 Task: Research Airbnb options in Nova Zagora, Bulgaria from 10th December, 2023 to 15th December, 2023 for 7 adults. Place can be entire room or shared room with 4 bedrooms having 7 beds and 4 bathrooms. Property type can be house. Amenities needed are: wifi, TV, free parkinig on premises, gym, breakfast.
Action: Mouse moved to (429, 98)
Screenshot: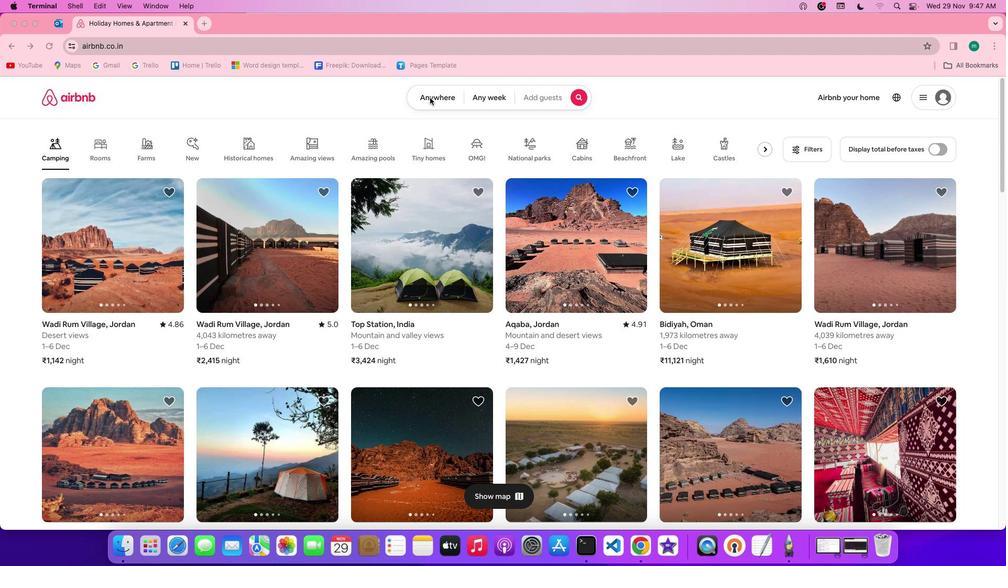 
Action: Mouse pressed left at (429, 98)
Screenshot: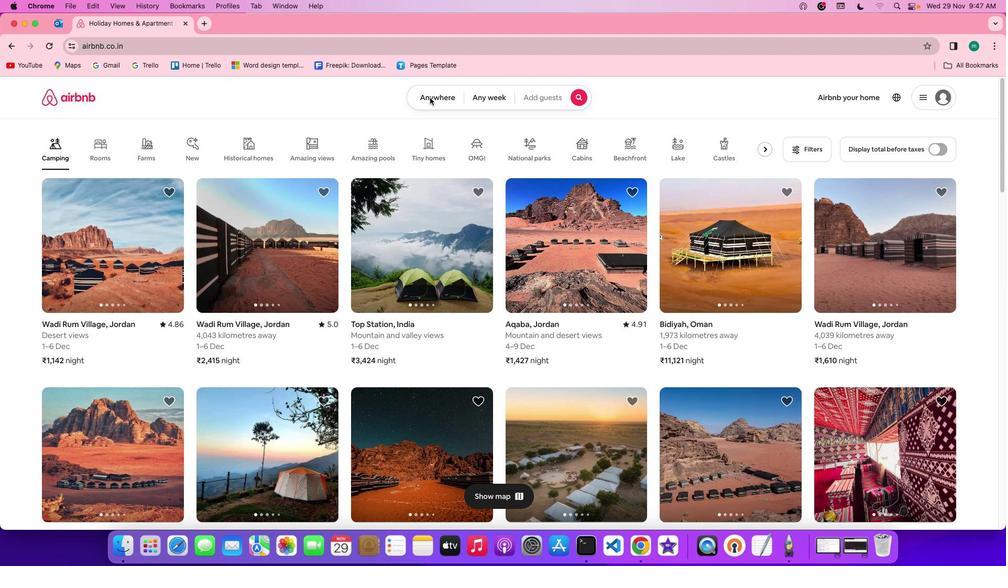 
Action: Mouse pressed left at (429, 98)
Screenshot: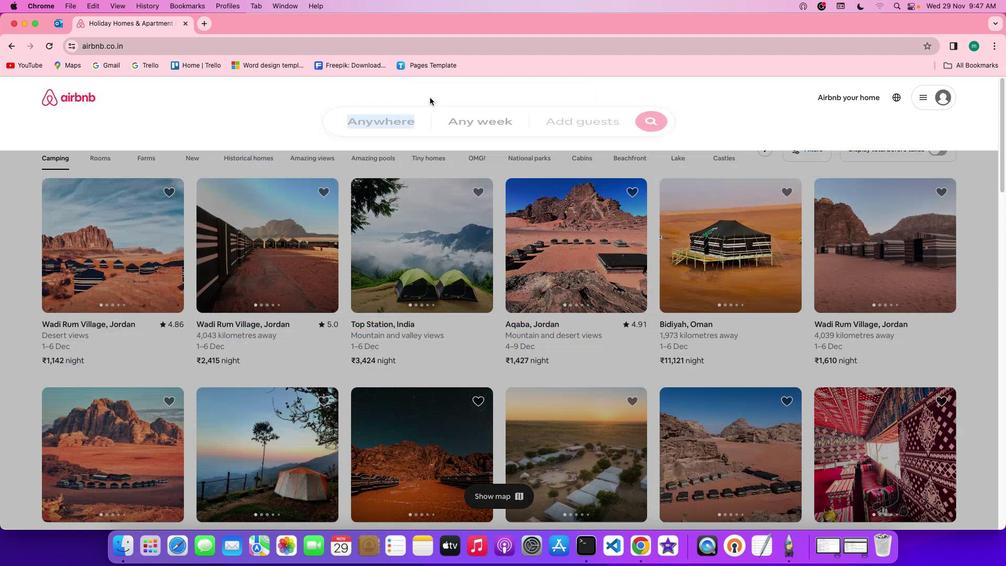 
Action: Mouse moved to (378, 138)
Screenshot: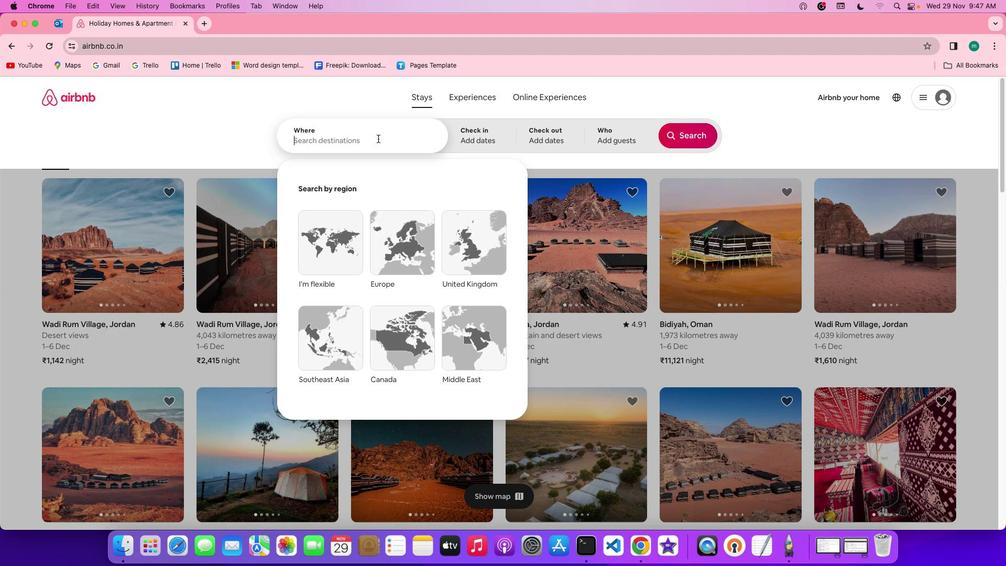 
Action: Mouse pressed left at (378, 138)
Screenshot: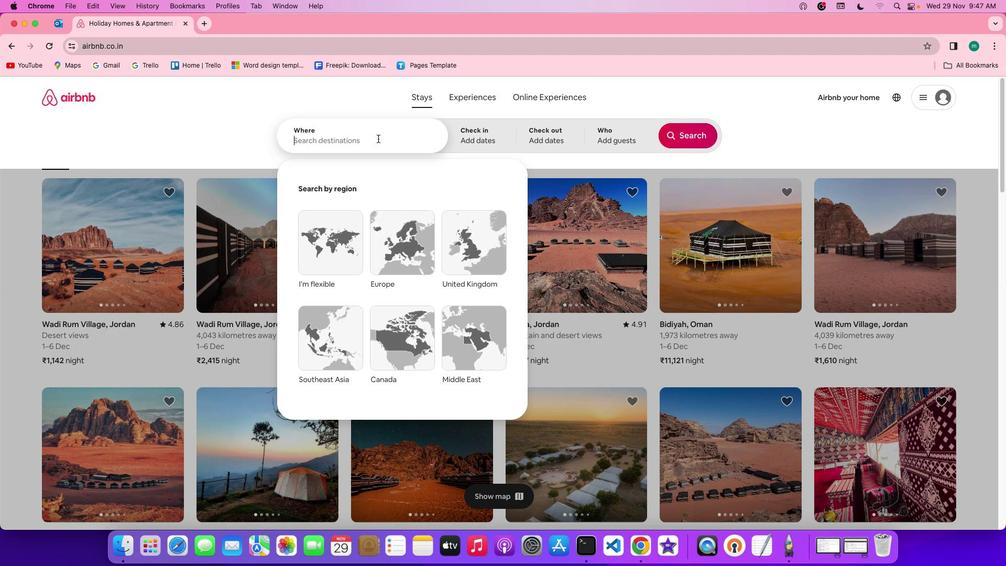 
Action: Key pressed Key.shift'N''o''v''a'Key.spaceKey.shift'Z''a''g''o''r''a'','Key.spaceKey.shift'b''u''l''g''a''r''i''a'
Screenshot: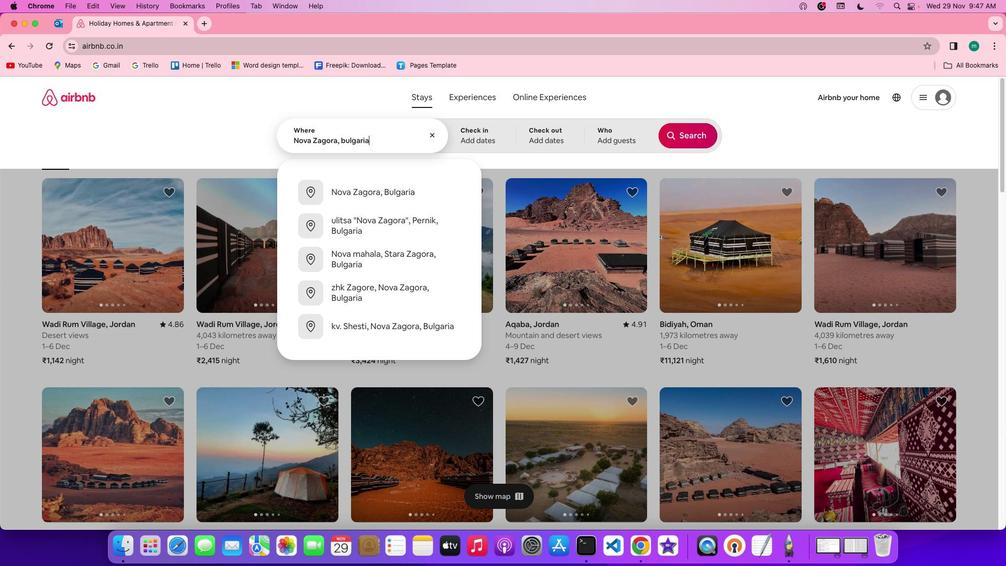 
Action: Mouse moved to (477, 130)
Screenshot: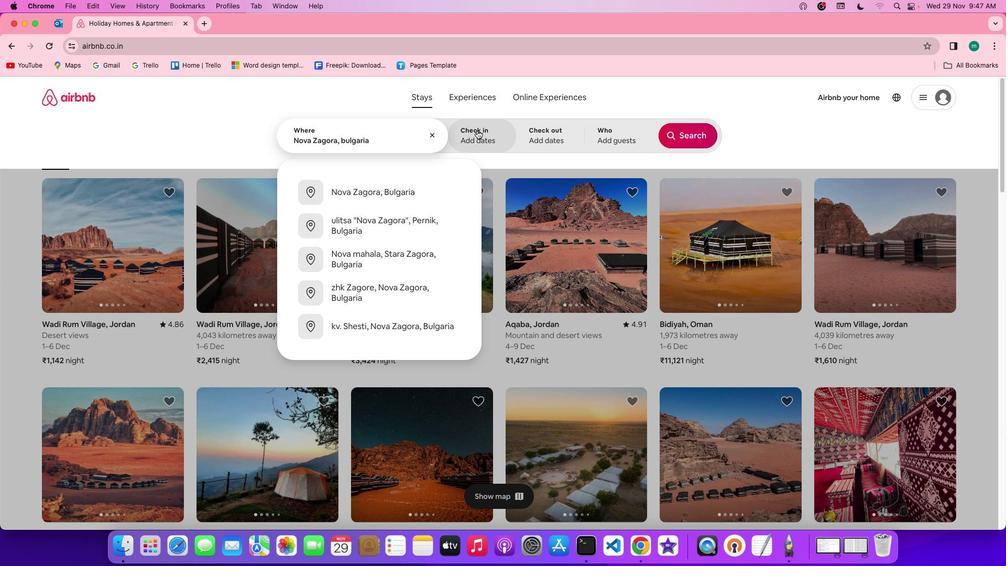 
Action: Mouse pressed left at (477, 130)
Screenshot: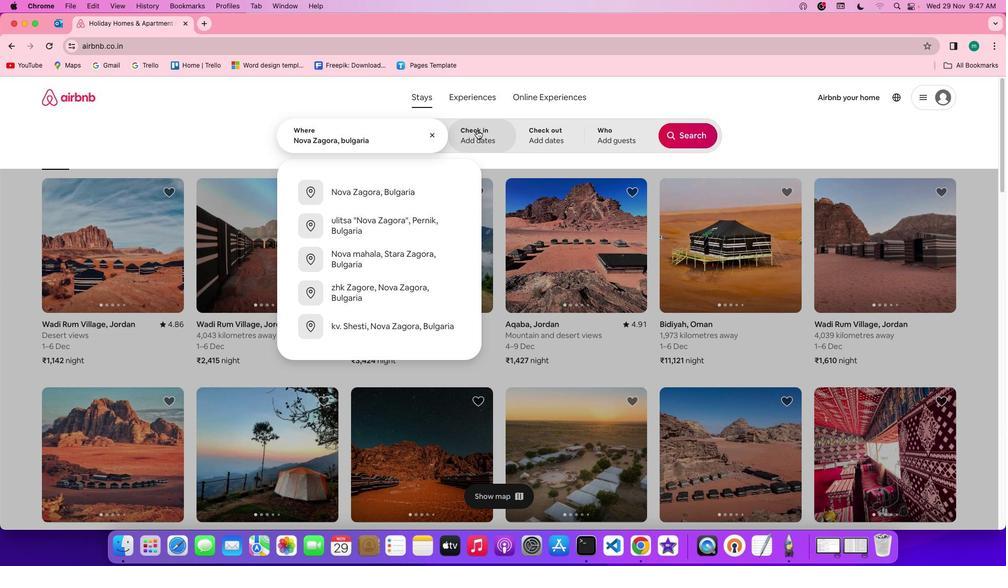 
Action: Mouse moved to (521, 321)
Screenshot: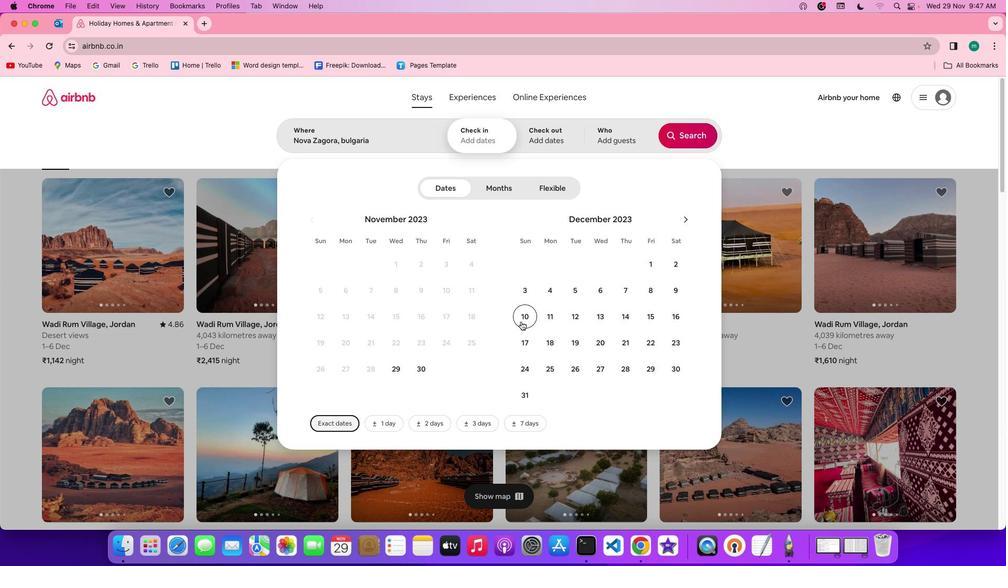 
Action: Mouse pressed left at (521, 321)
Screenshot: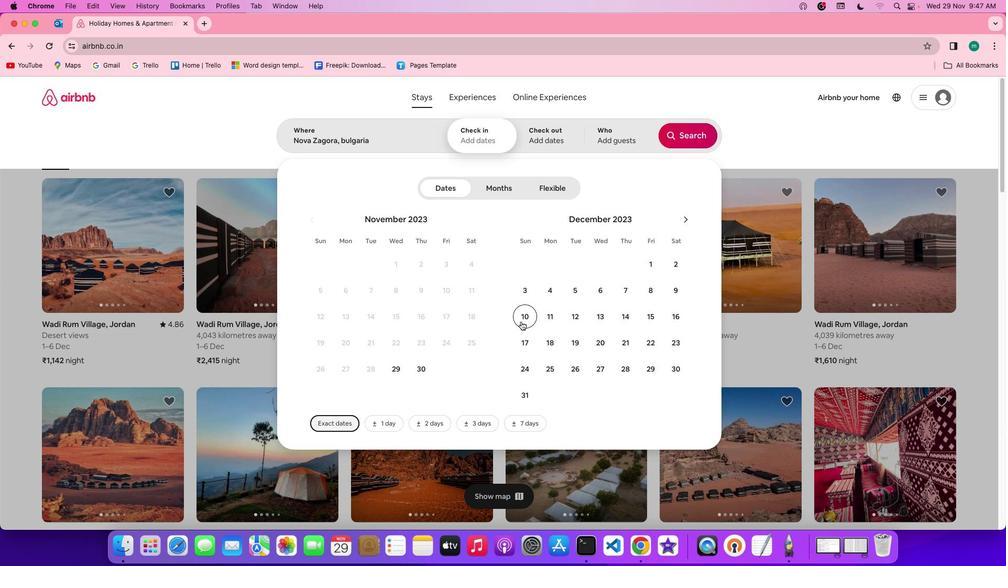 
Action: Mouse moved to (643, 318)
Screenshot: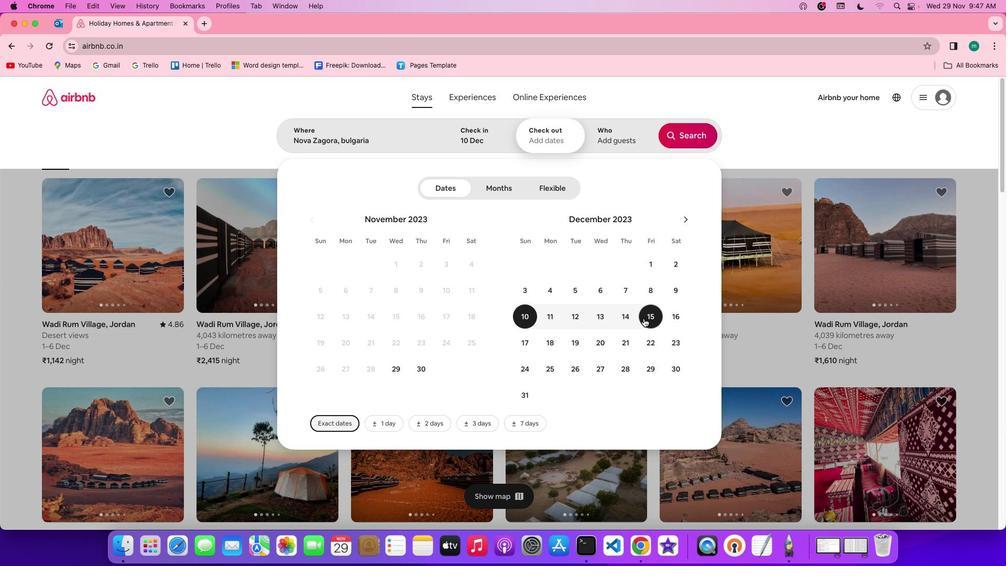 
Action: Mouse pressed left at (643, 318)
Screenshot: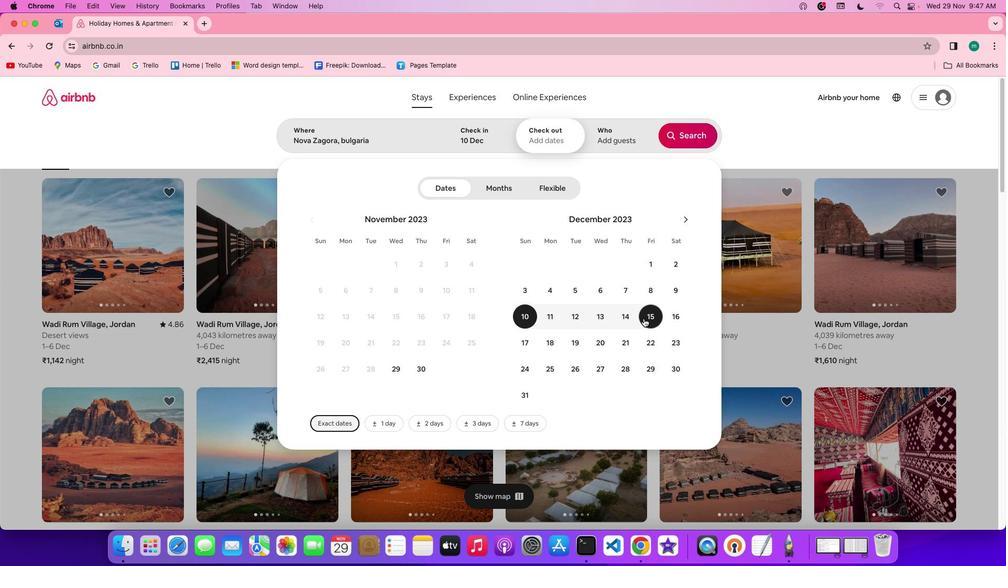 
Action: Mouse moved to (617, 147)
Screenshot: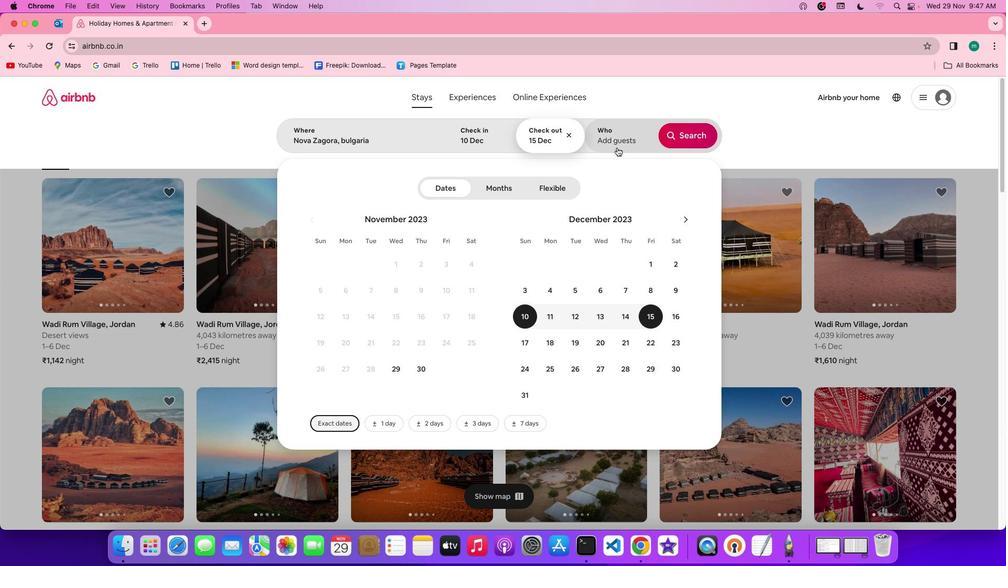 
Action: Mouse pressed left at (617, 147)
Screenshot: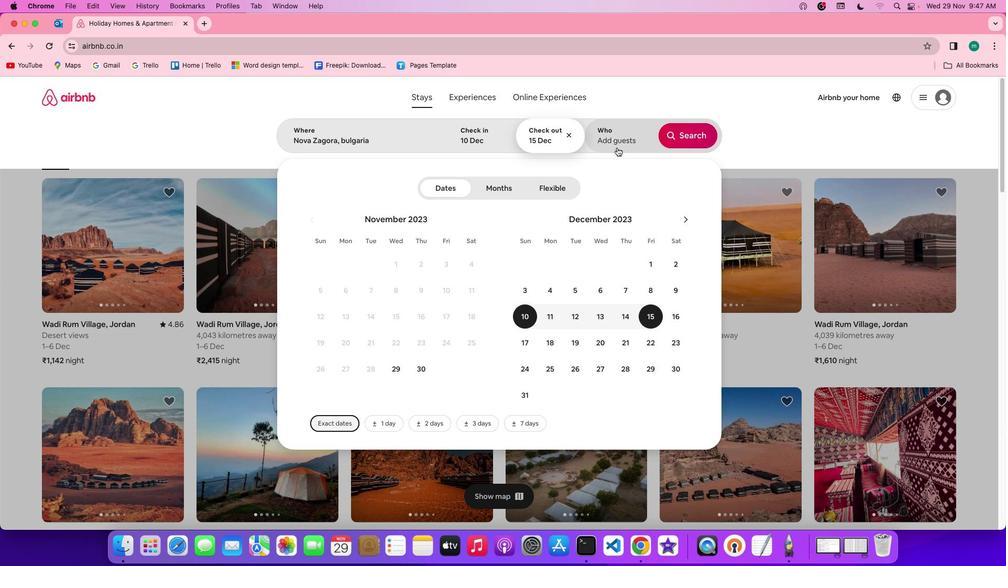 
Action: Mouse moved to (687, 189)
Screenshot: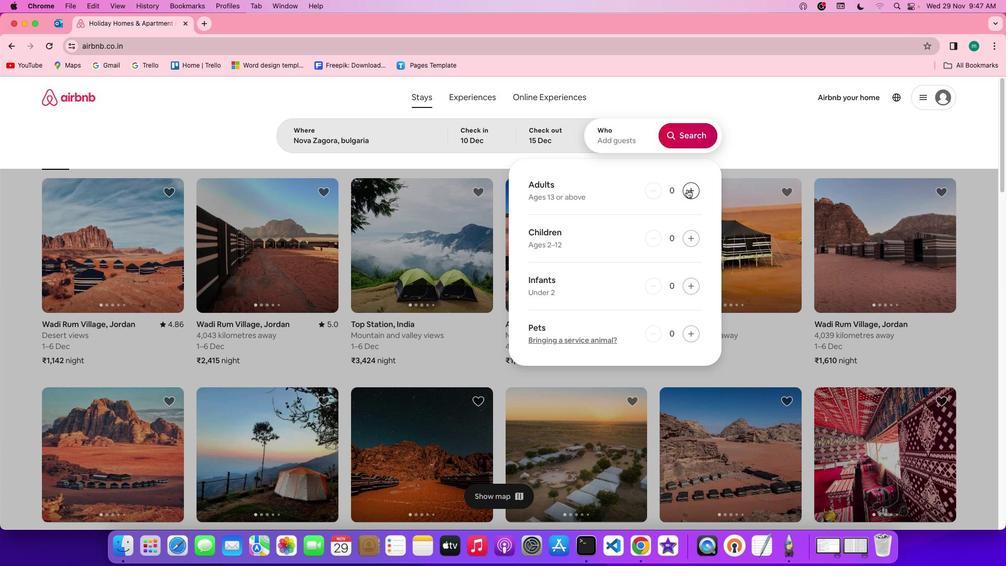 
Action: Mouse pressed left at (687, 189)
Screenshot: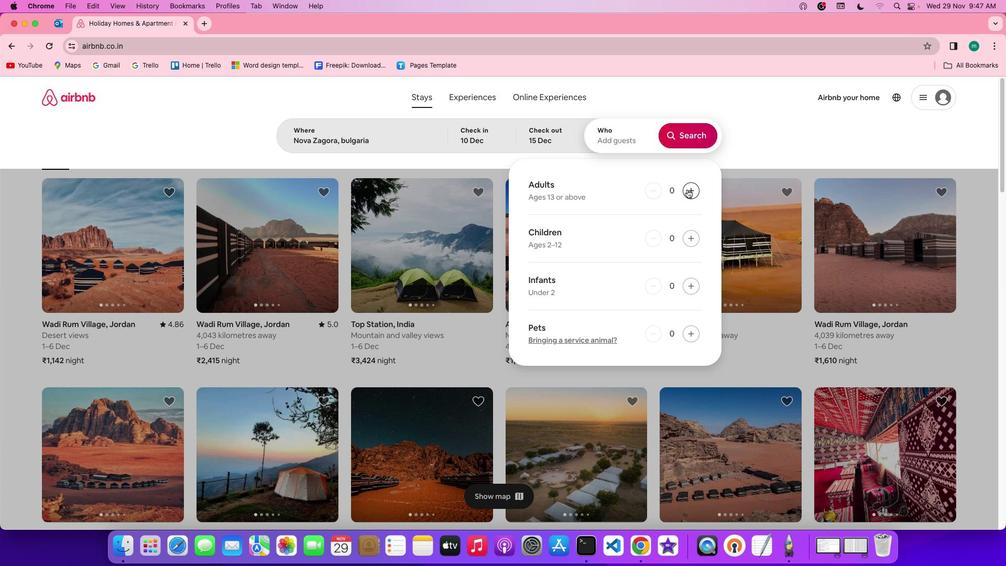 
Action: Mouse pressed left at (687, 189)
Screenshot: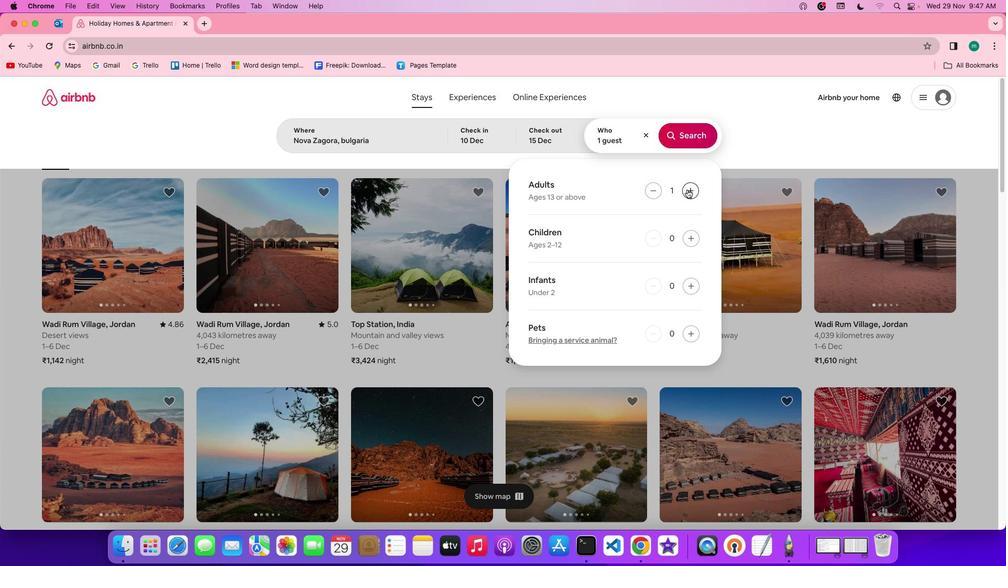 
Action: Mouse pressed left at (687, 189)
Screenshot: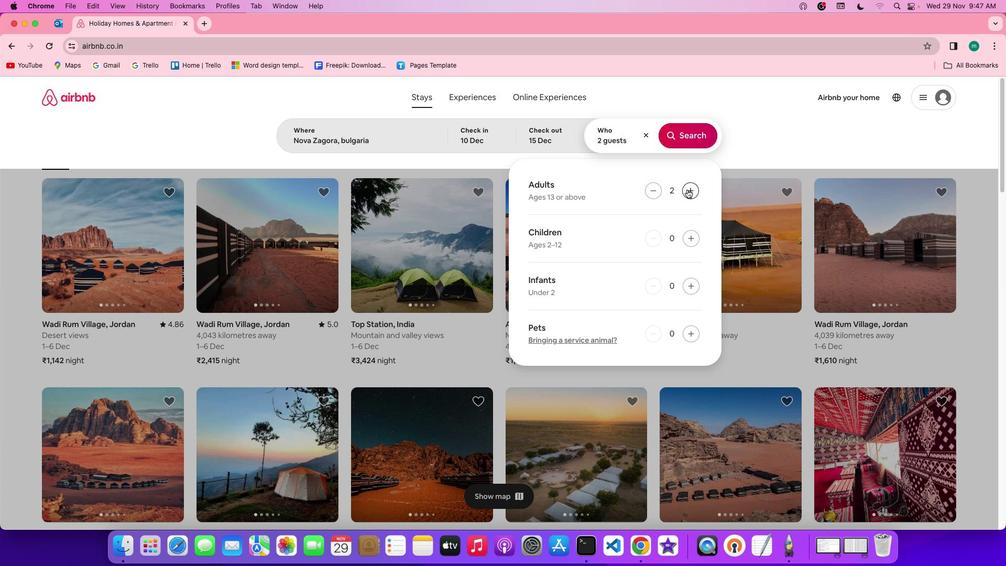
Action: Mouse pressed left at (687, 189)
Screenshot: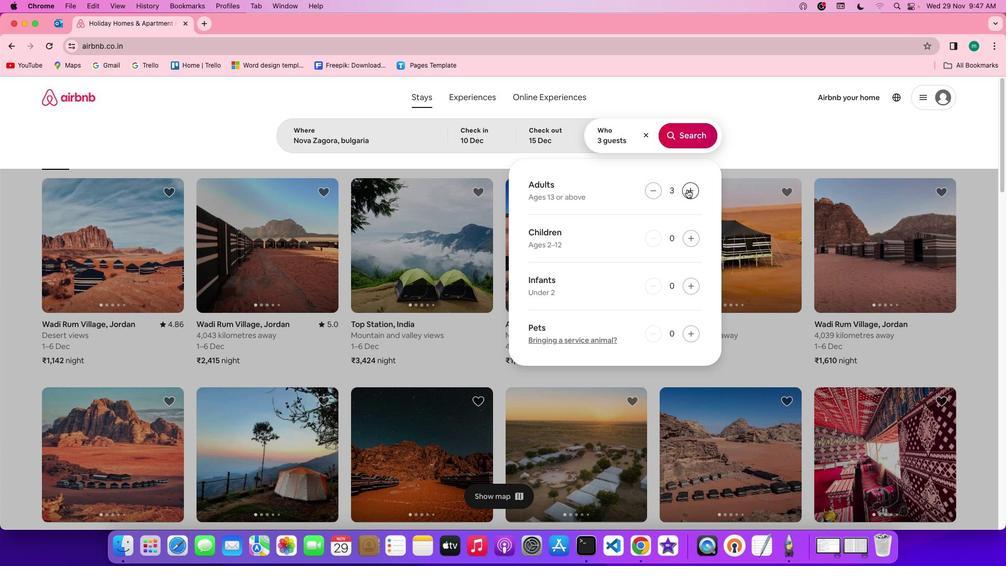 
Action: Mouse pressed left at (687, 189)
Screenshot: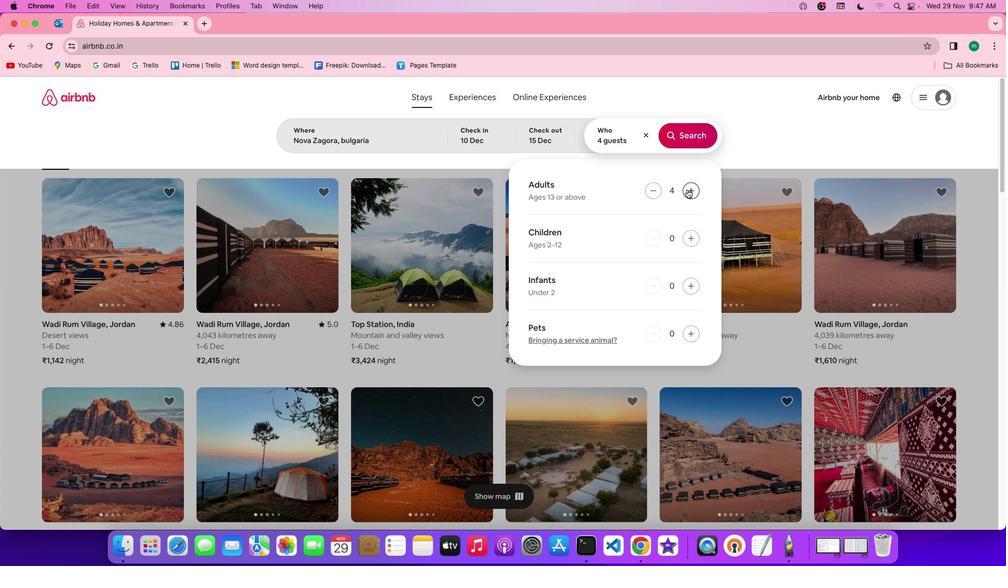 
Action: Mouse pressed left at (687, 189)
Screenshot: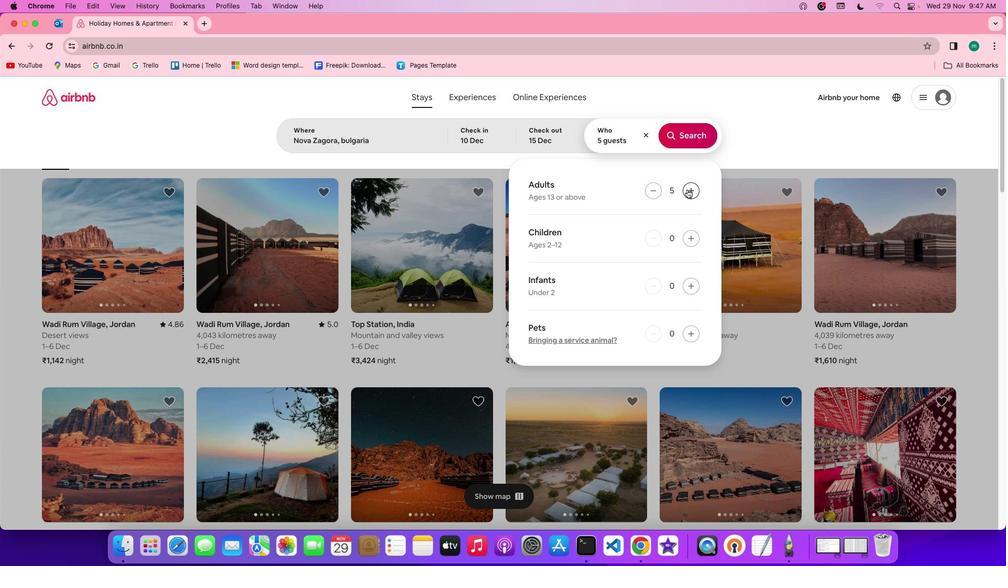 
Action: Mouse pressed left at (687, 189)
Screenshot: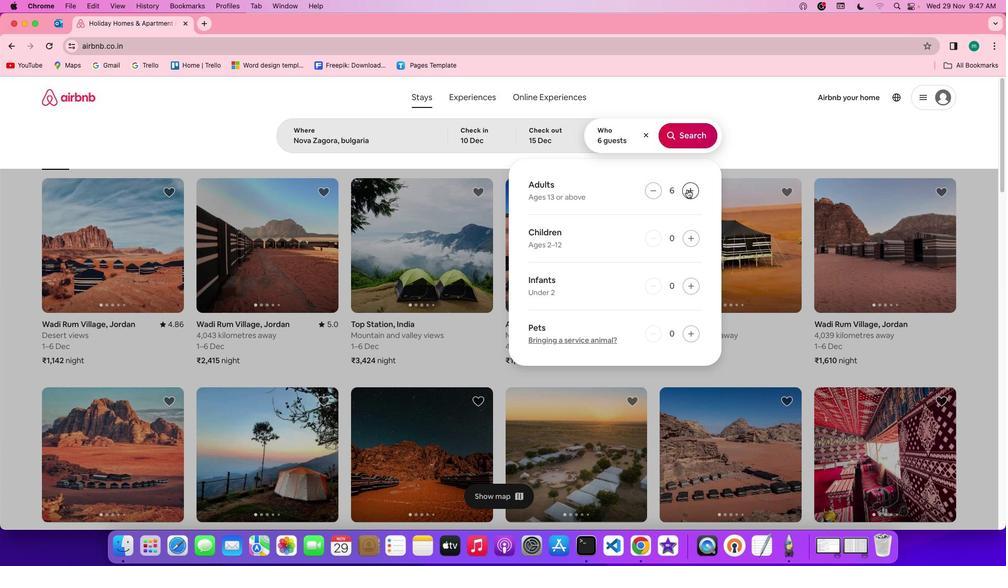 
Action: Mouse moved to (691, 139)
Screenshot: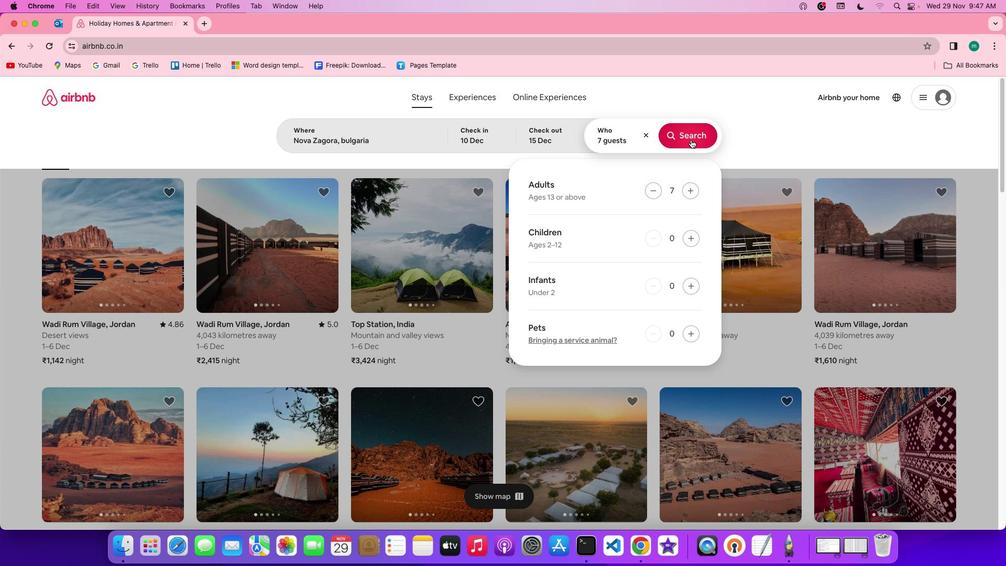 
Action: Mouse pressed left at (691, 139)
Screenshot: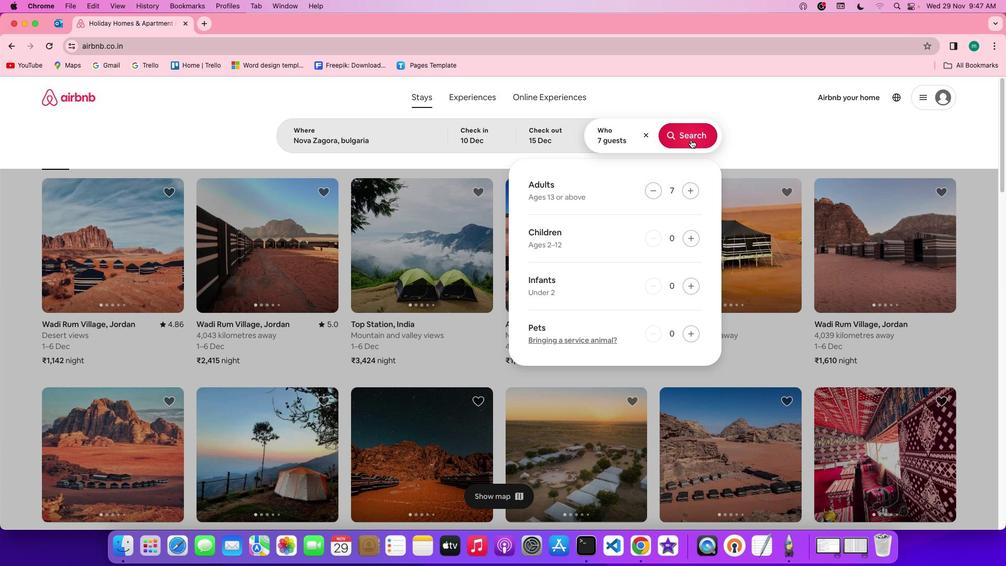 
Action: Mouse moved to (826, 135)
Screenshot: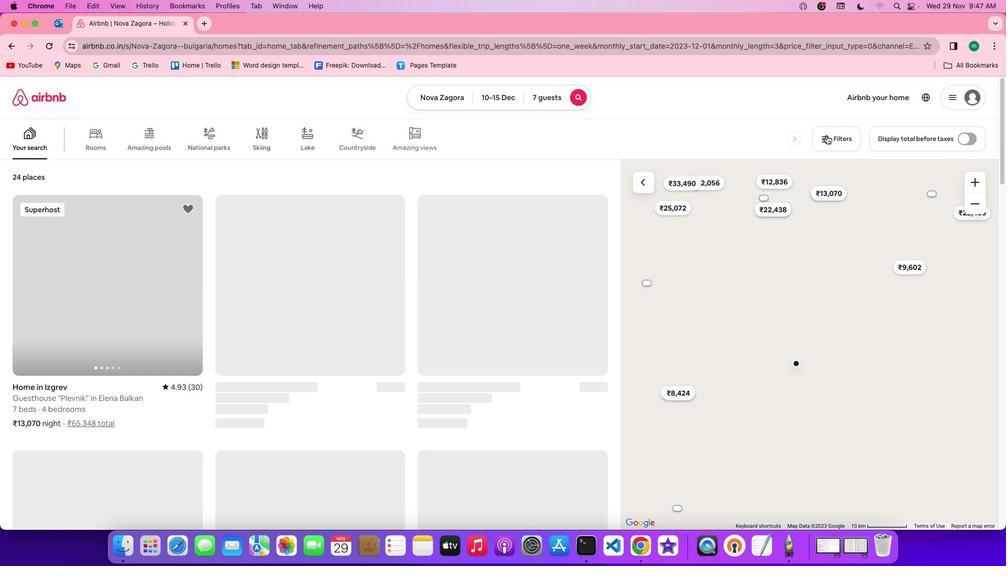 
Action: Mouse pressed left at (826, 135)
Screenshot: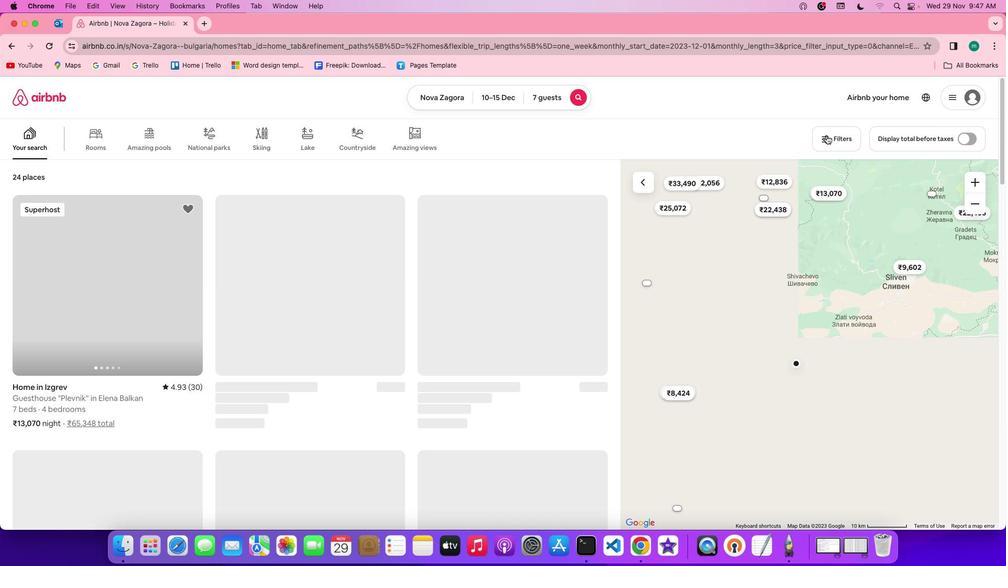 
Action: Mouse moved to (521, 285)
Screenshot: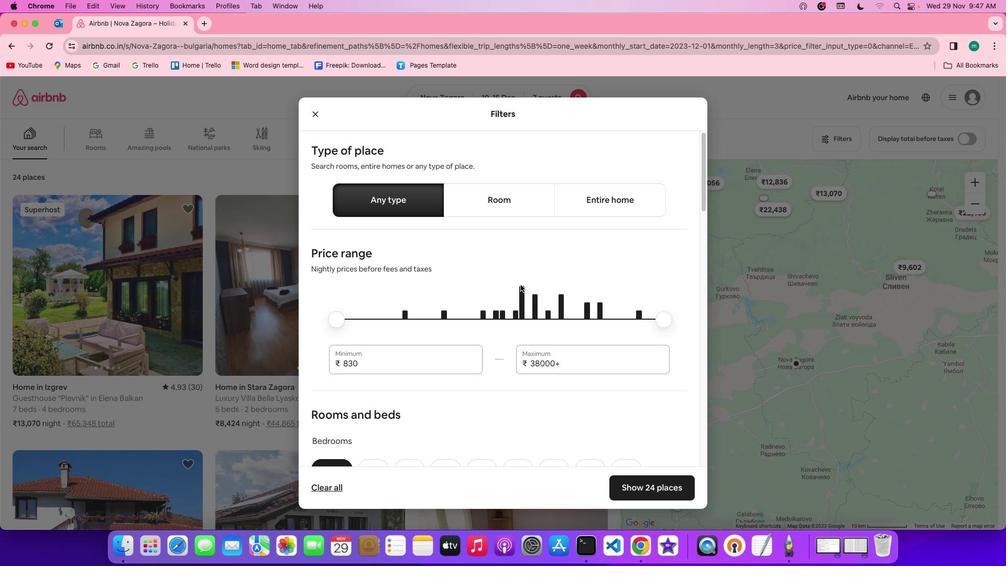 
Action: Mouse scrolled (521, 285) with delta (0, 0)
Screenshot: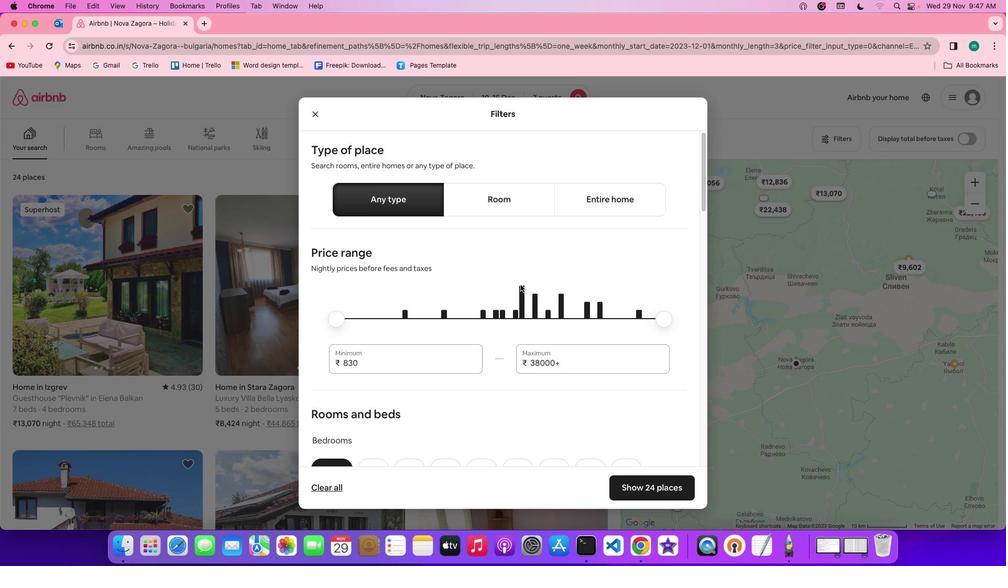 
Action: Mouse scrolled (521, 285) with delta (0, 0)
Screenshot: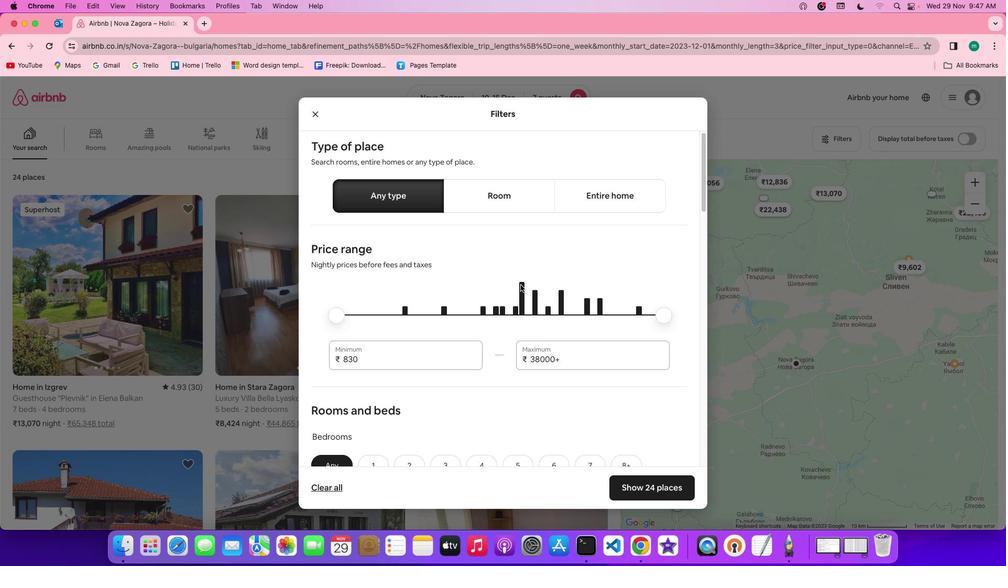 
Action: Mouse scrolled (521, 285) with delta (0, 0)
Screenshot: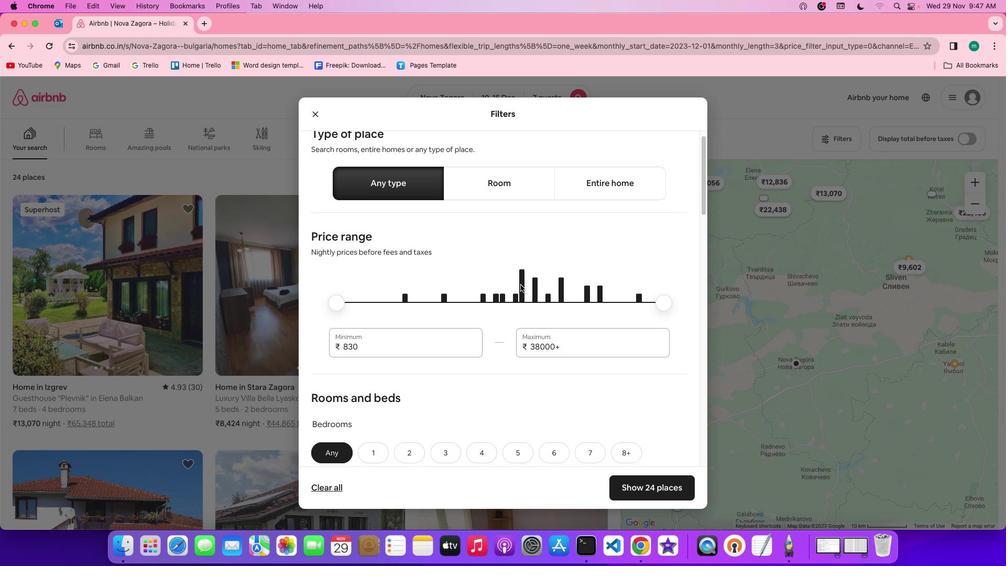 
Action: Mouse scrolled (521, 285) with delta (0, 0)
Screenshot: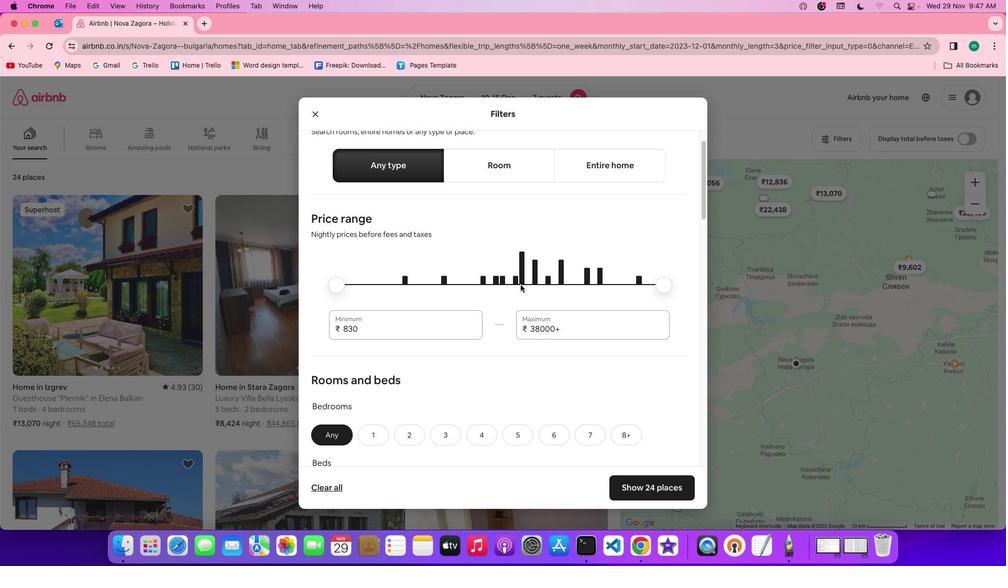 
Action: Mouse scrolled (521, 285) with delta (0, 0)
Screenshot: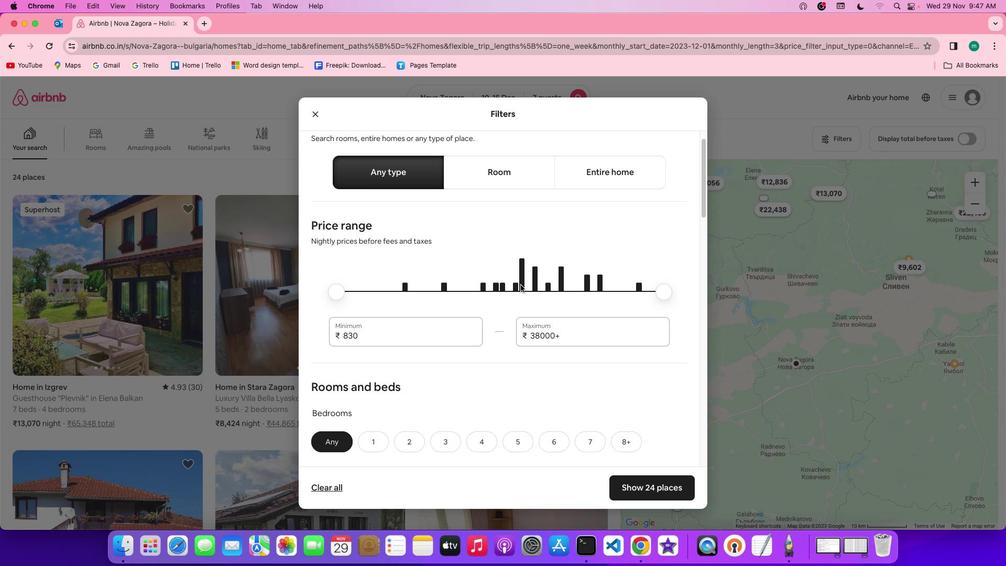 
Action: Mouse scrolled (521, 285) with delta (0, 0)
Screenshot: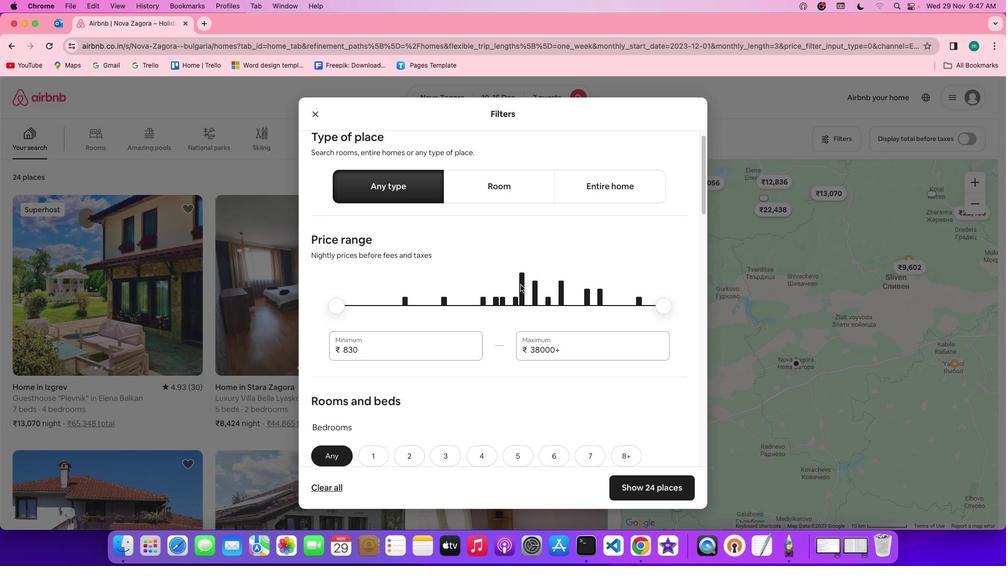 
Action: Mouse scrolled (521, 285) with delta (0, 0)
Screenshot: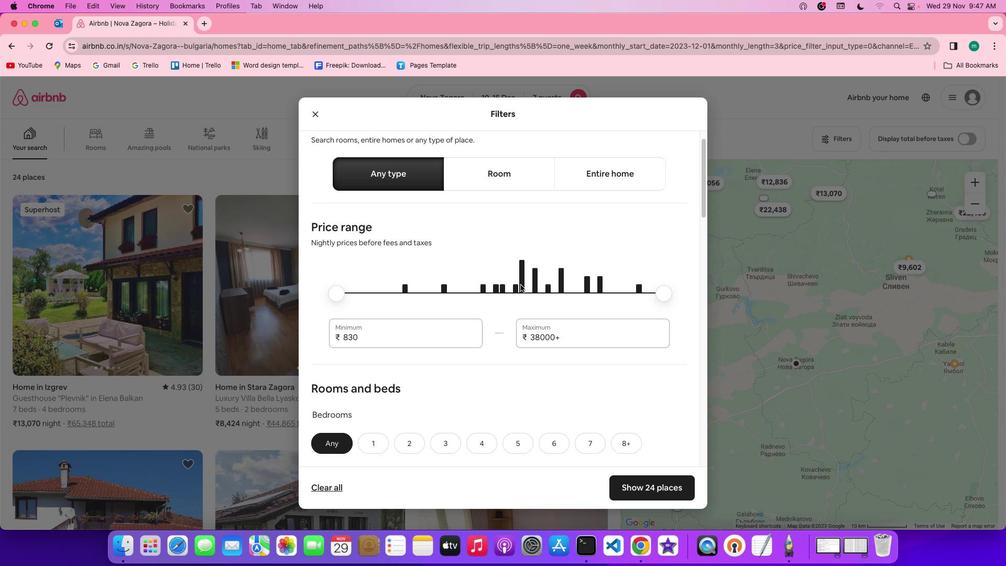 
Action: Mouse scrolled (521, 285) with delta (0, 0)
Screenshot: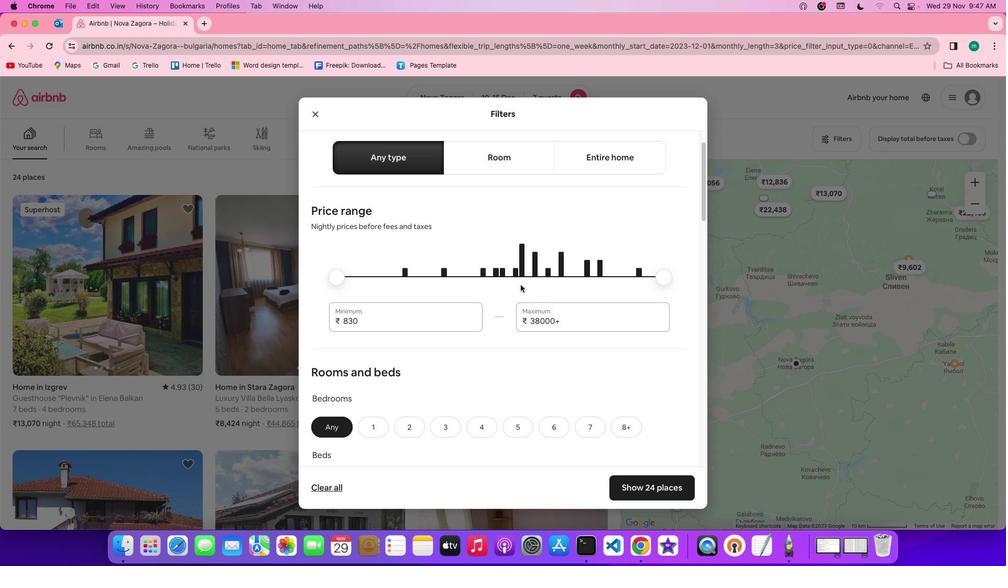 
Action: Mouse scrolled (521, 285) with delta (0, -1)
Screenshot: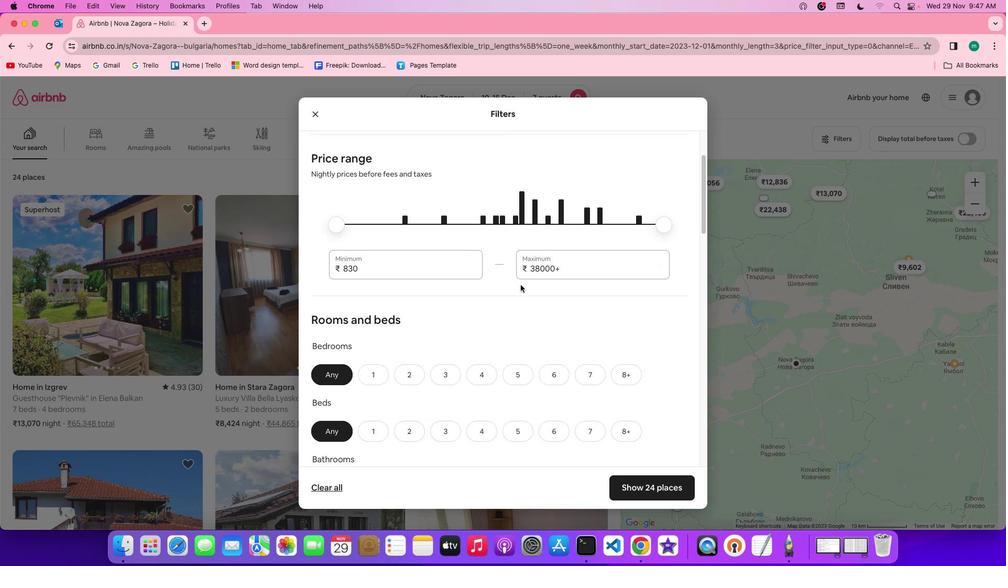 
Action: Mouse scrolled (521, 285) with delta (0, 0)
Screenshot: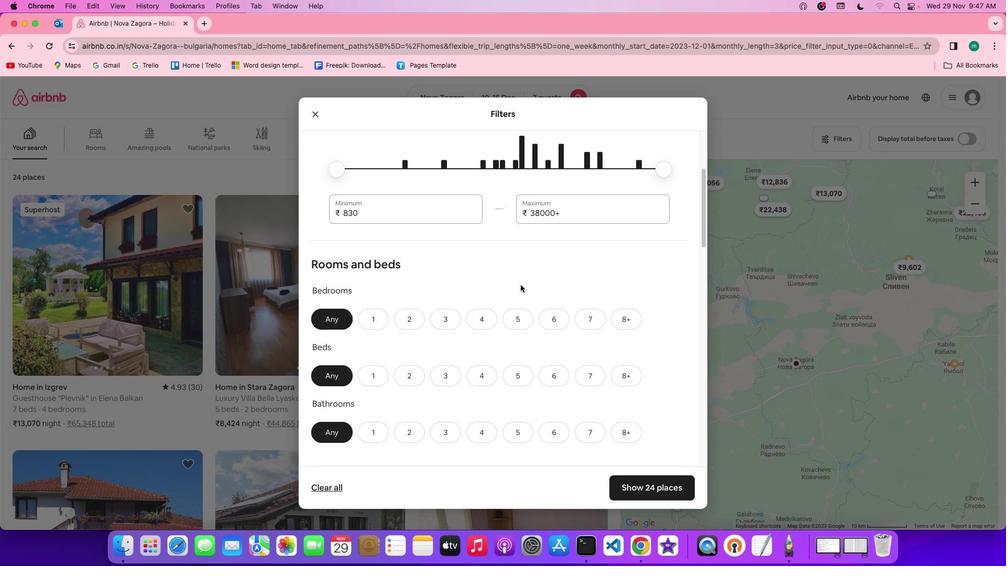 
Action: Mouse scrolled (521, 285) with delta (0, 0)
Screenshot: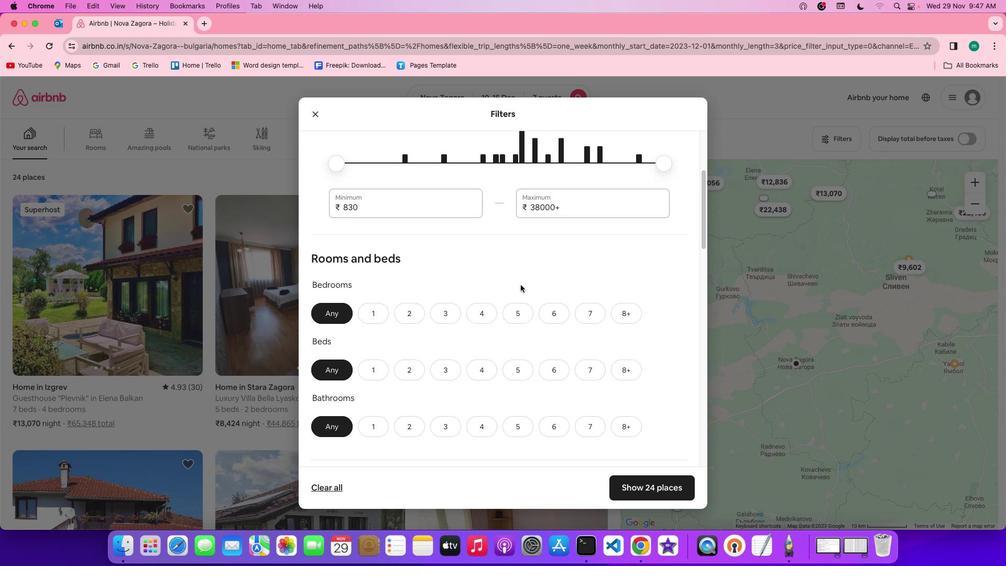 
Action: Mouse scrolled (521, 285) with delta (0, 0)
Screenshot: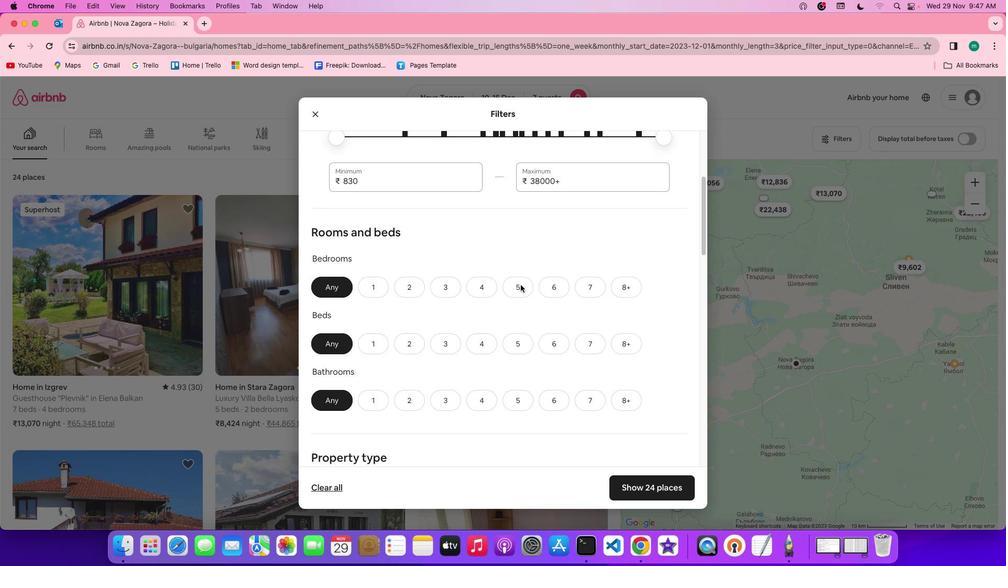 
Action: Mouse scrolled (521, 285) with delta (0, 0)
Screenshot: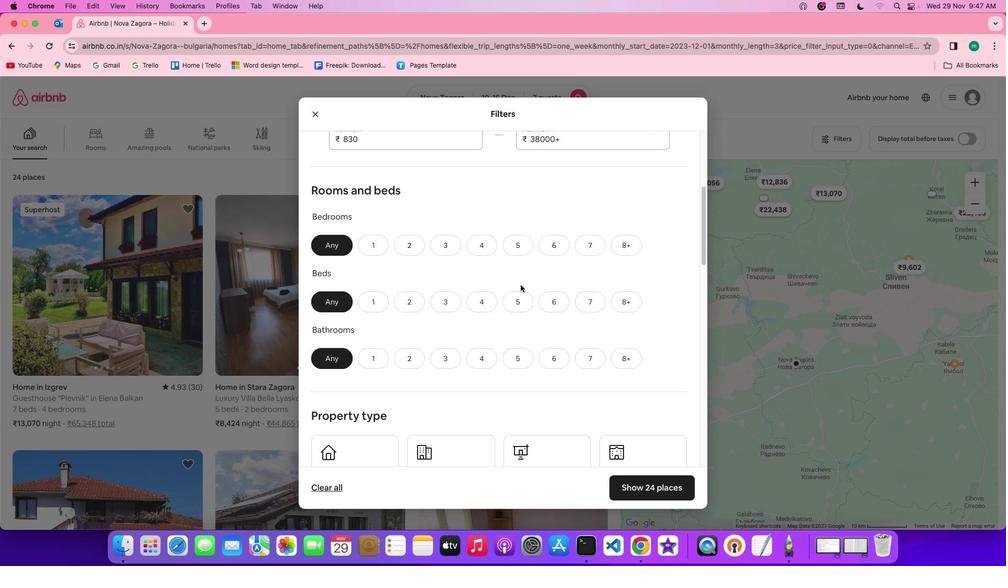
Action: Mouse moved to (483, 208)
Screenshot: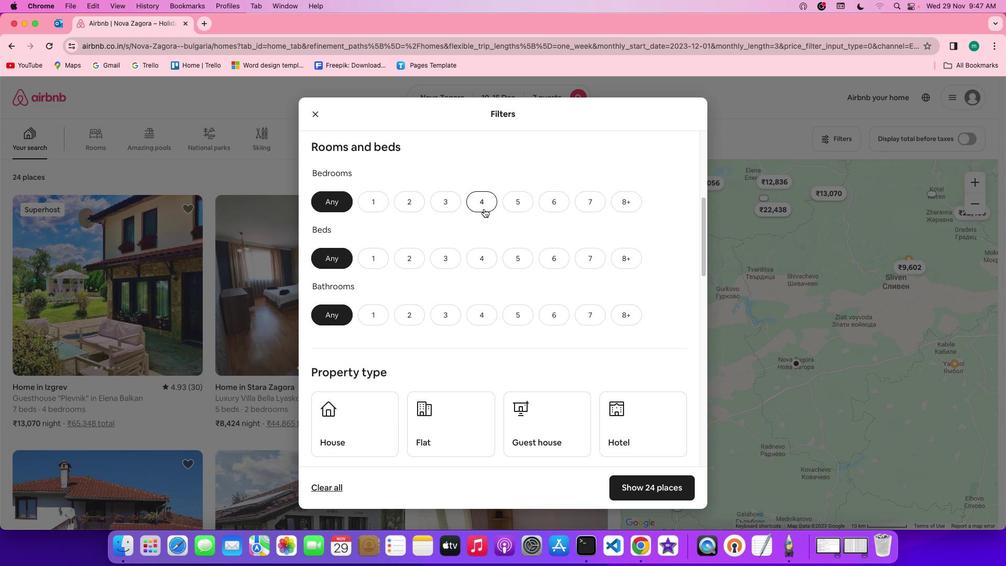 
Action: Mouse pressed left at (483, 208)
Screenshot: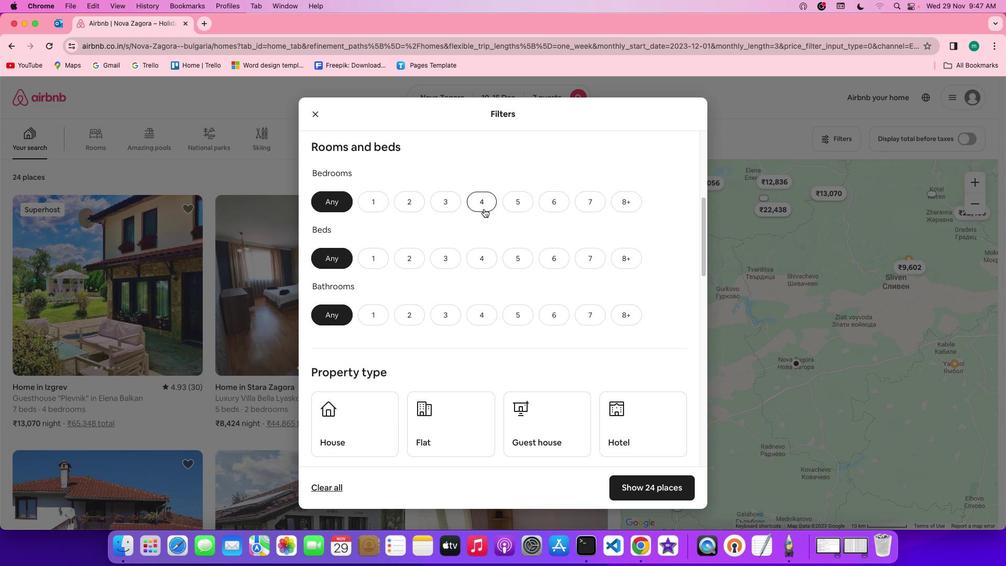
Action: Mouse moved to (592, 259)
Screenshot: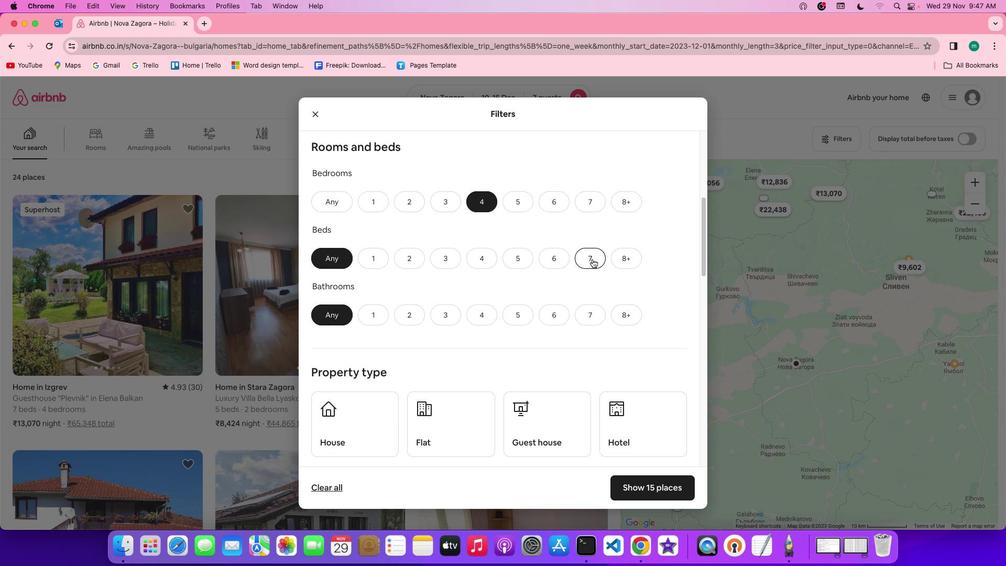 
Action: Mouse pressed left at (592, 259)
Screenshot: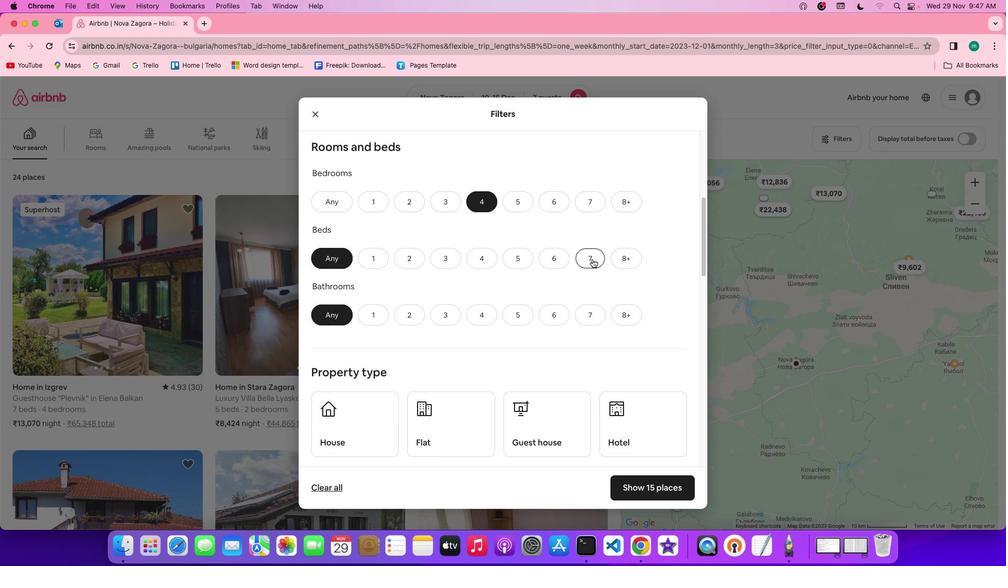 
Action: Mouse moved to (479, 314)
Screenshot: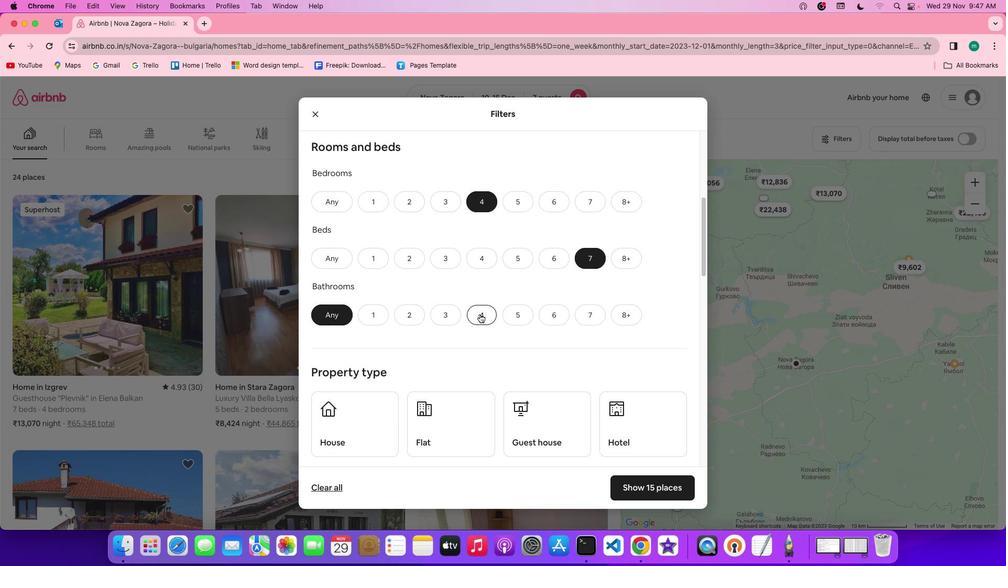
Action: Mouse pressed left at (479, 314)
Screenshot: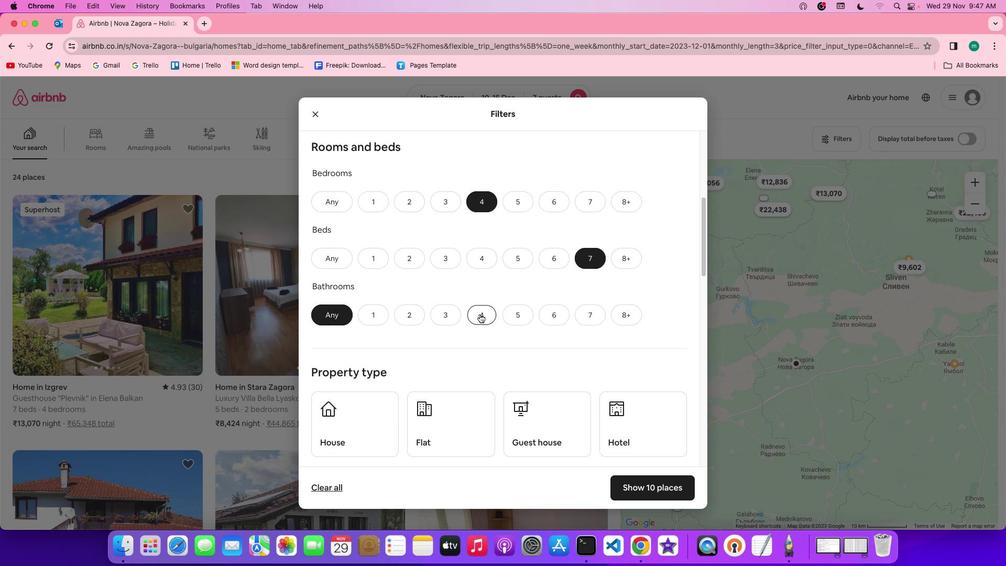
Action: Mouse moved to (615, 298)
Screenshot: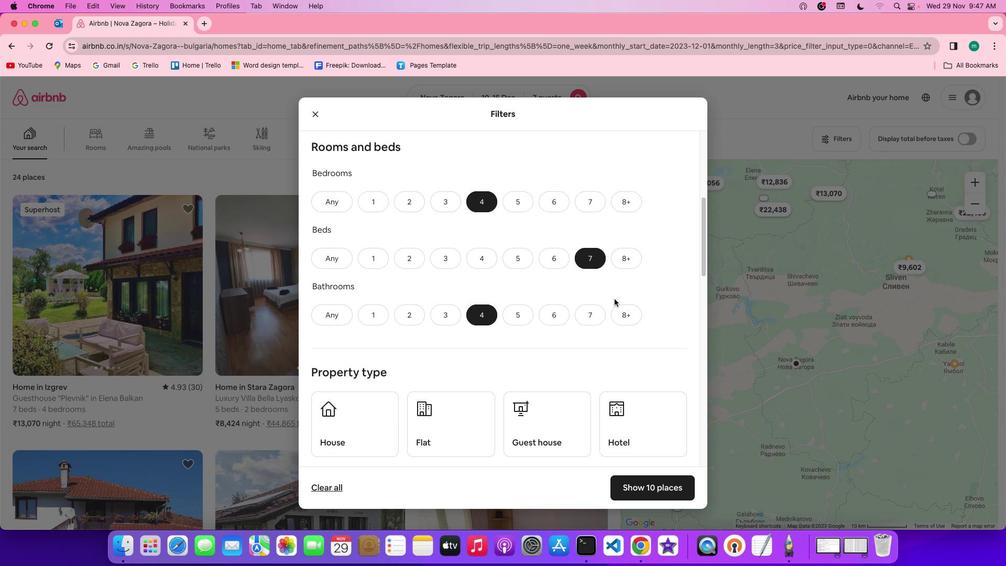 
Action: Mouse scrolled (615, 298) with delta (0, 0)
Screenshot: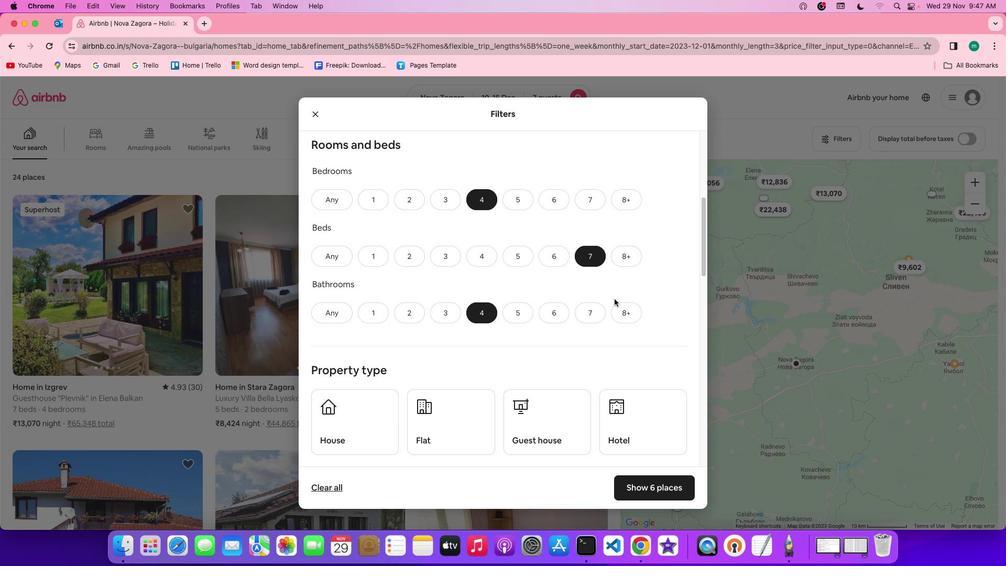 
Action: Mouse scrolled (615, 298) with delta (0, 0)
Screenshot: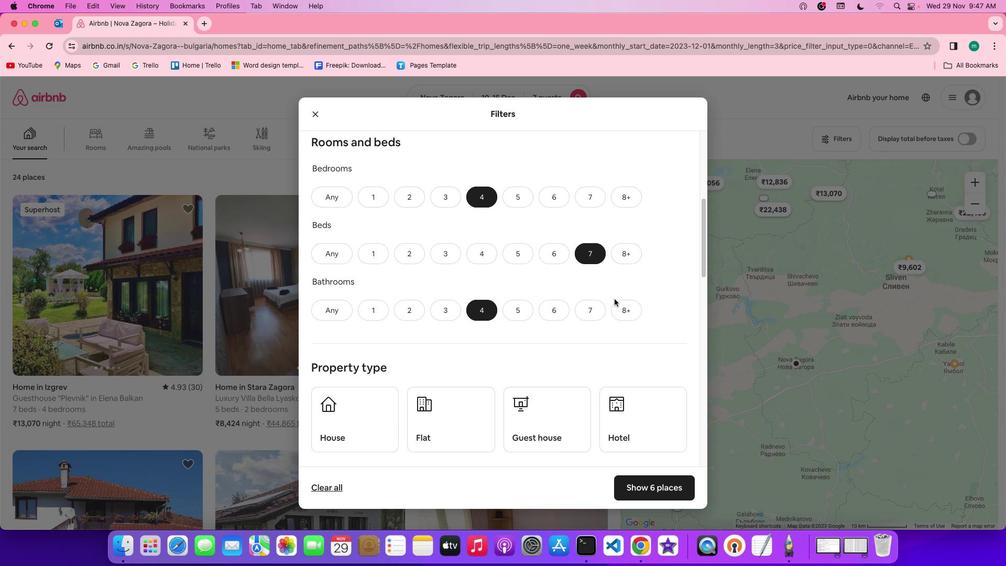 
Action: Mouse scrolled (615, 298) with delta (0, 0)
Screenshot: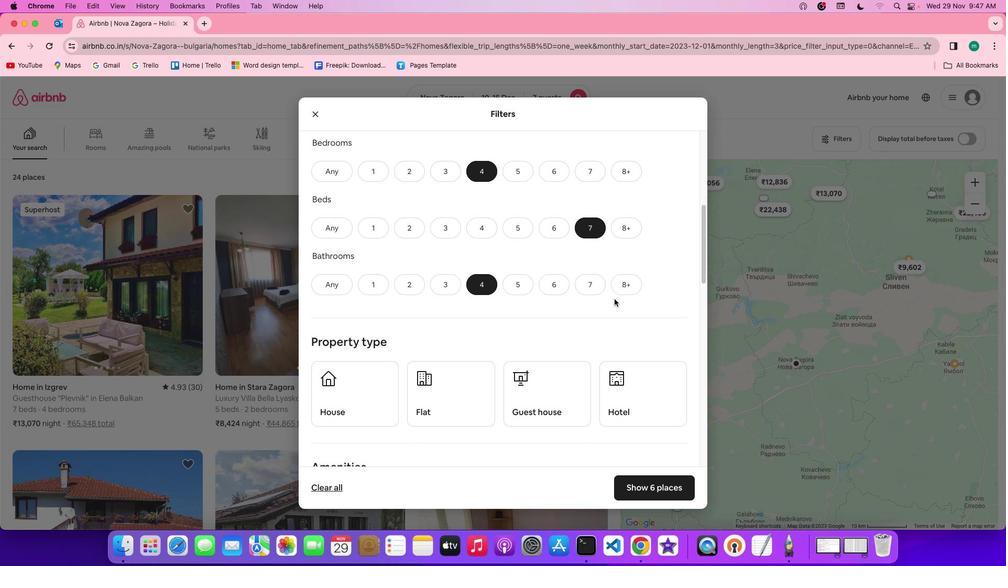 
Action: Mouse scrolled (615, 298) with delta (0, 0)
Screenshot: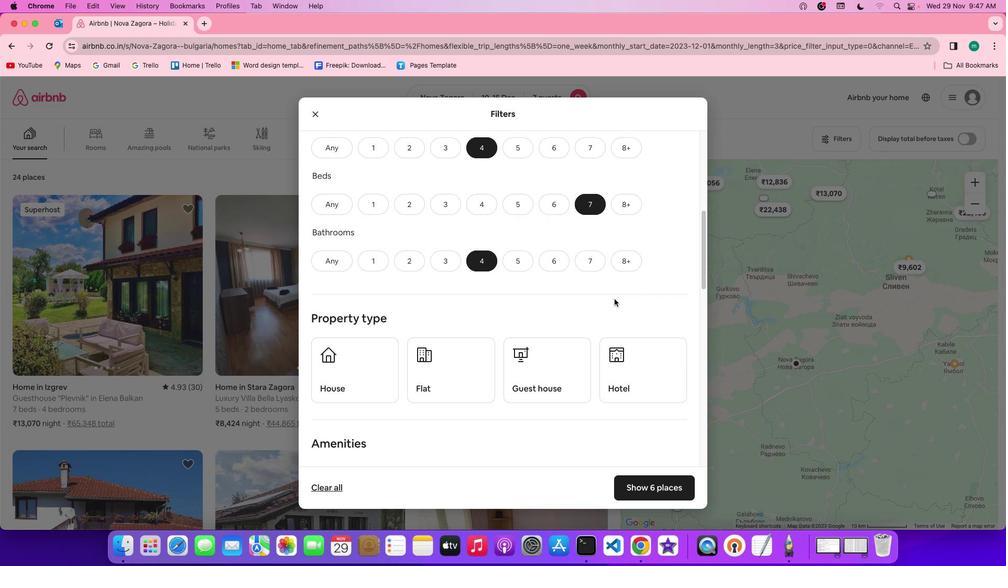 
Action: Mouse scrolled (615, 298) with delta (0, 0)
Screenshot: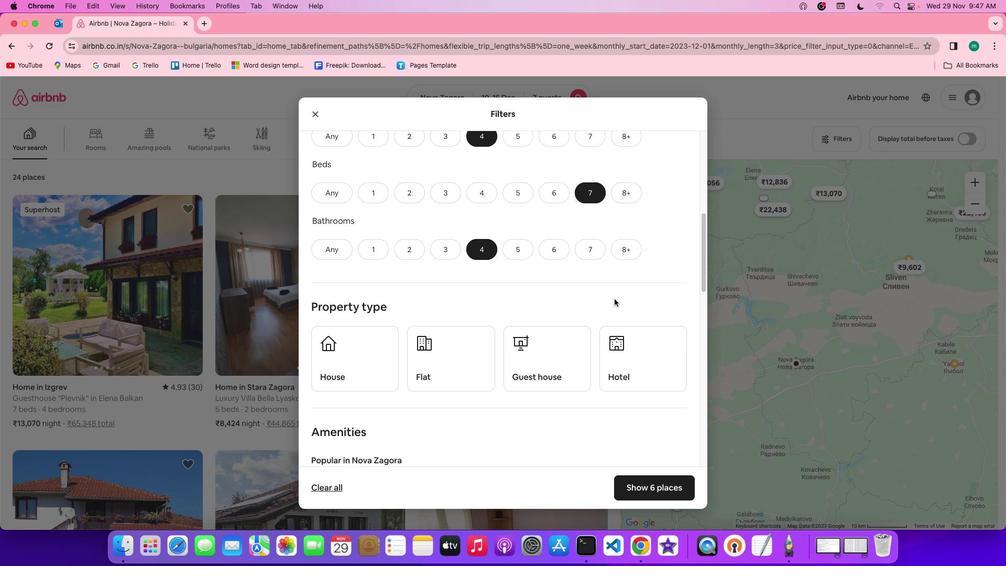 
Action: Mouse scrolled (615, 298) with delta (0, 0)
Screenshot: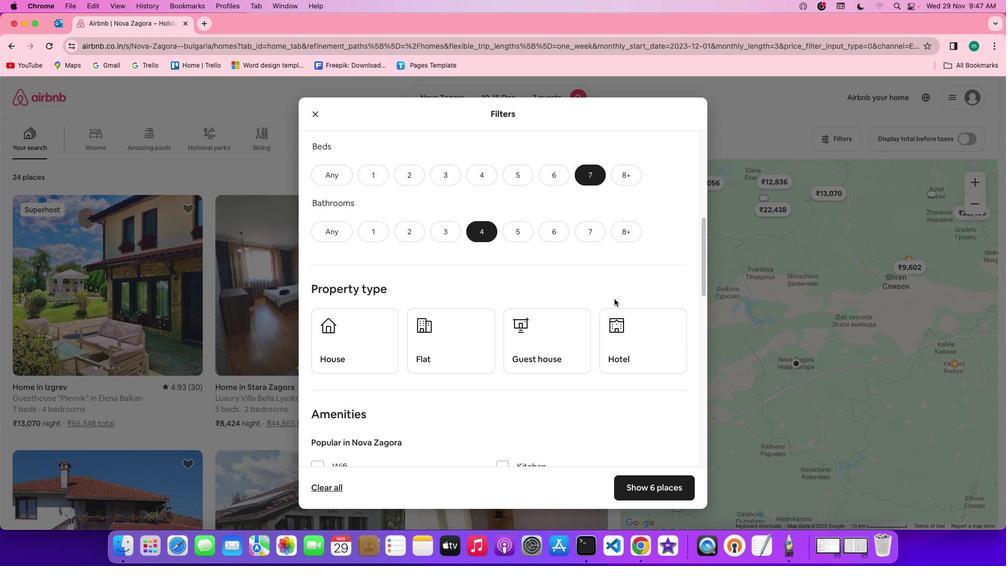 
Action: Mouse scrolled (615, 298) with delta (0, 0)
Screenshot: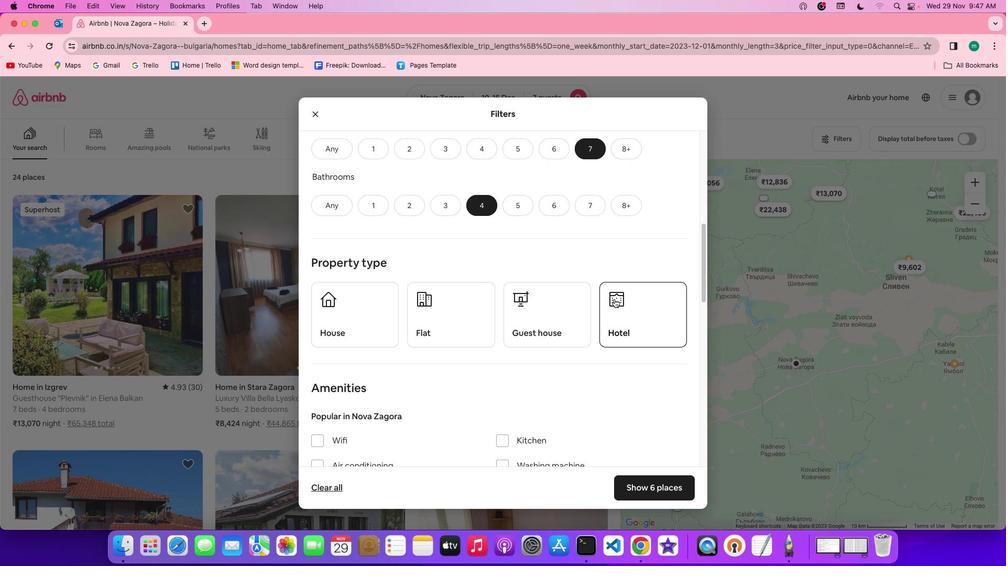 
Action: Mouse scrolled (615, 298) with delta (0, 0)
Screenshot: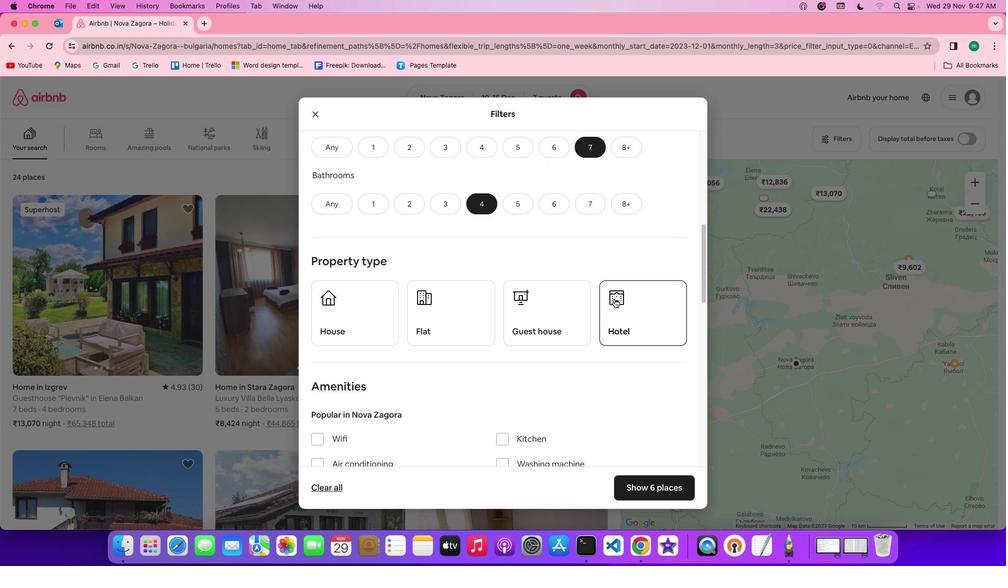 
Action: Mouse scrolled (615, 298) with delta (0, 0)
Screenshot: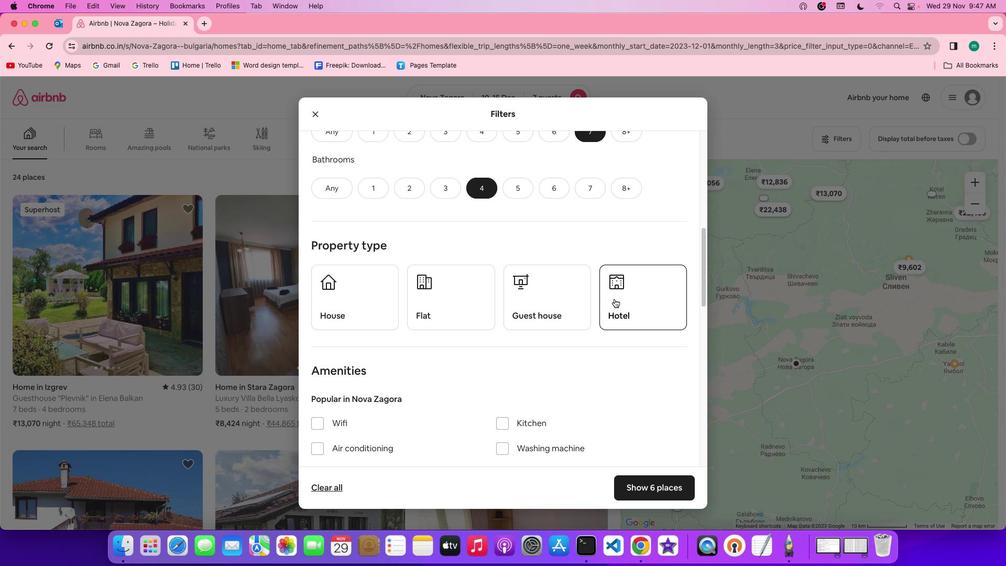 
Action: Mouse scrolled (615, 298) with delta (0, 0)
Screenshot: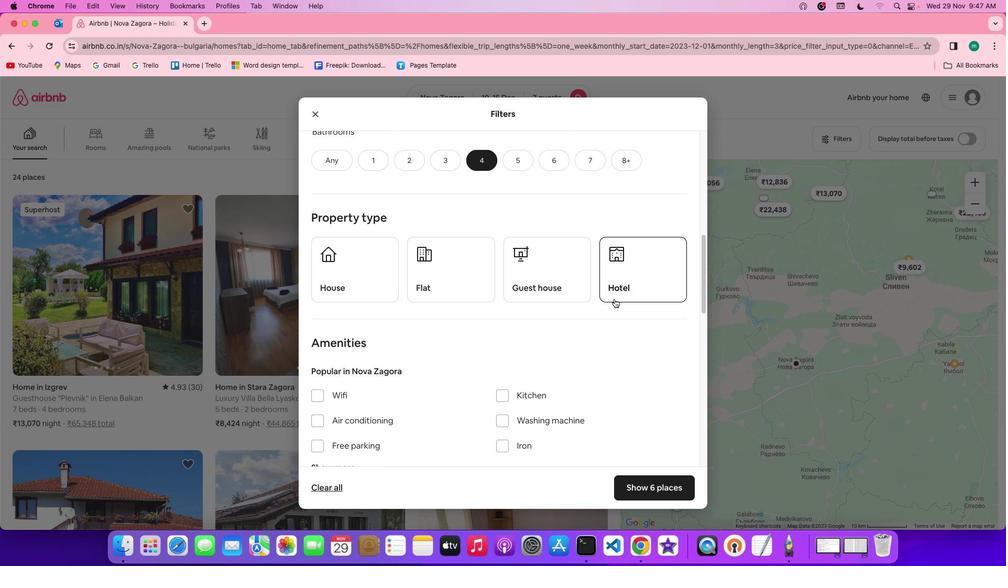 
Action: Mouse moved to (353, 241)
Screenshot: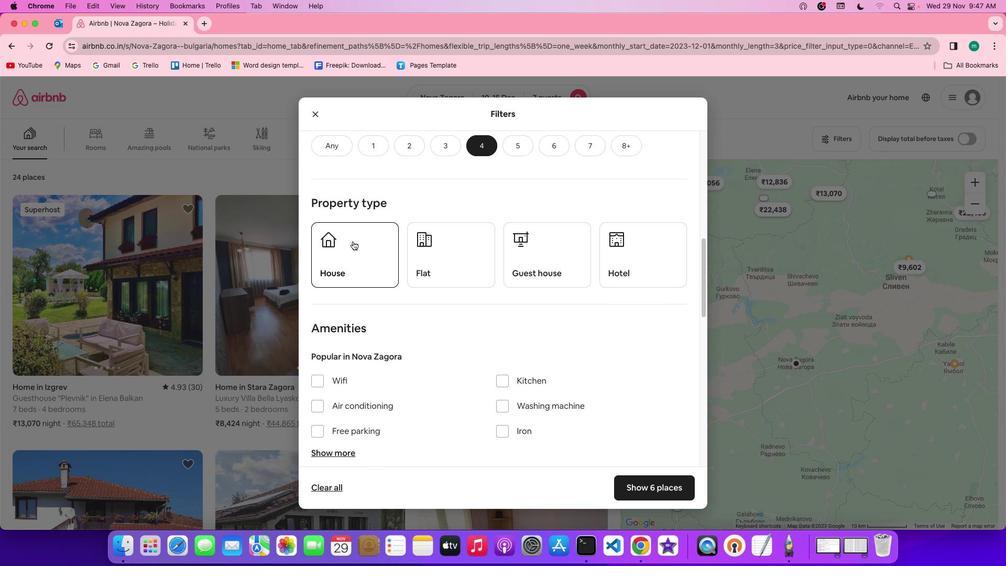 
Action: Mouse pressed left at (353, 241)
Screenshot: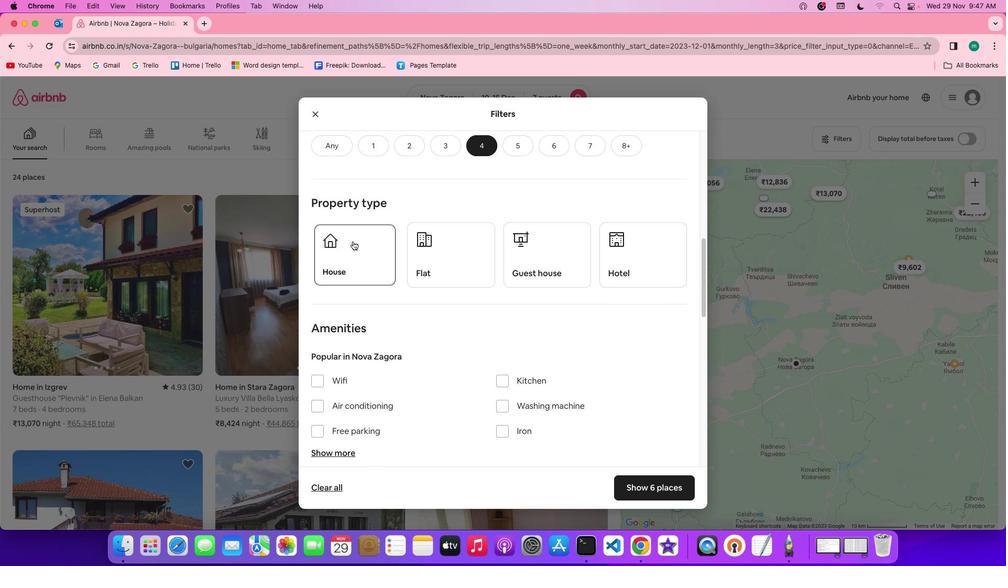 
Action: Mouse moved to (586, 308)
Screenshot: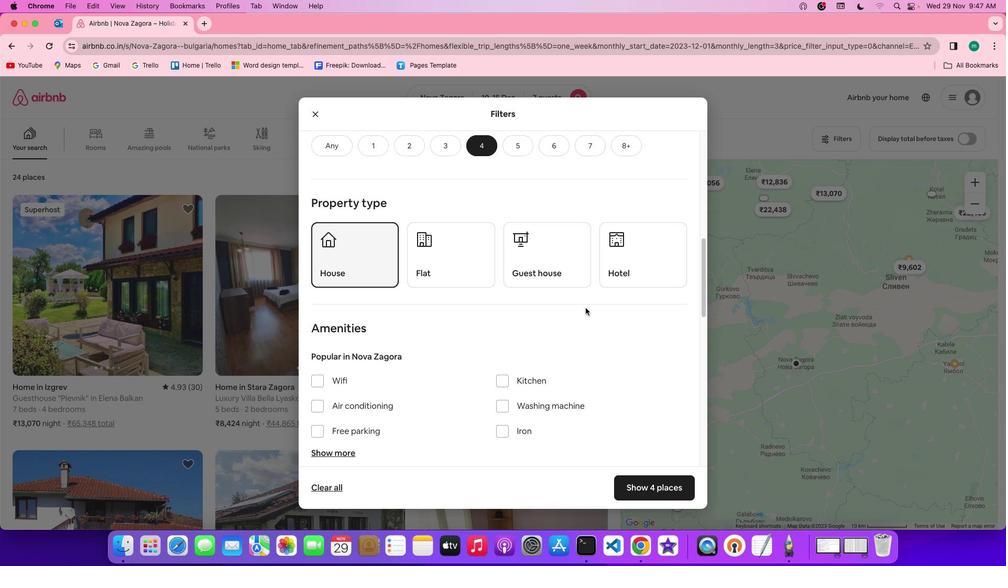 
Action: Mouse scrolled (586, 308) with delta (0, 0)
Screenshot: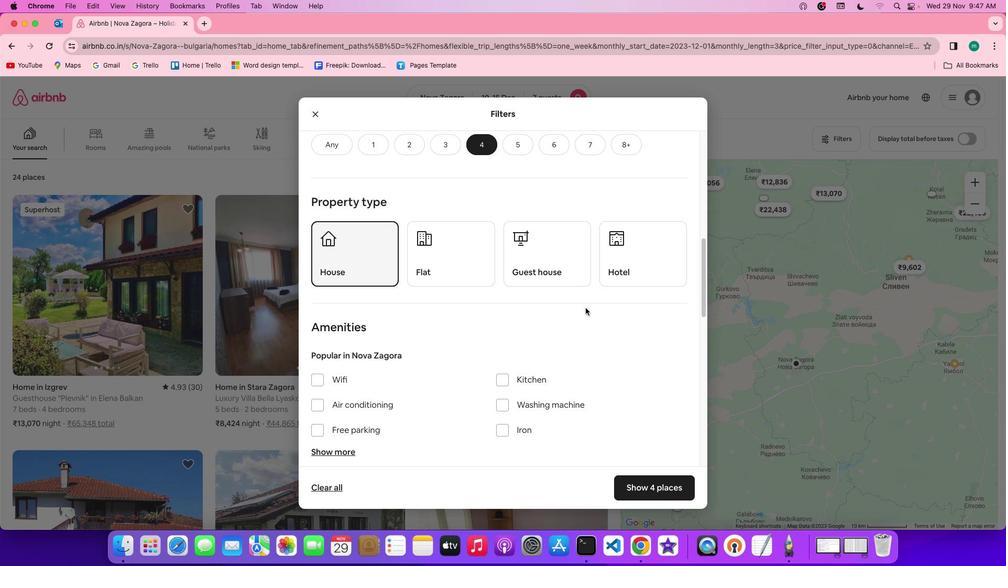 
Action: Mouse scrolled (586, 308) with delta (0, 0)
Screenshot: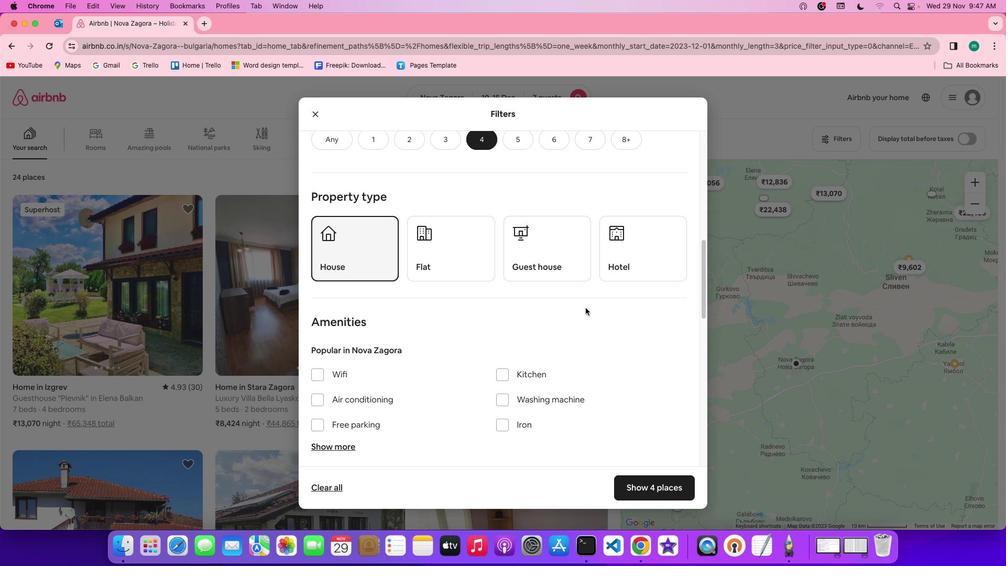 
Action: Mouse scrolled (586, 308) with delta (0, 0)
Screenshot: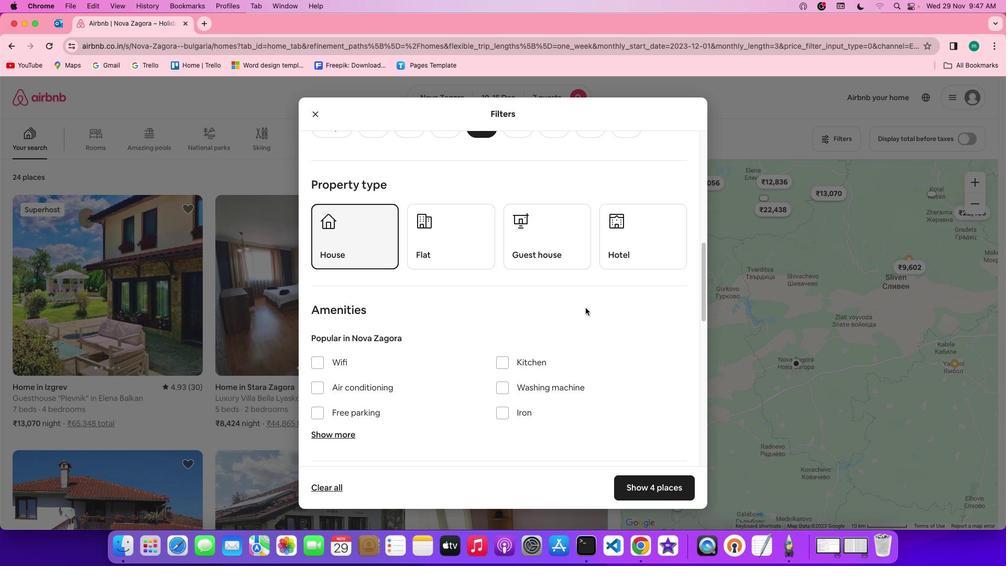 
Action: Mouse scrolled (586, 308) with delta (0, 0)
Screenshot: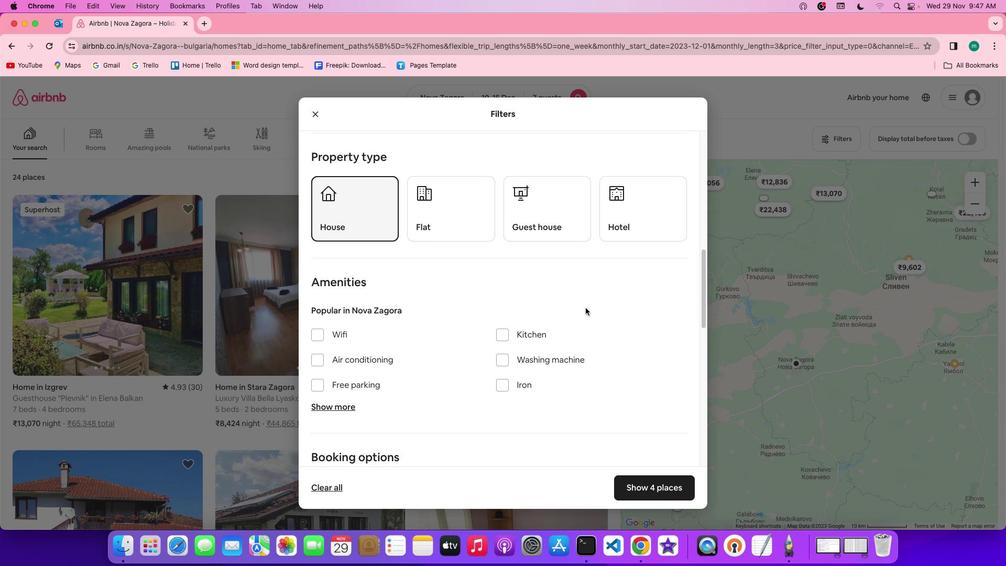 
Action: Mouse scrolled (586, 308) with delta (0, 0)
Screenshot: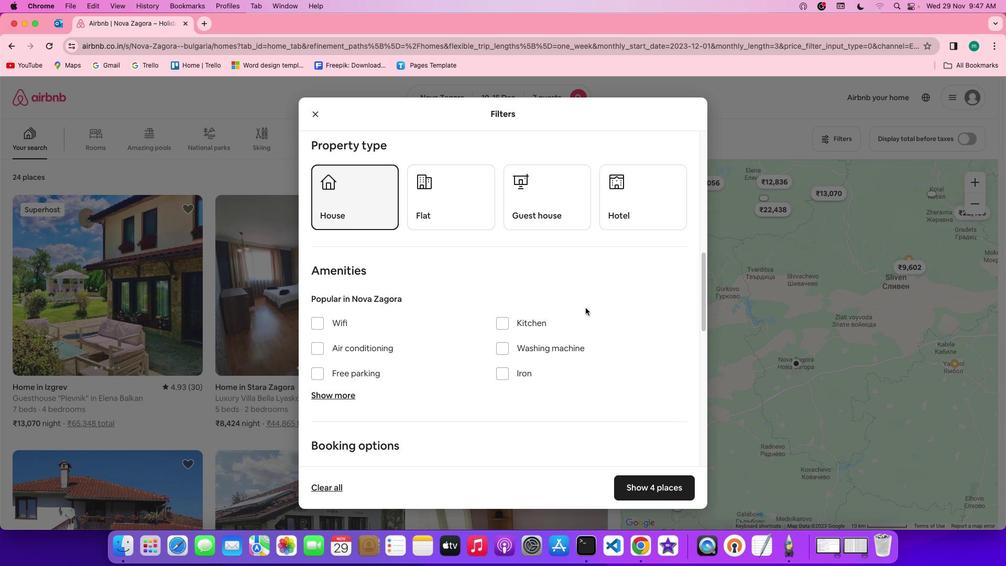 
Action: Mouse scrolled (586, 308) with delta (0, 0)
Screenshot: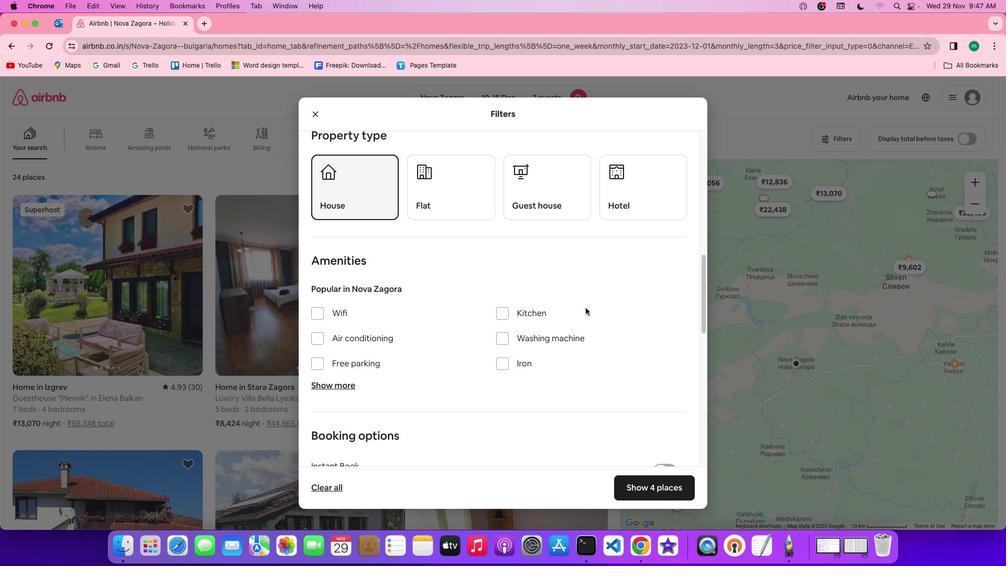 
Action: Mouse scrolled (586, 308) with delta (0, 0)
Screenshot: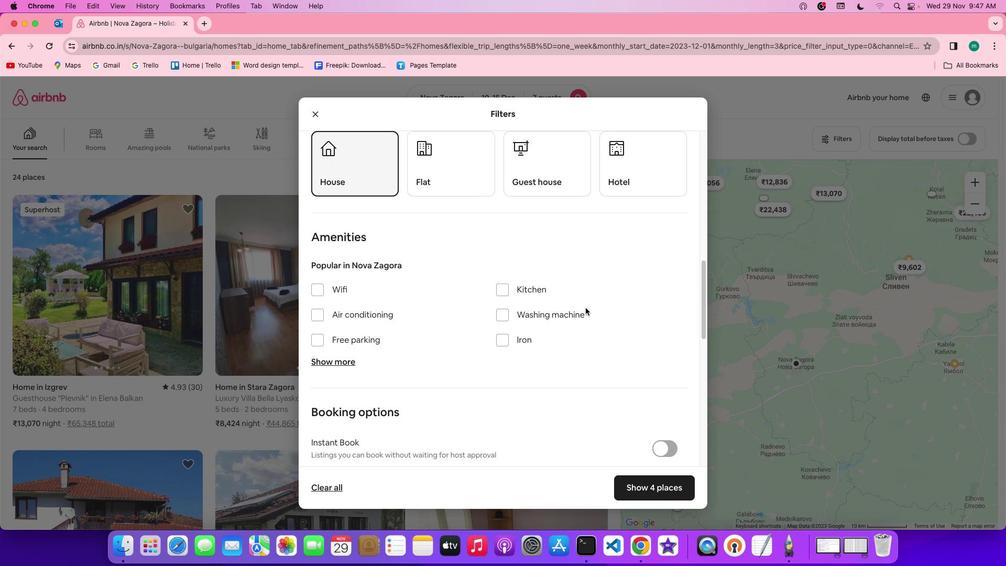 
Action: Mouse scrolled (586, 308) with delta (0, 0)
Screenshot: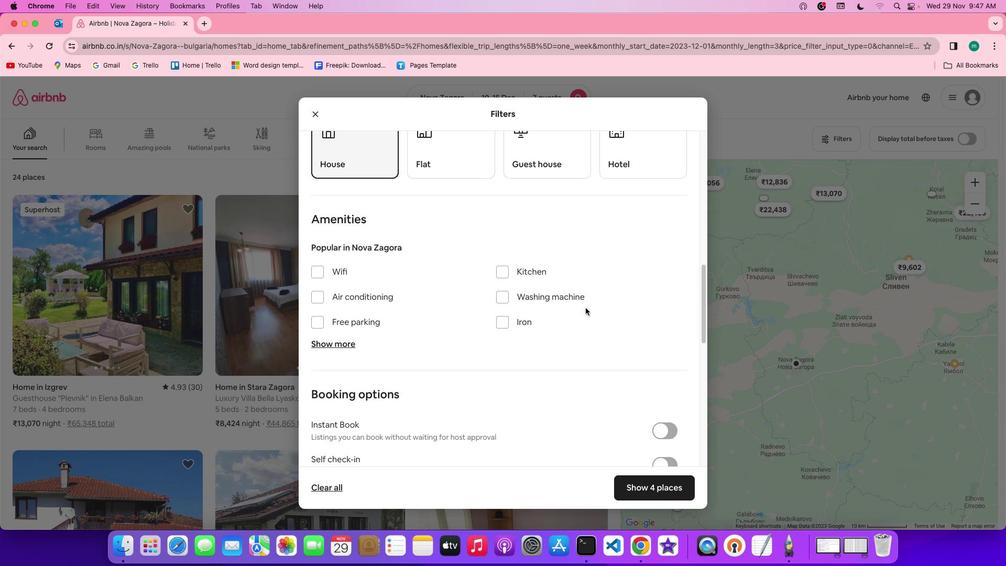 
Action: Mouse scrolled (586, 308) with delta (0, 0)
Screenshot: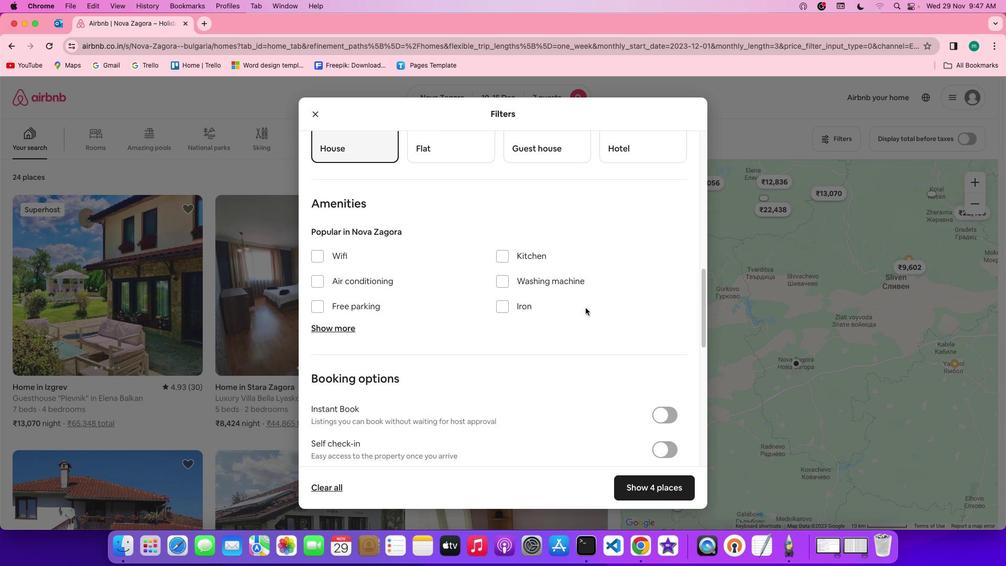 
Action: Mouse scrolled (586, 308) with delta (0, 0)
Screenshot: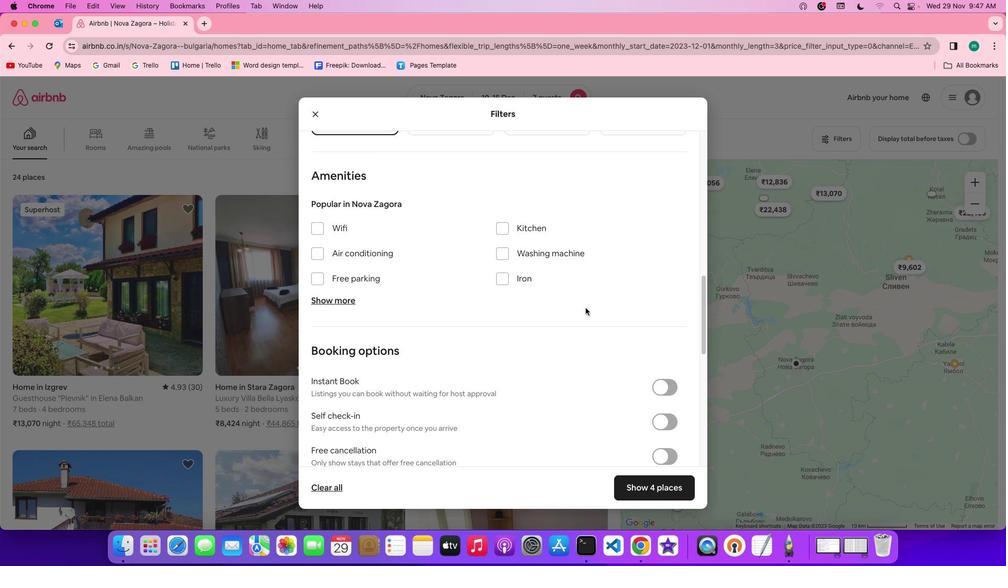 
Action: Mouse scrolled (586, 308) with delta (0, 0)
Screenshot: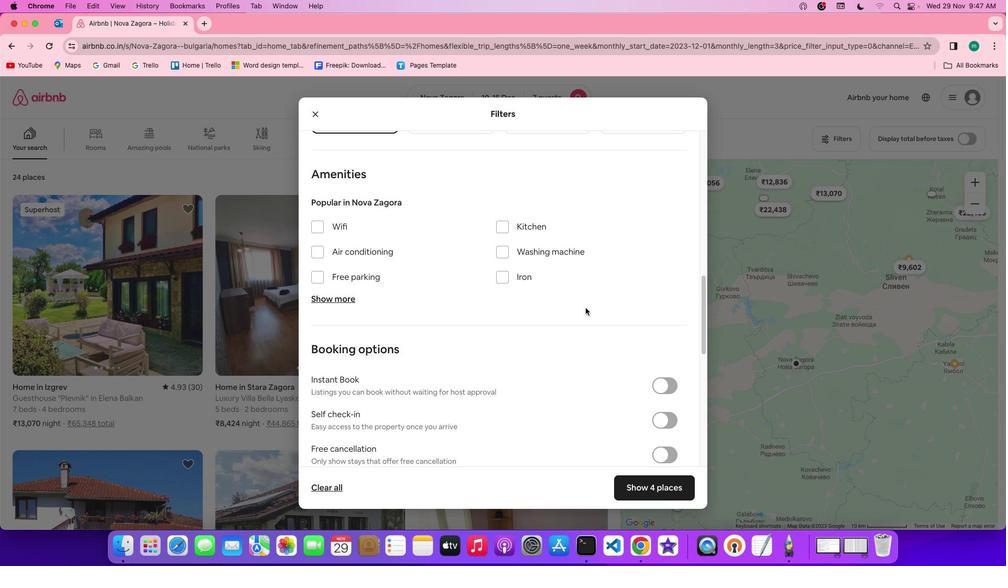 
Action: Mouse scrolled (586, 308) with delta (0, 0)
Screenshot: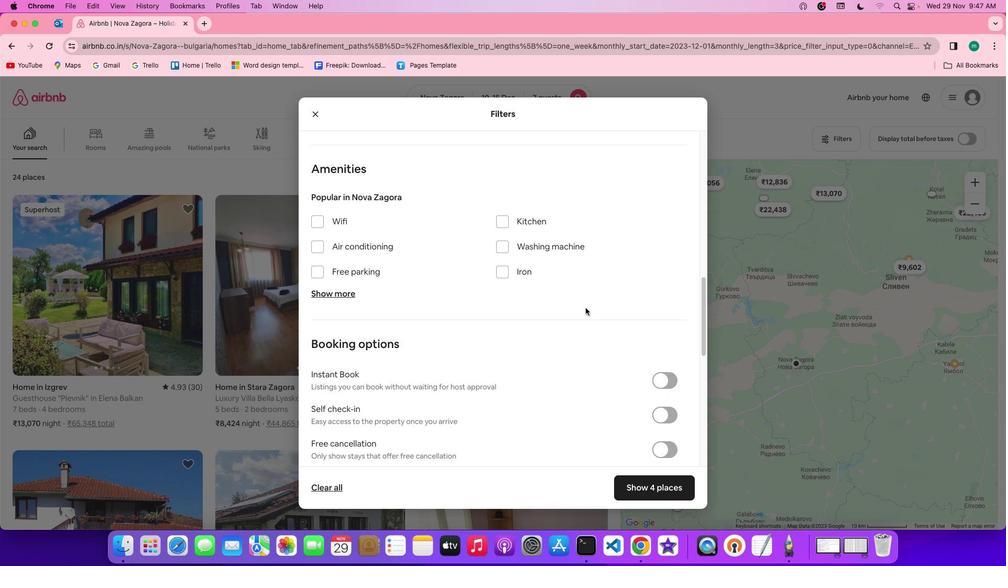 
Action: Mouse scrolled (586, 308) with delta (0, 0)
Screenshot: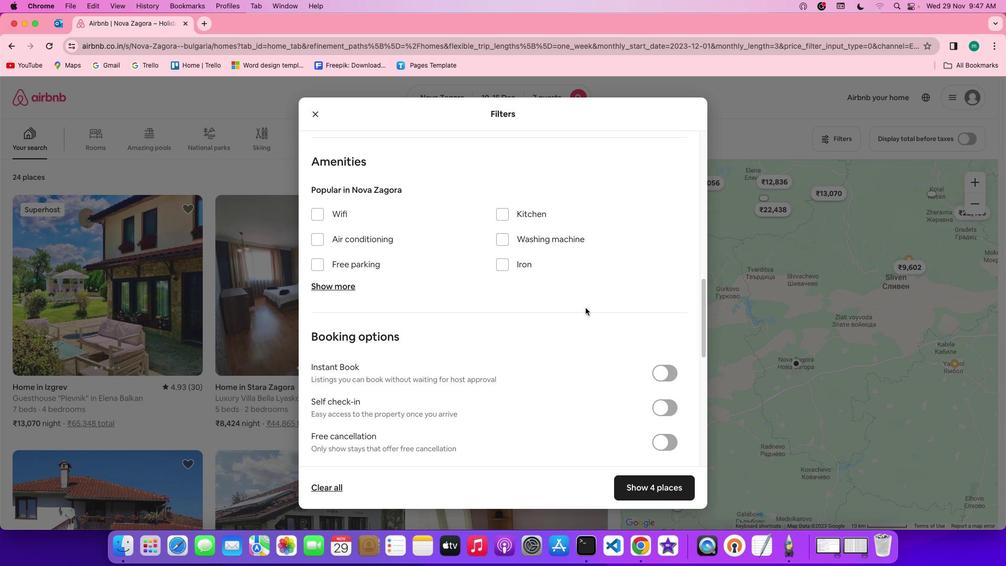 
Action: Mouse scrolled (586, 308) with delta (0, 0)
Screenshot: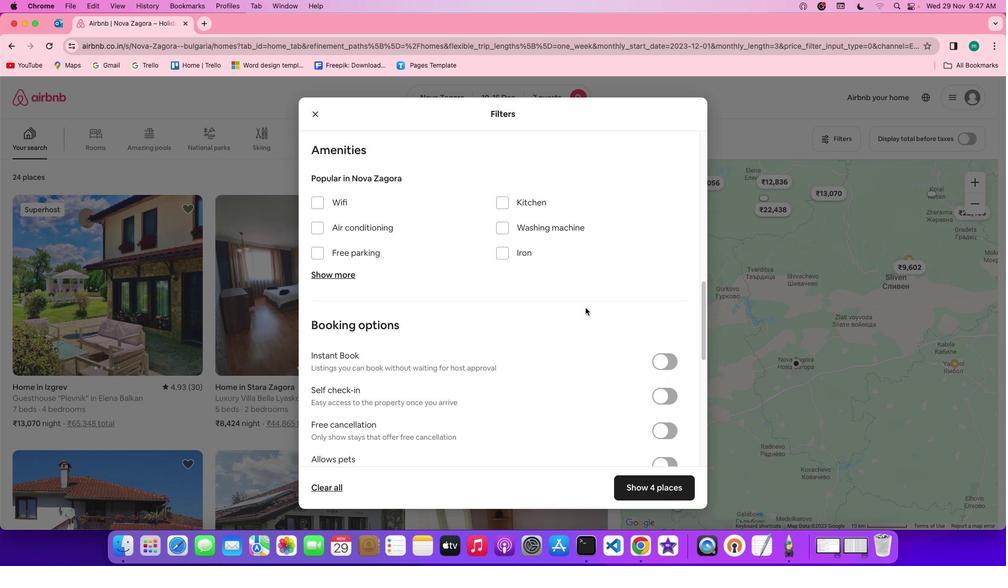 
Action: Mouse scrolled (586, 308) with delta (0, 0)
Screenshot: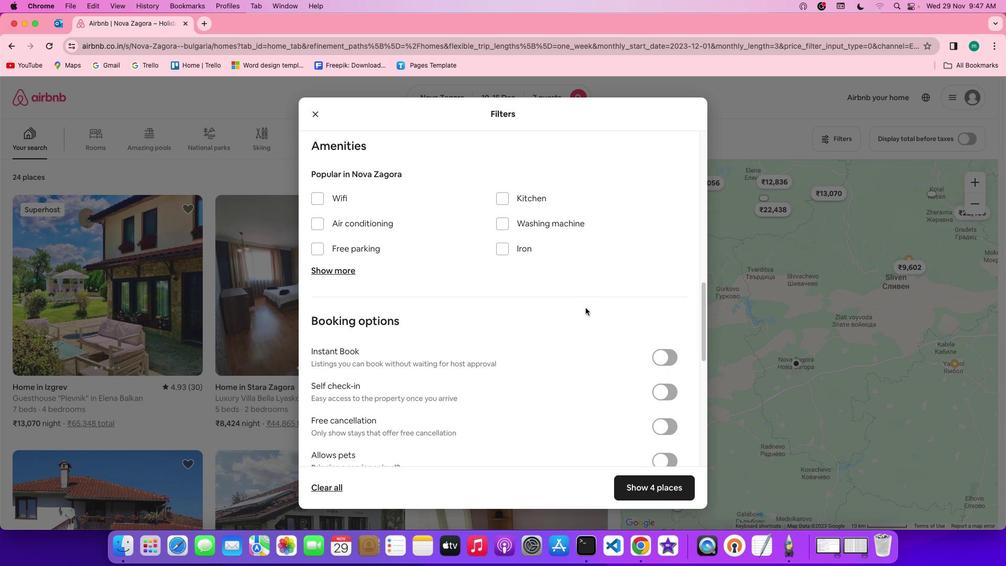 
Action: Mouse moved to (320, 196)
Screenshot: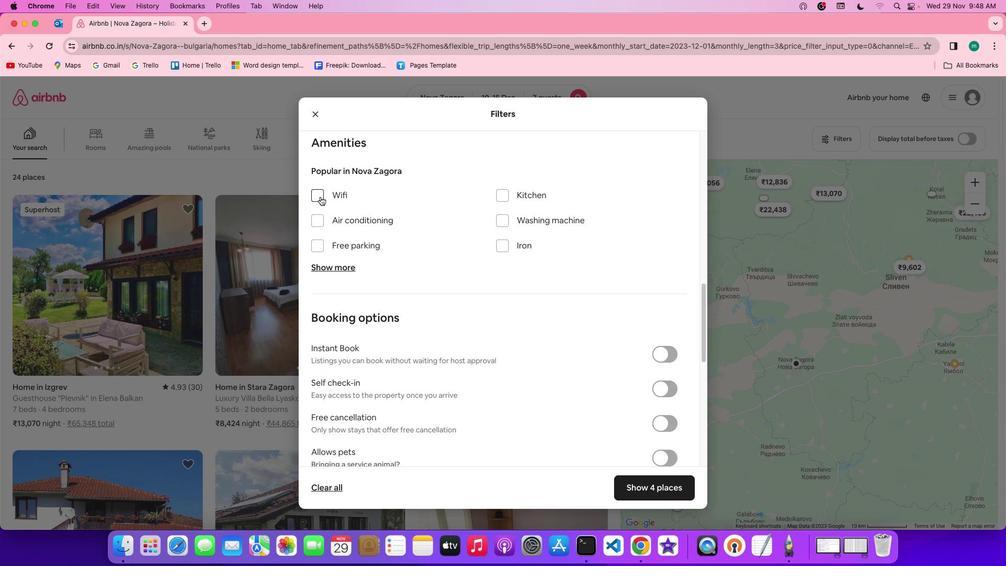 
Action: Mouse pressed left at (320, 196)
Screenshot: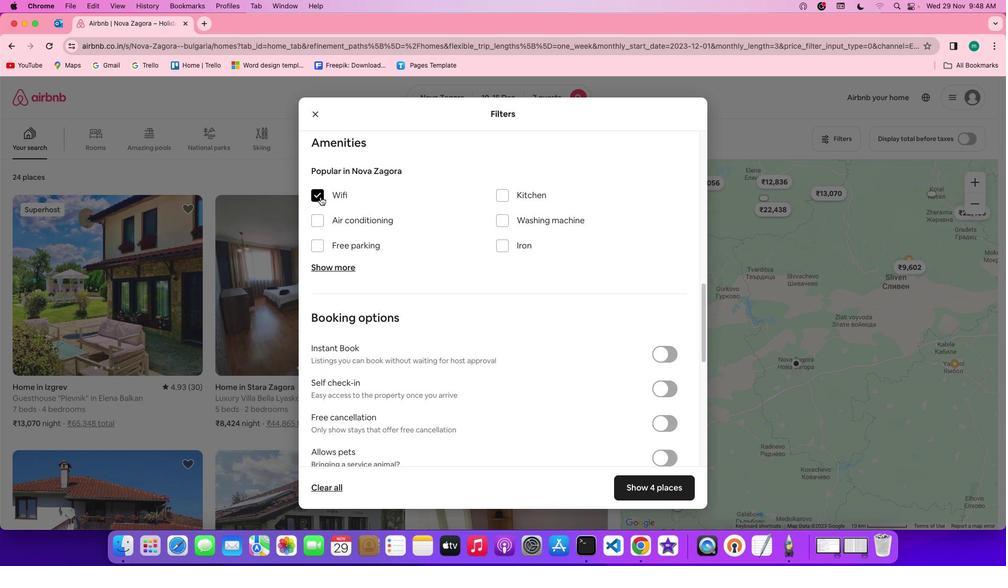 
Action: Mouse moved to (334, 270)
Screenshot: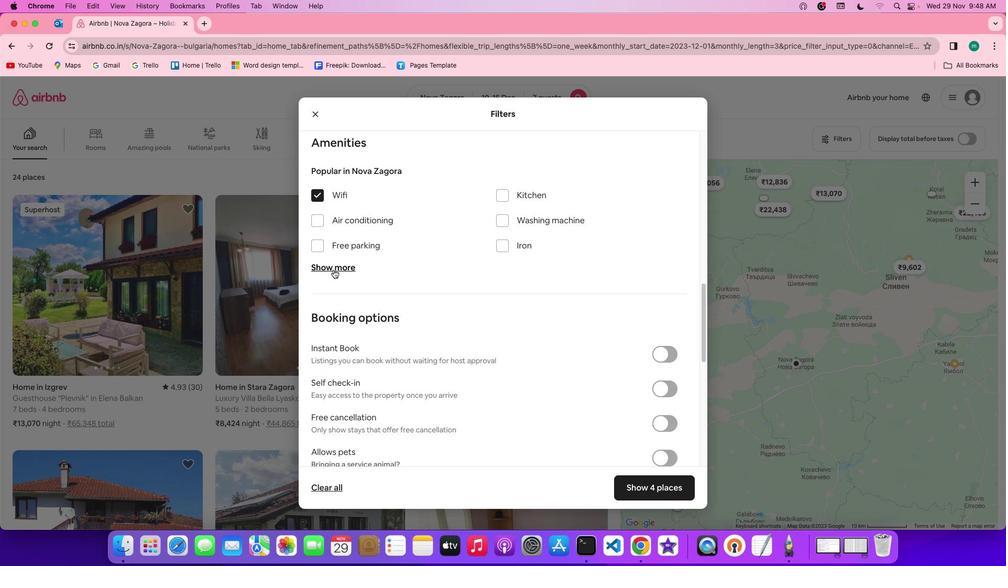 
Action: Mouse pressed left at (334, 270)
Screenshot: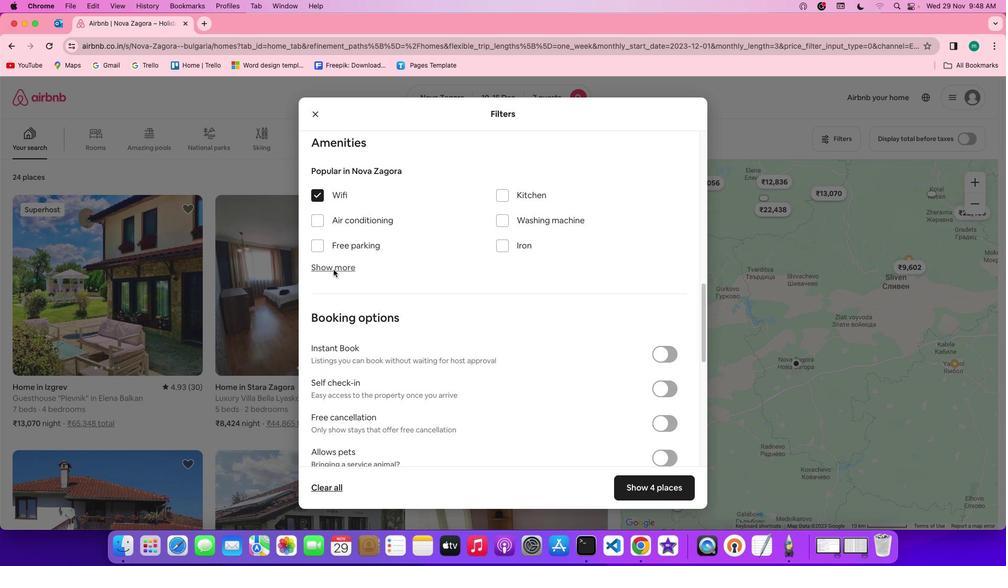 
Action: Mouse moved to (499, 332)
Screenshot: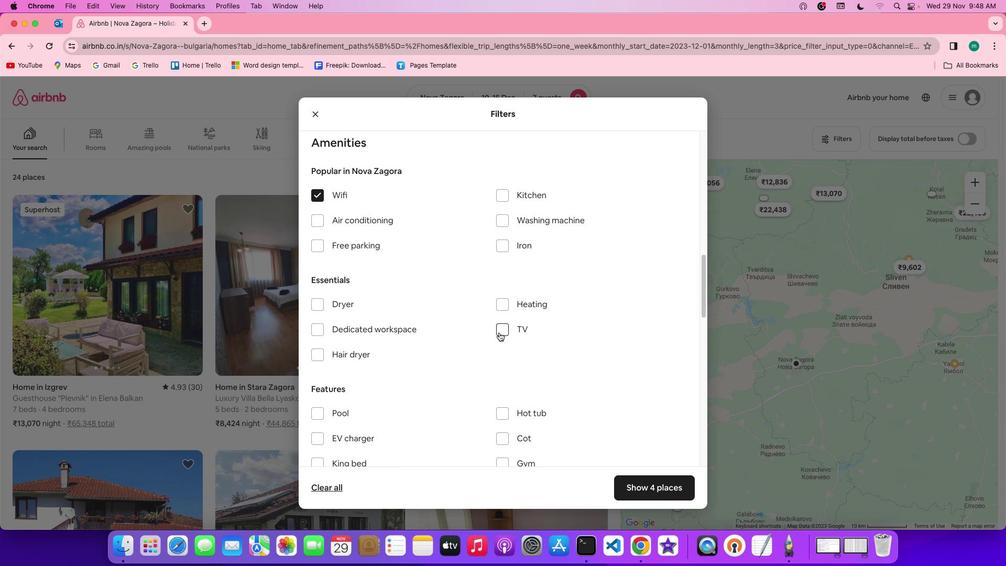 
Action: Mouse pressed left at (499, 332)
Screenshot: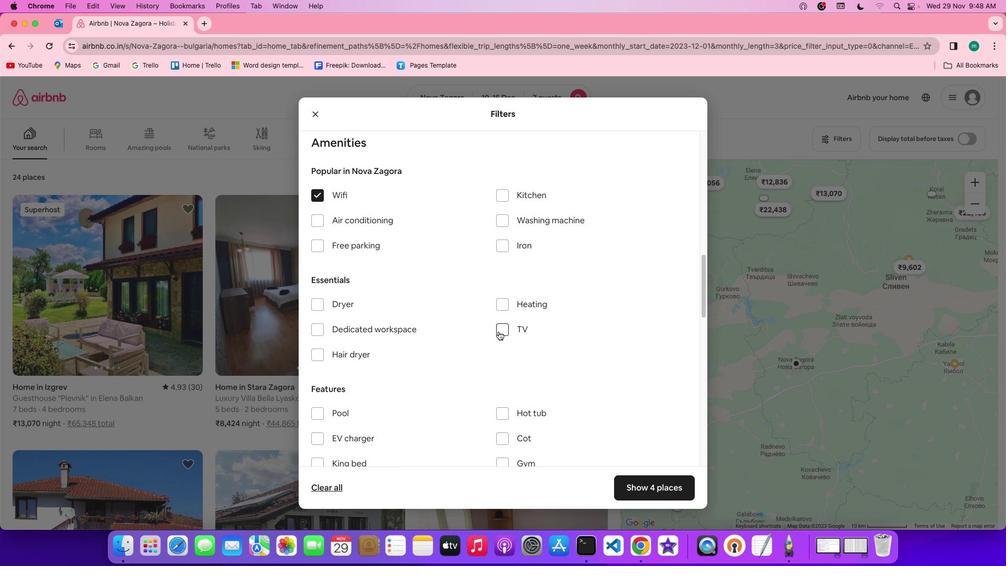 
Action: Mouse moved to (349, 241)
Screenshot: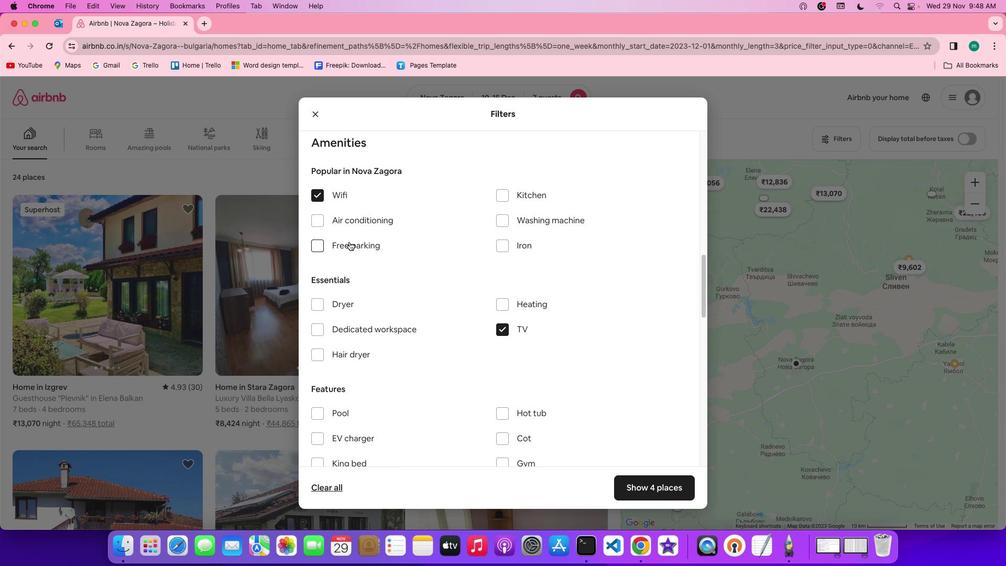 
Action: Mouse pressed left at (349, 241)
Screenshot: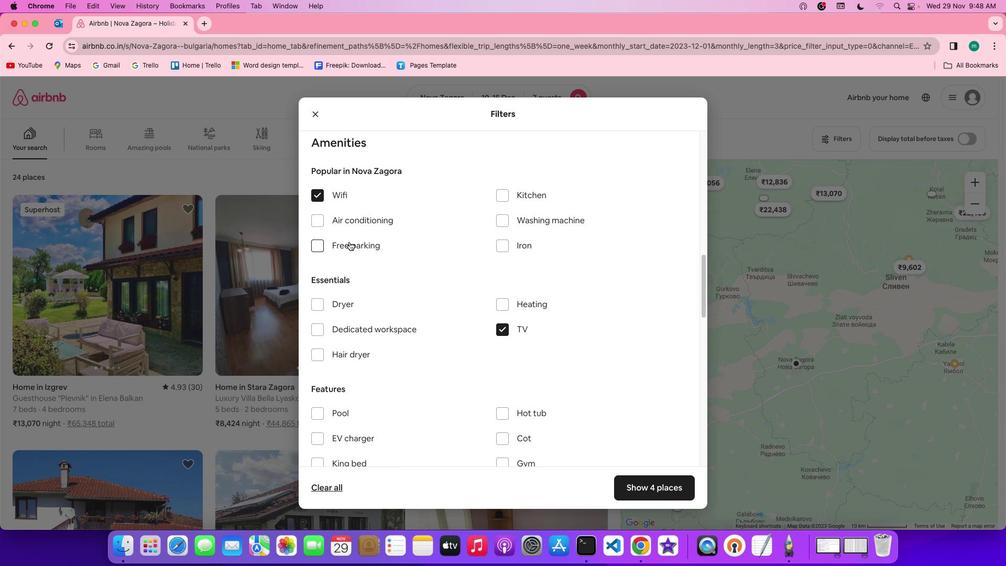 
Action: Mouse moved to (426, 291)
Screenshot: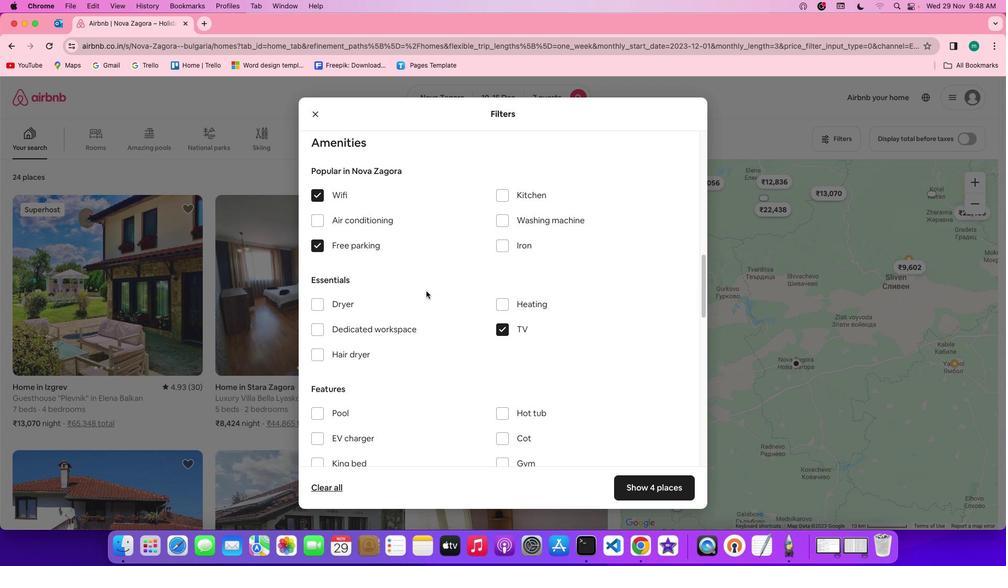 
Action: Mouse scrolled (426, 291) with delta (0, 0)
Screenshot: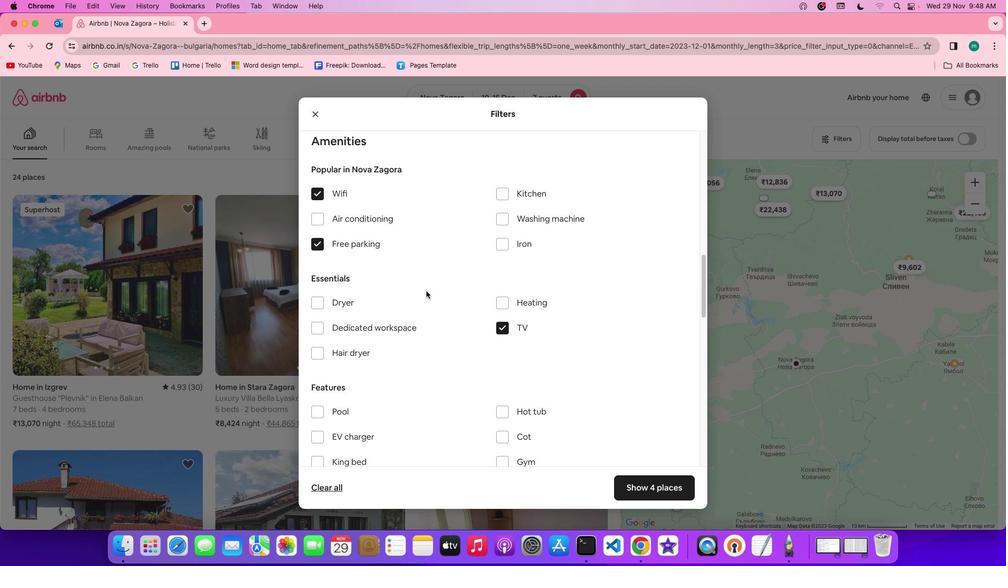 
Action: Mouse scrolled (426, 291) with delta (0, 0)
Screenshot: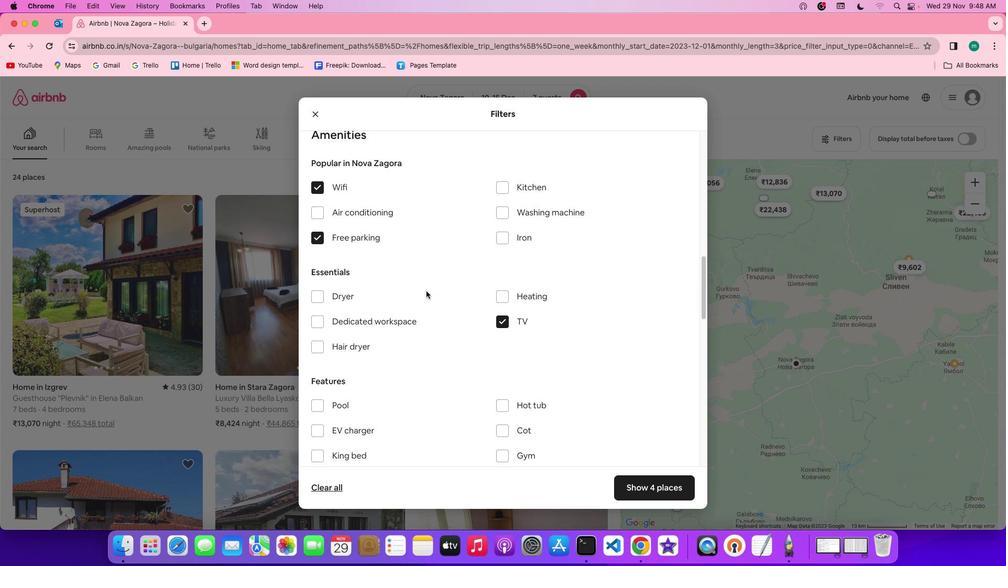 
Action: Mouse scrolled (426, 291) with delta (0, 0)
Screenshot: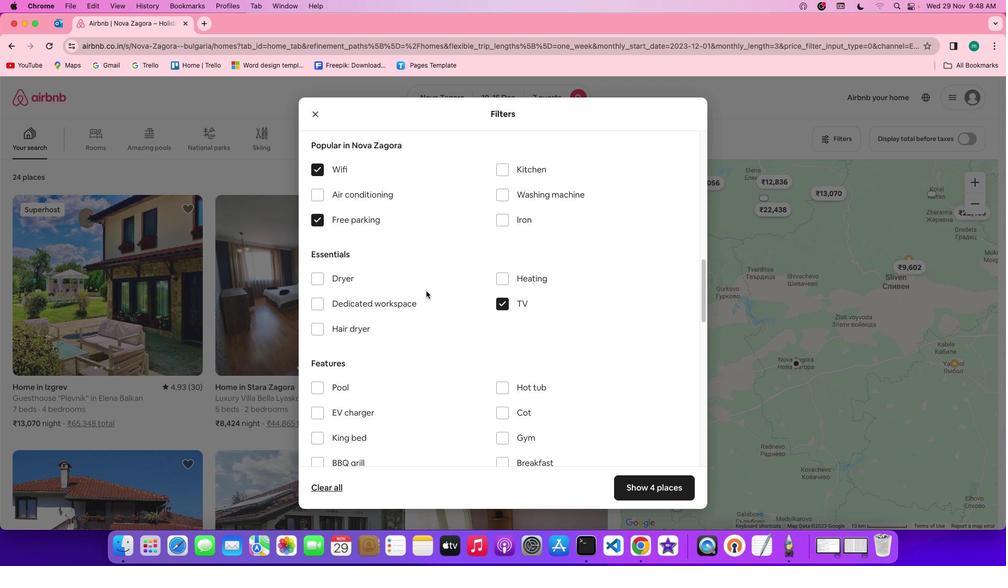
Action: Mouse scrolled (426, 291) with delta (0, 0)
Screenshot: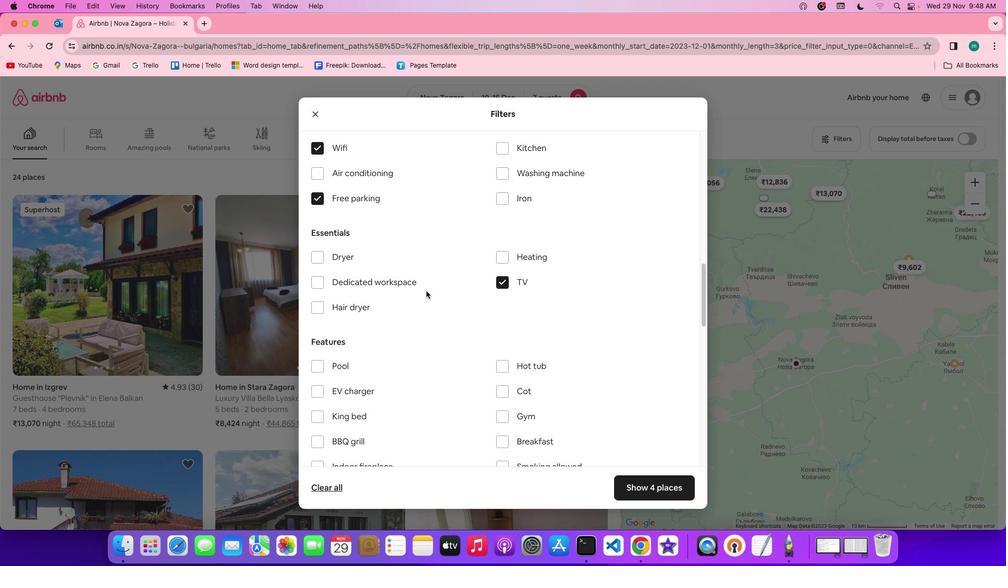 
Action: Mouse scrolled (426, 291) with delta (0, 0)
Screenshot: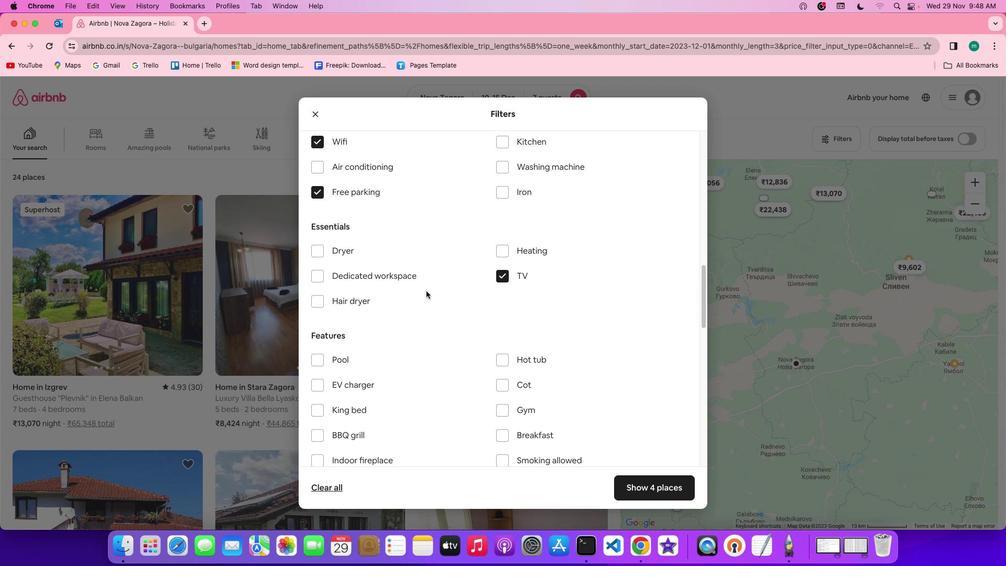 
Action: Mouse scrolled (426, 291) with delta (0, 0)
Screenshot: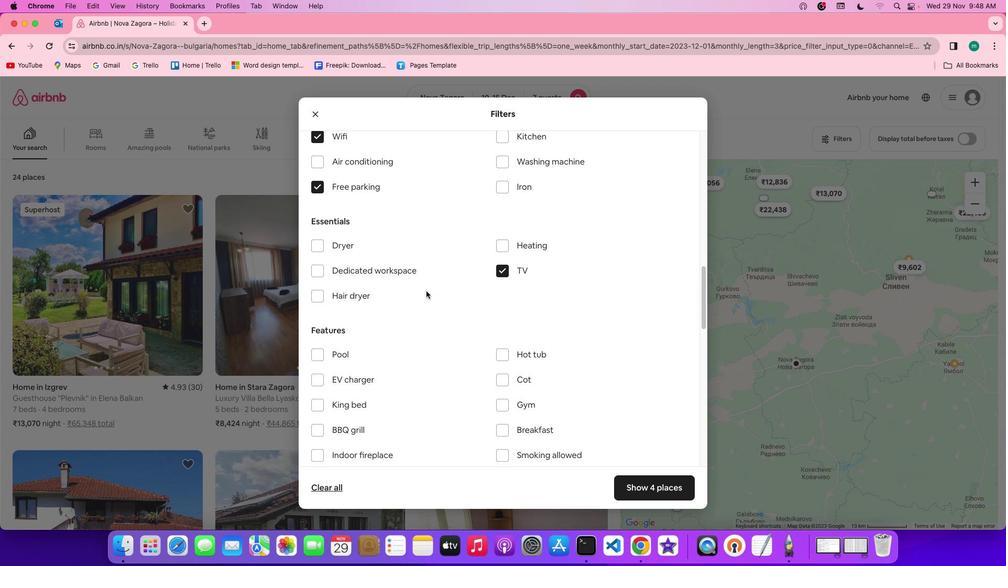 
Action: Mouse moved to (456, 306)
Screenshot: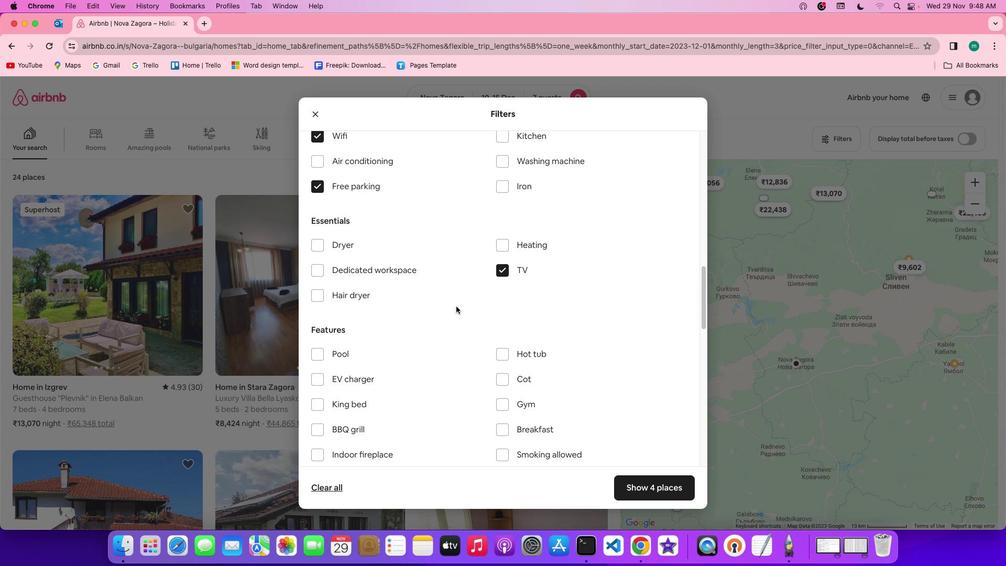 
Action: Mouse scrolled (456, 306) with delta (0, 0)
Screenshot: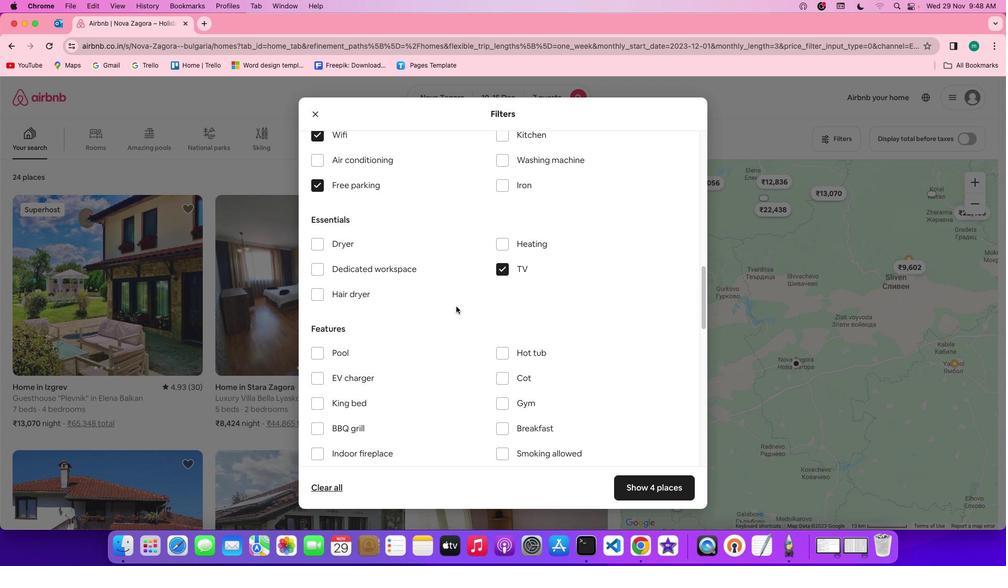 
Action: Mouse scrolled (456, 306) with delta (0, 0)
Screenshot: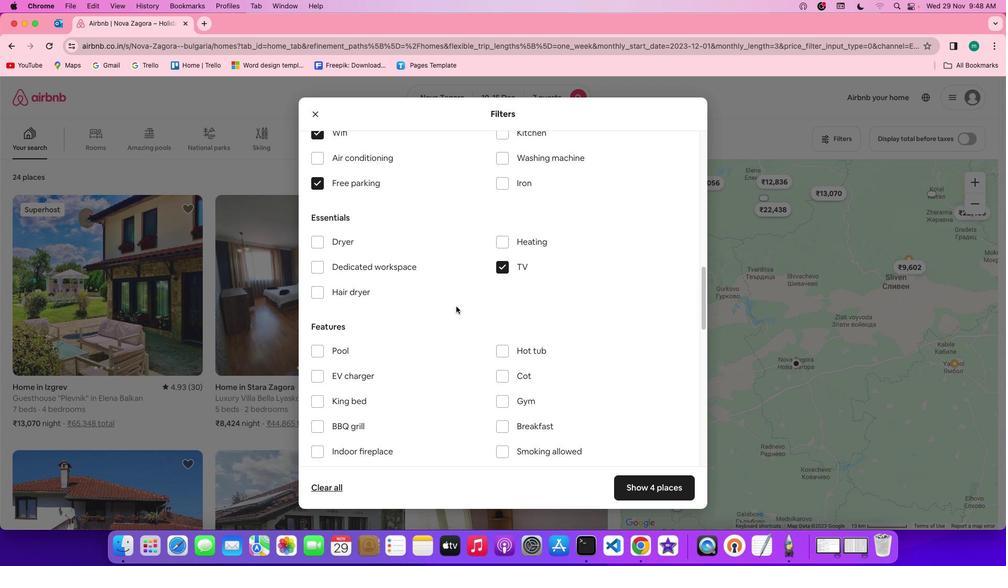 
Action: Mouse scrolled (456, 306) with delta (0, 0)
Screenshot: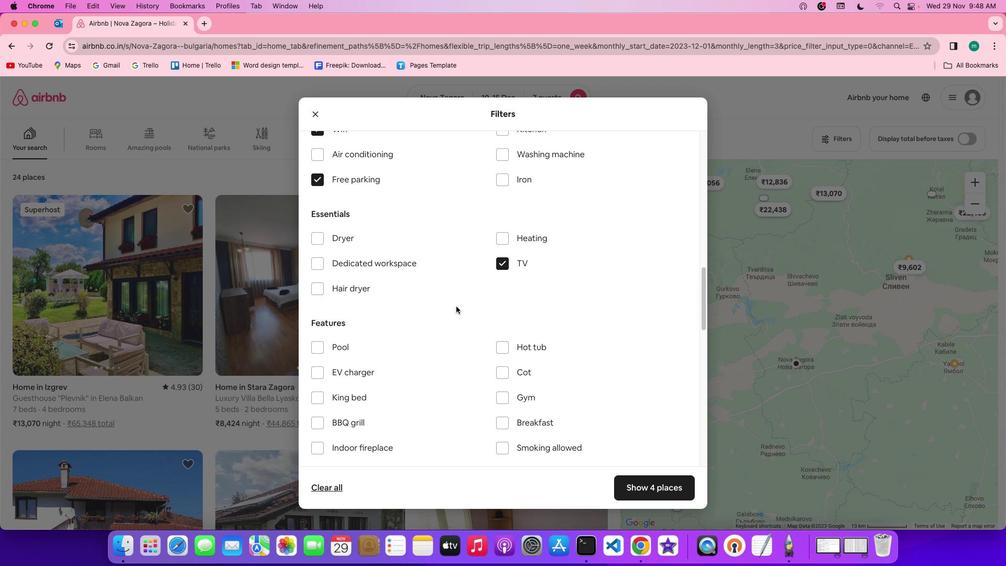 
Action: Mouse moved to (456, 306)
Screenshot: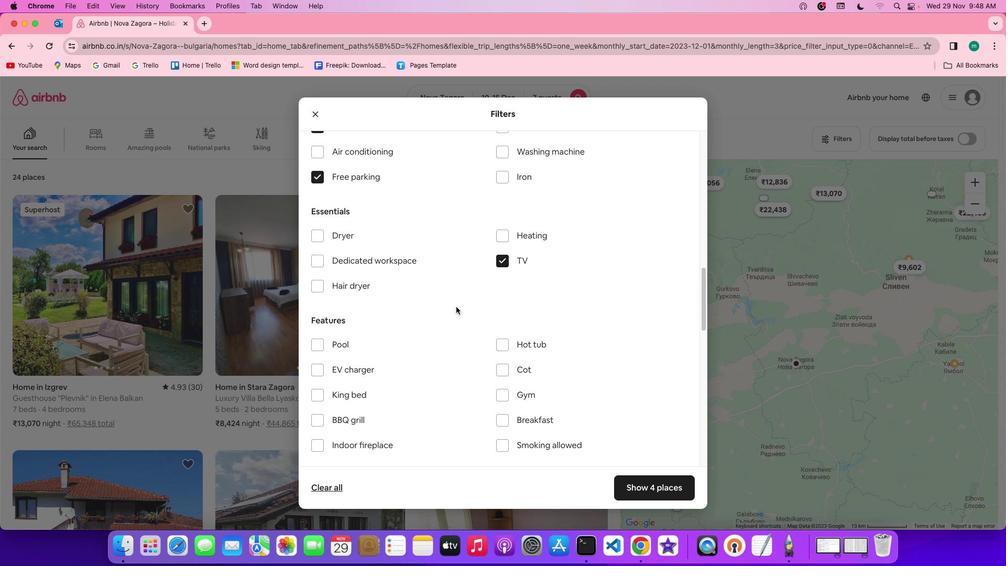 
Action: Mouse scrolled (456, 306) with delta (0, 0)
Screenshot: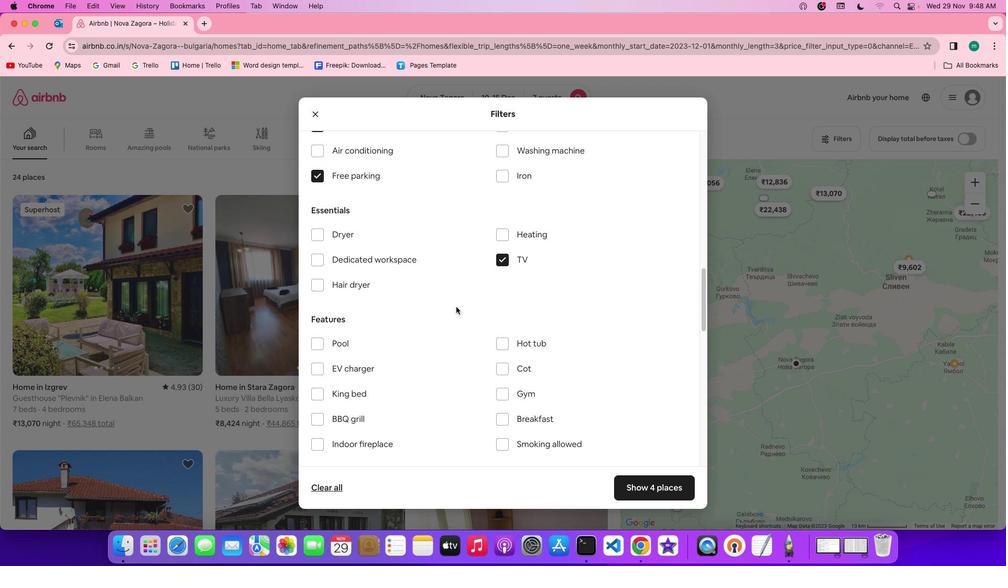 
Action: Mouse scrolled (456, 306) with delta (0, 0)
Screenshot: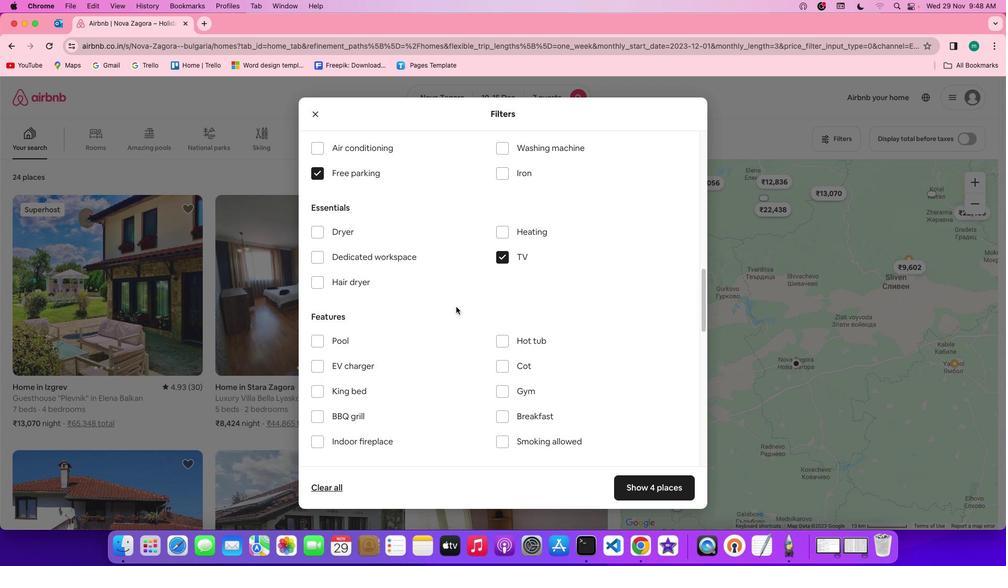 
Action: Mouse scrolled (456, 306) with delta (0, 0)
Screenshot: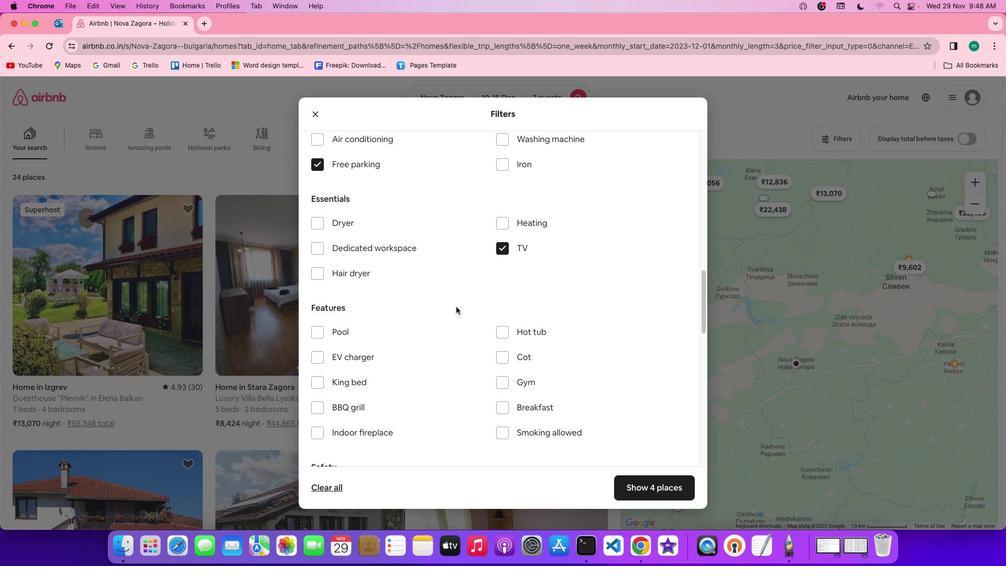 
Action: Mouse scrolled (456, 306) with delta (0, 0)
Screenshot: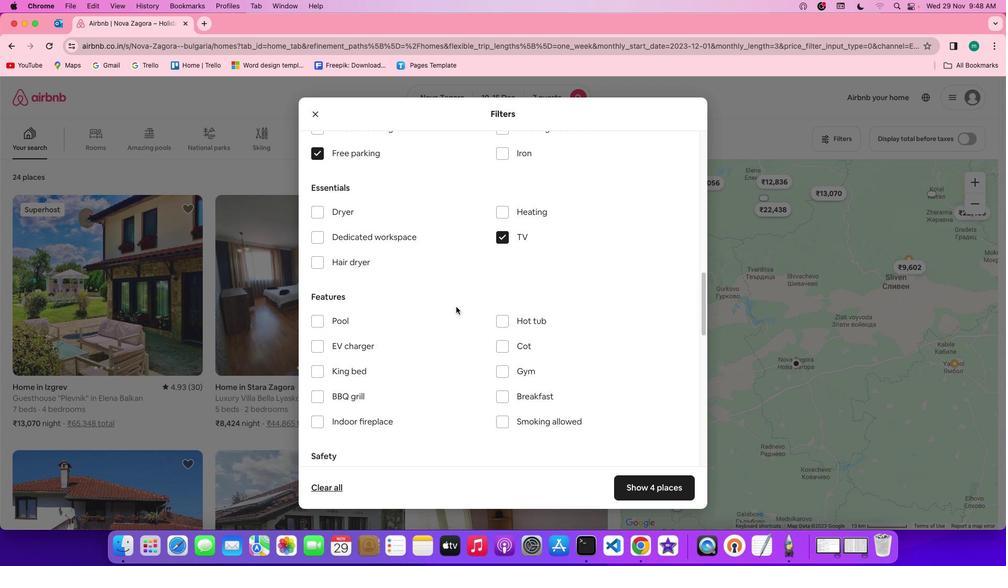 
Action: Mouse scrolled (456, 306) with delta (0, 0)
Screenshot: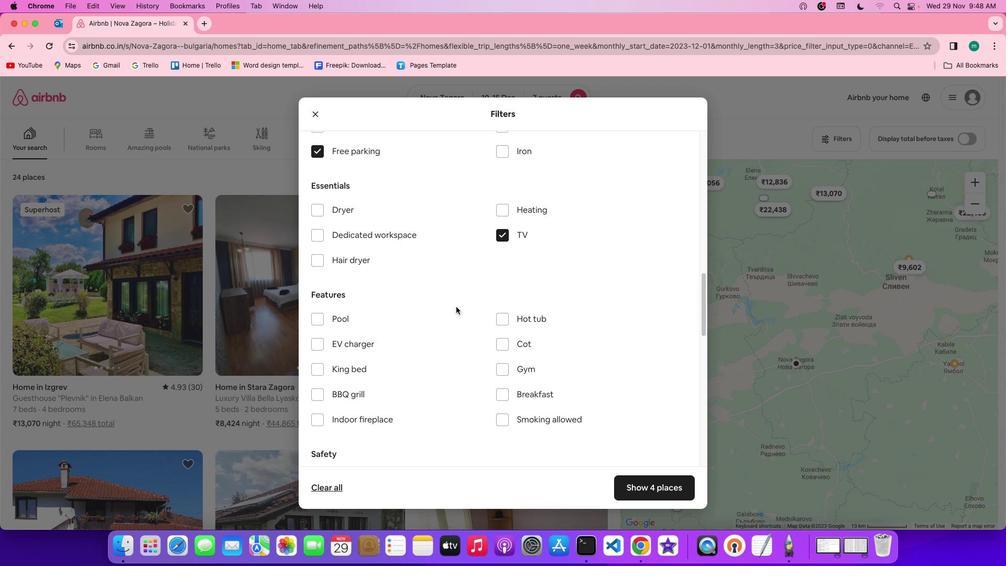 
Action: Mouse scrolled (456, 306) with delta (0, 0)
Screenshot: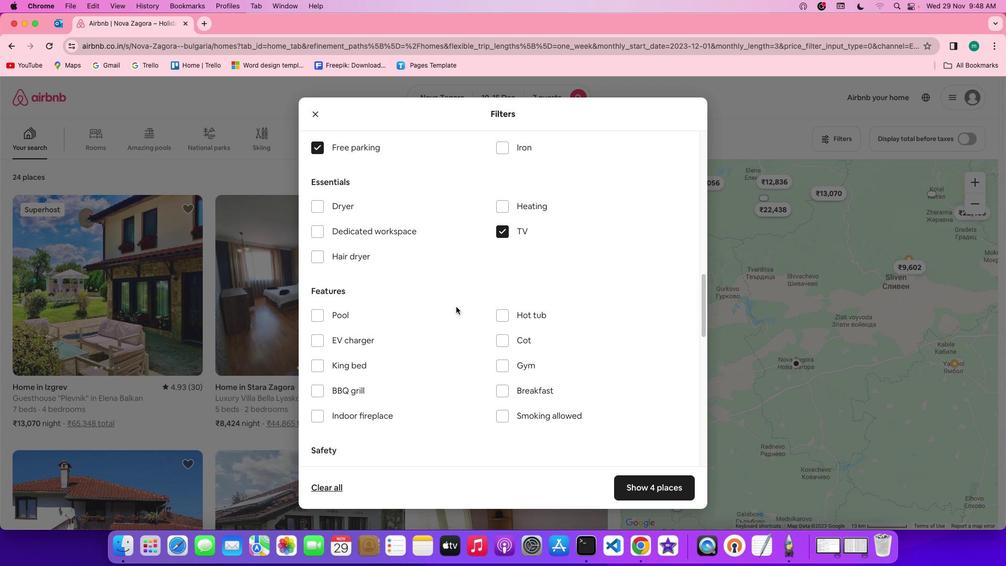 
Action: Mouse scrolled (456, 306) with delta (0, 0)
Screenshot: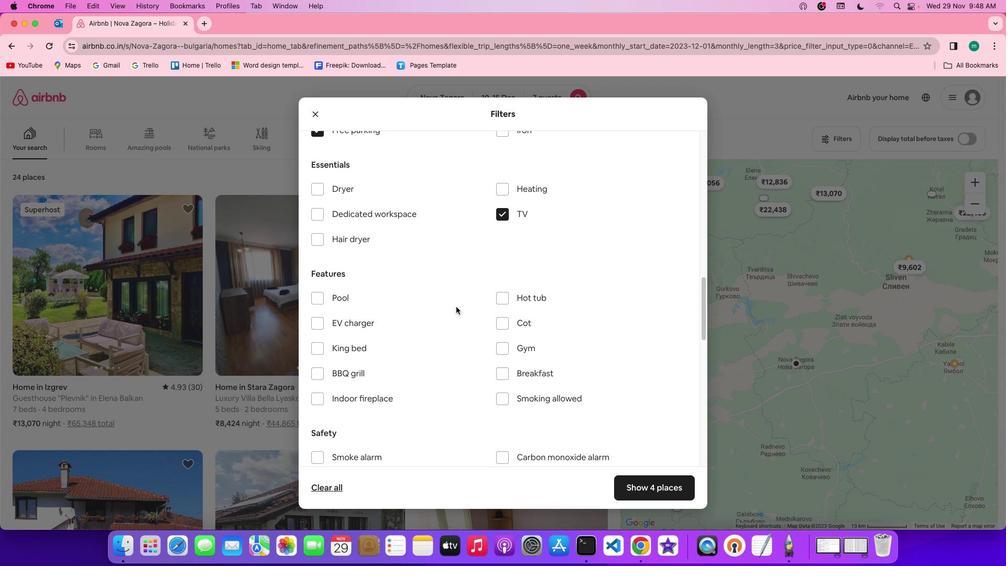 
Action: Mouse scrolled (456, 306) with delta (0, 0)
Screenshot: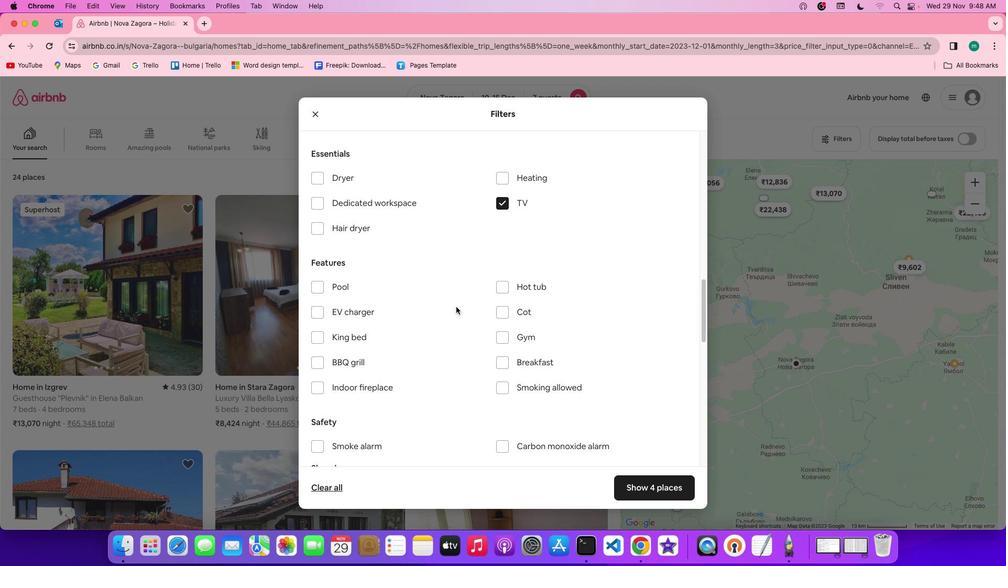 
Action: Mouse moved to (500, 329)
Screenshot: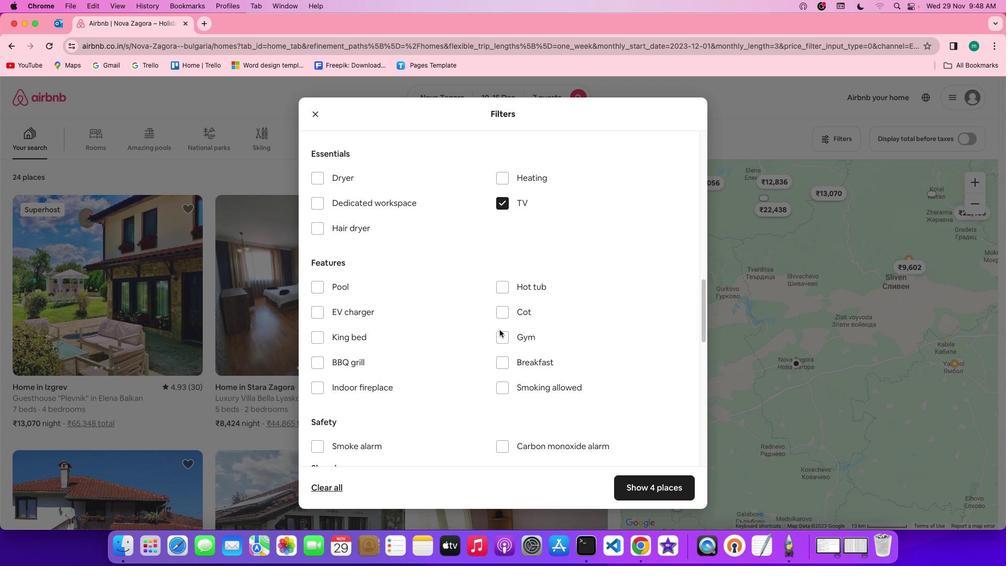 
Action: Mouse pressed left at (500, 329)
Screenshot: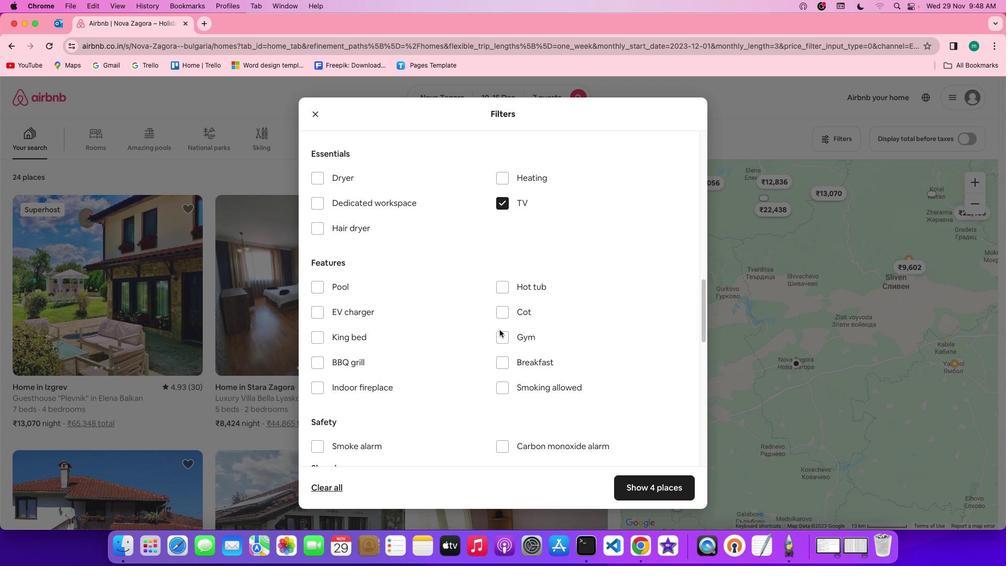 
Action: Mouse moved to (504, 338)
Screenshot: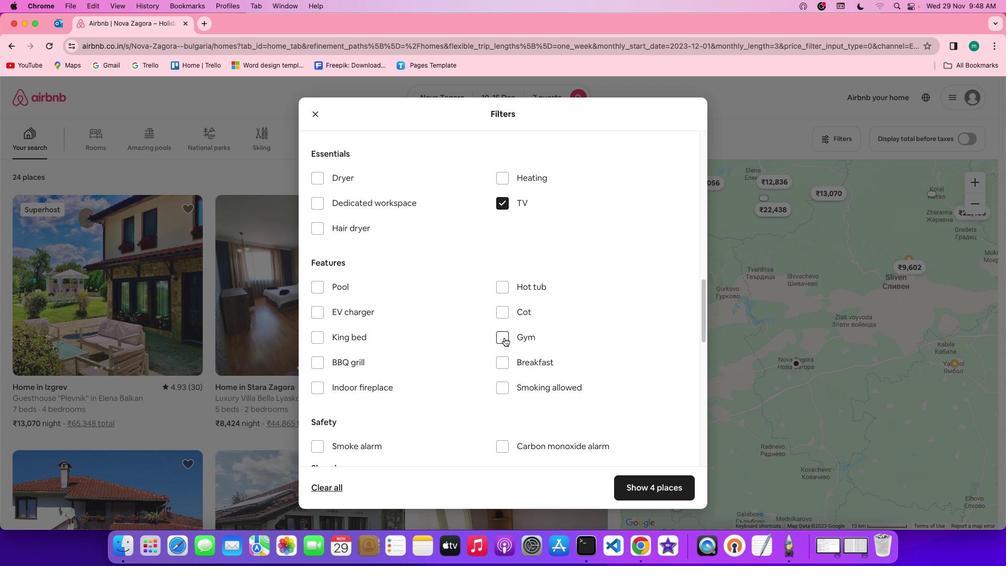 
Action: Mouse pressed left at (504, 338)
Screenshot: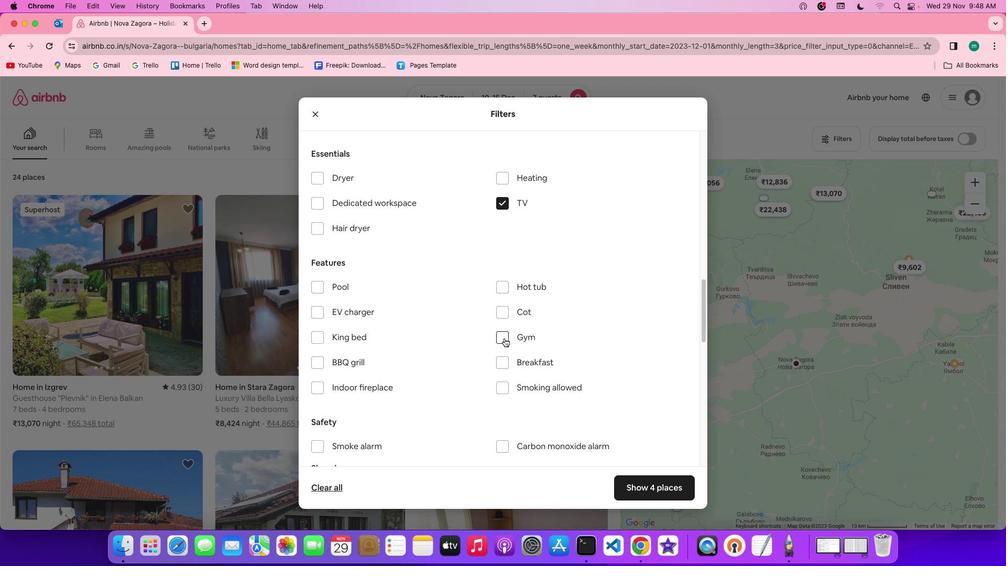 
Action: Mouse moved to (501, 360)
Screenshot: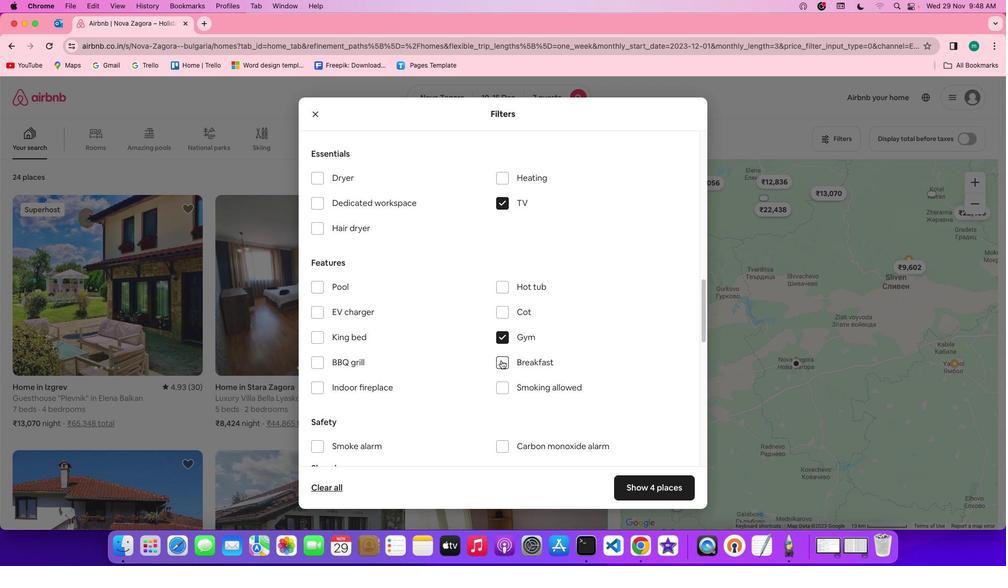 
Action: Mouse pressed left at (501, 360)
Screenshot: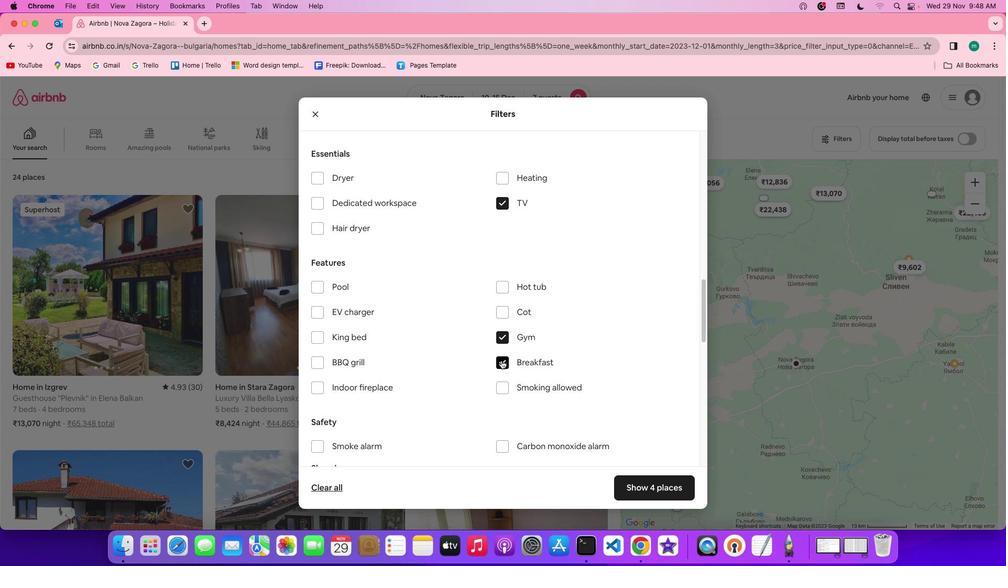 
Action: Mouse moved to (636, 434)
Screenshot: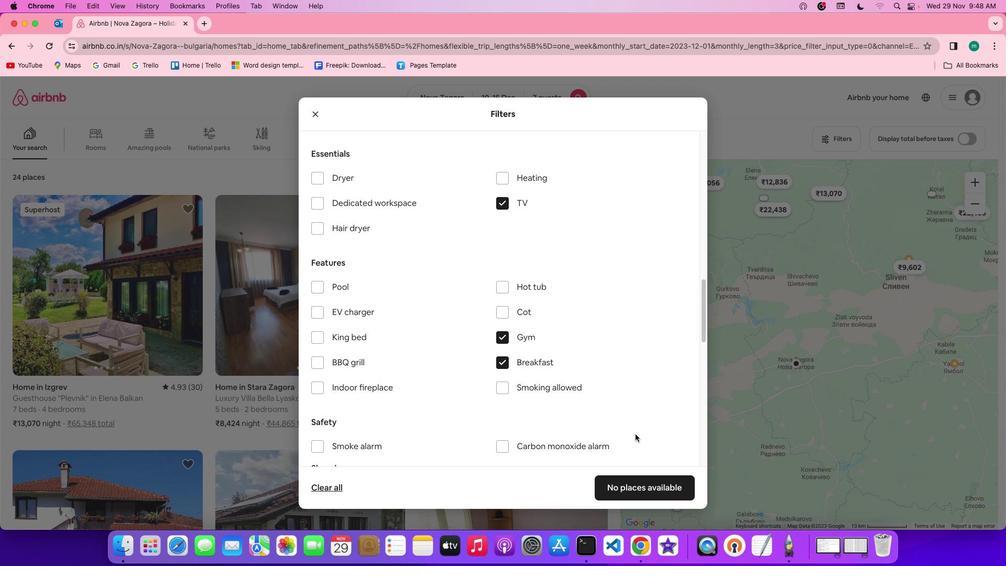 
Action: Mouse scrolled (636, 434) with delta (0, 0)
Screenshot: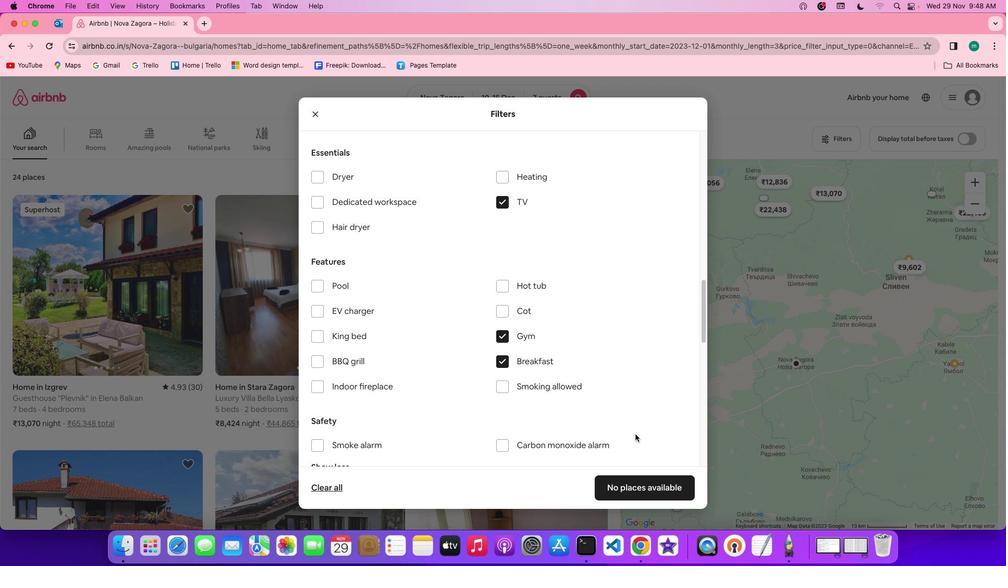 
Action: Mouse scrolled (636, 434) with delta (0, 0)
Screenshot: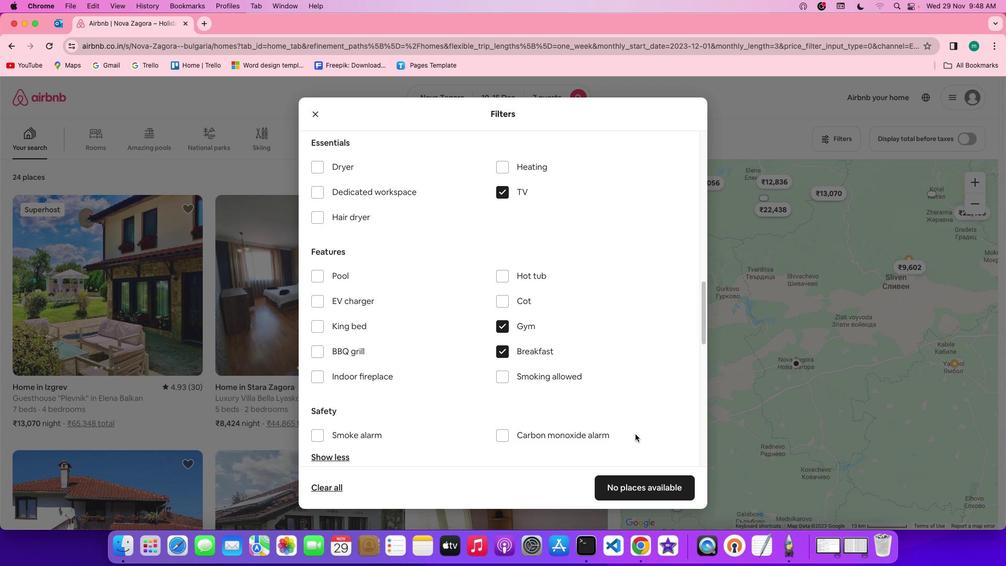 
Action: Mouse scrolled (636, 434) with delta (0, 0)
Screenshot: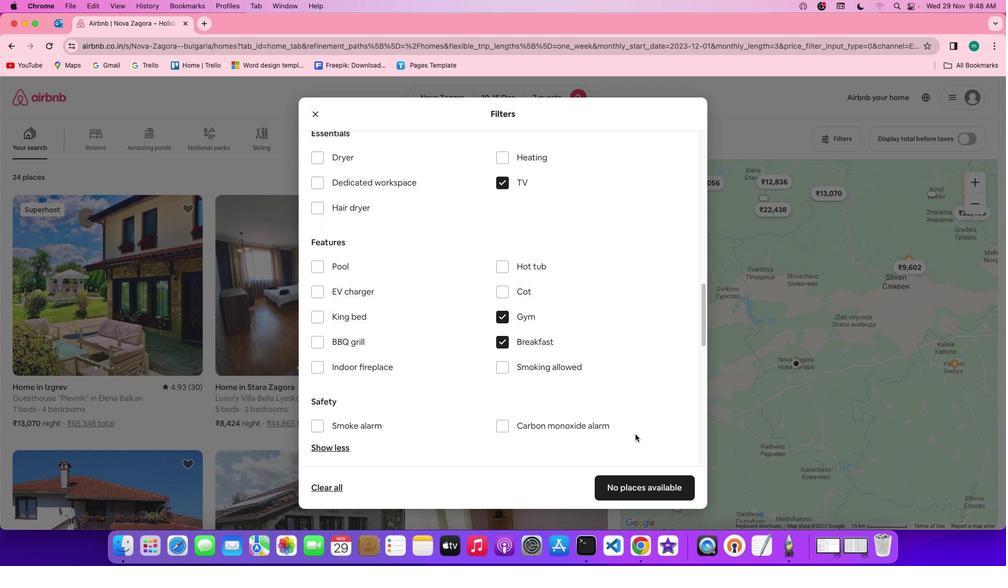 
Action: Mouse scrolled (636, 434) with delta (0, 0)
Screenshot: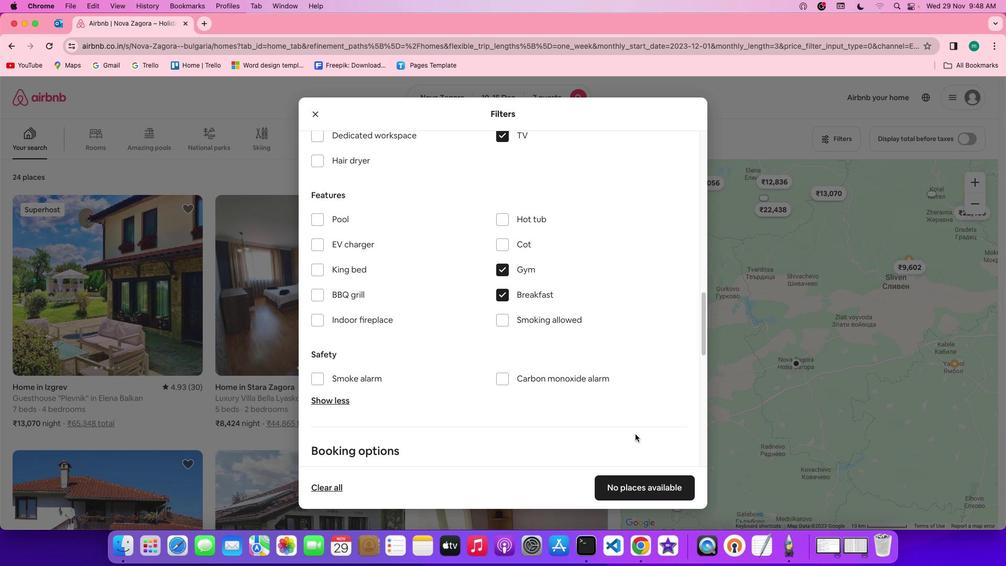 
Action: Mouse scrolled (636, 434) with delta (0, 0)
Screenshot: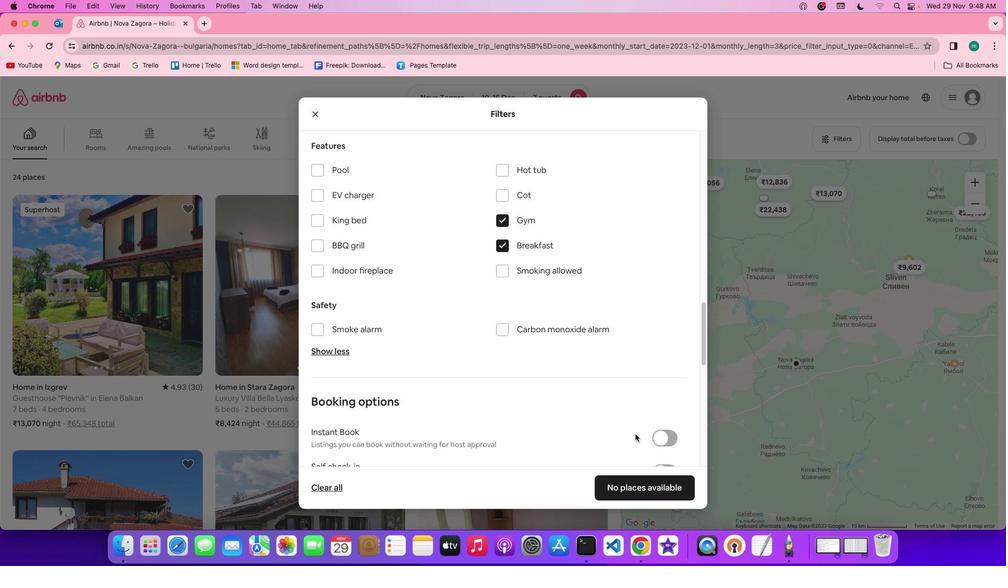 
Action: Mouse scrolled (636, 434) with delta (0, -1)
Screenshot: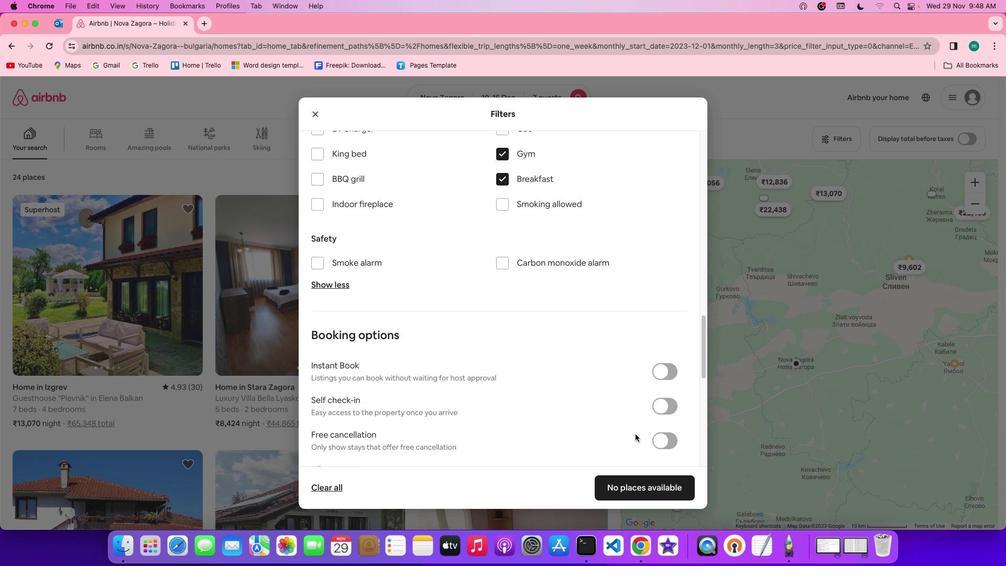 
Action: Mouse scrolled (636, 434) with delta (0, -1)
Screenshot: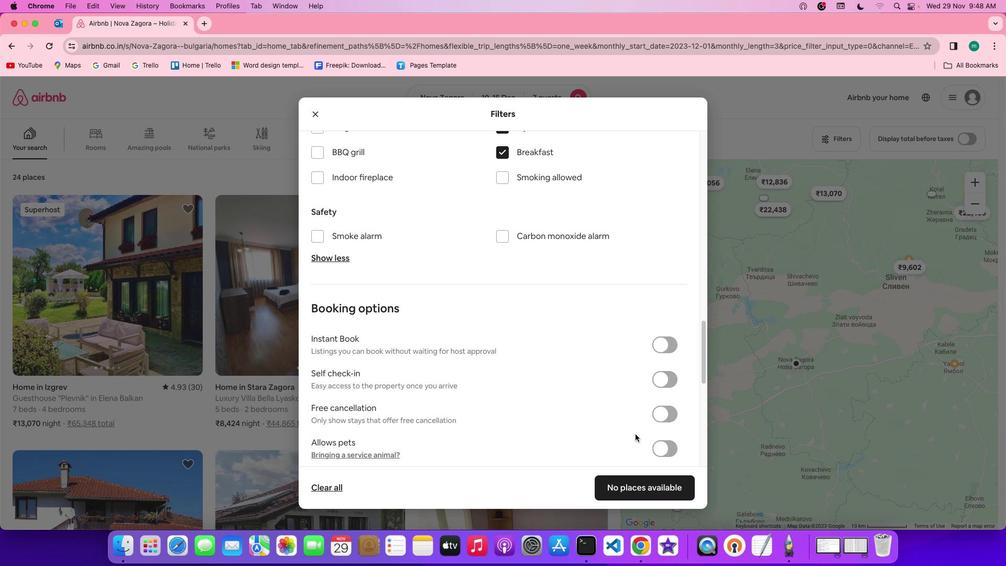 
Action: Mouse scrolled (636, 434) with delta (0, 0)
Screenshot: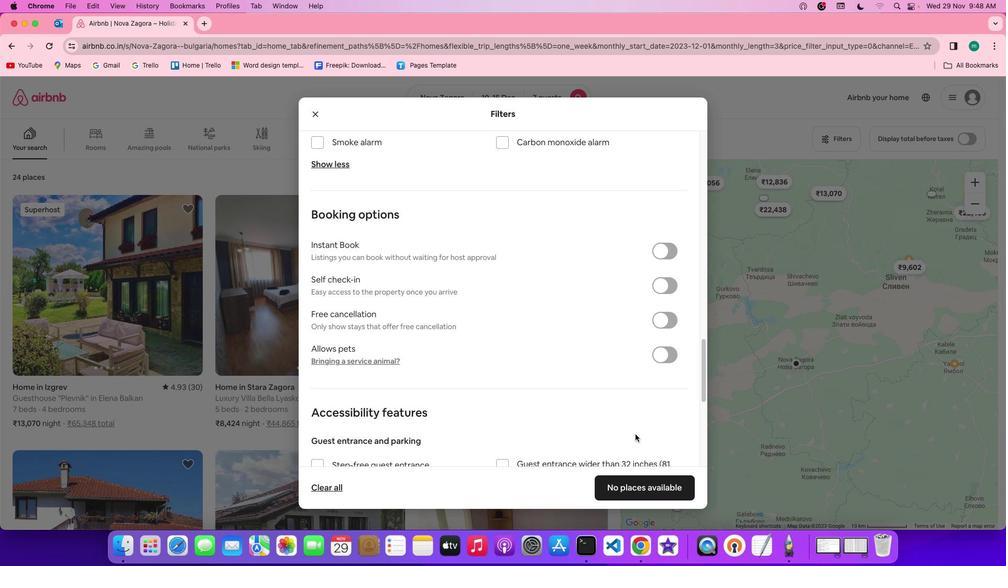 
Action: Mouse scrolled (636, 434) with delta (0, 0)
Screenshot: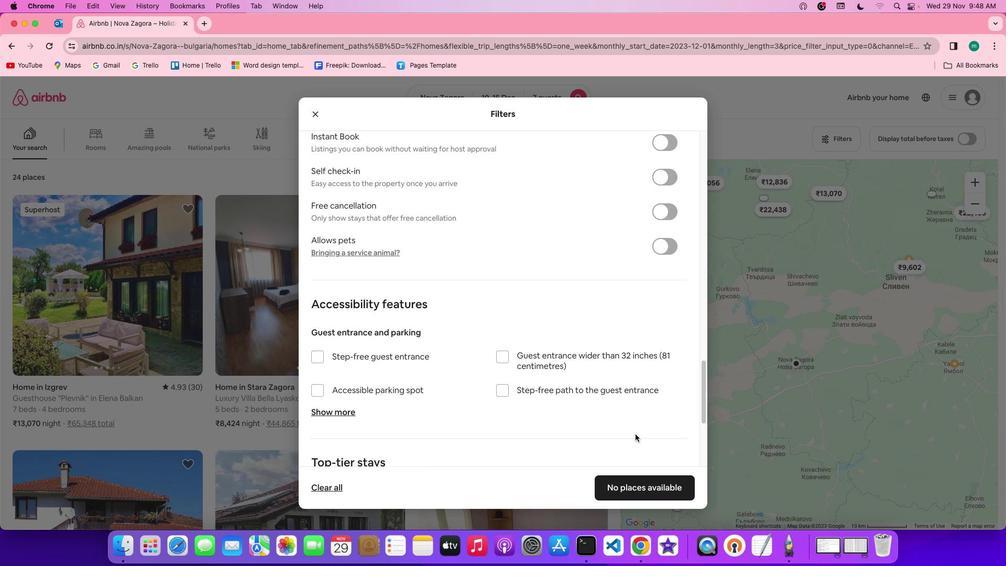 
Action: Mouse scrolled (636, 434) with delta (0, -1)
Screenshot: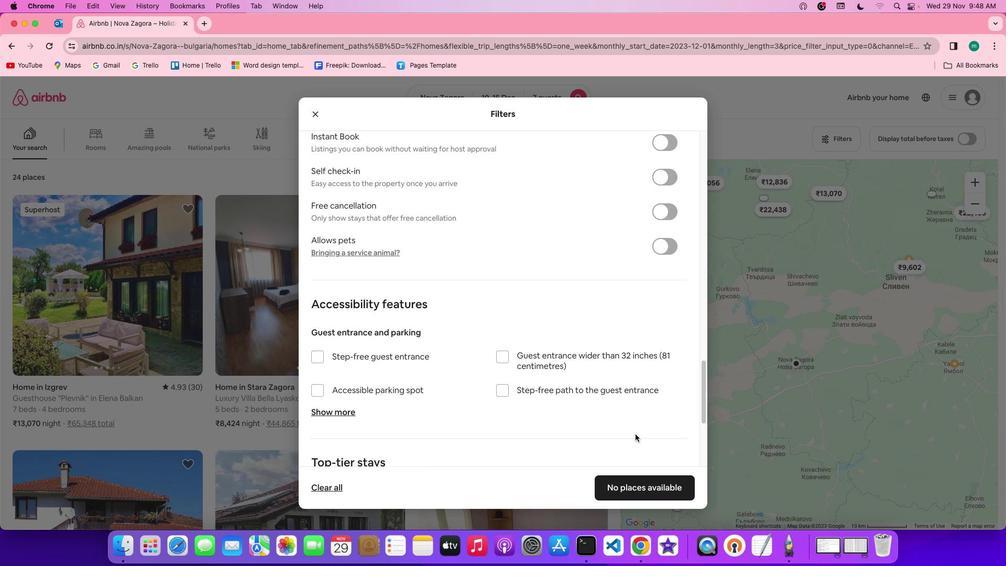 
Action: Mouse scrolled (636, 434) with delta (0, -2)
Screenshot: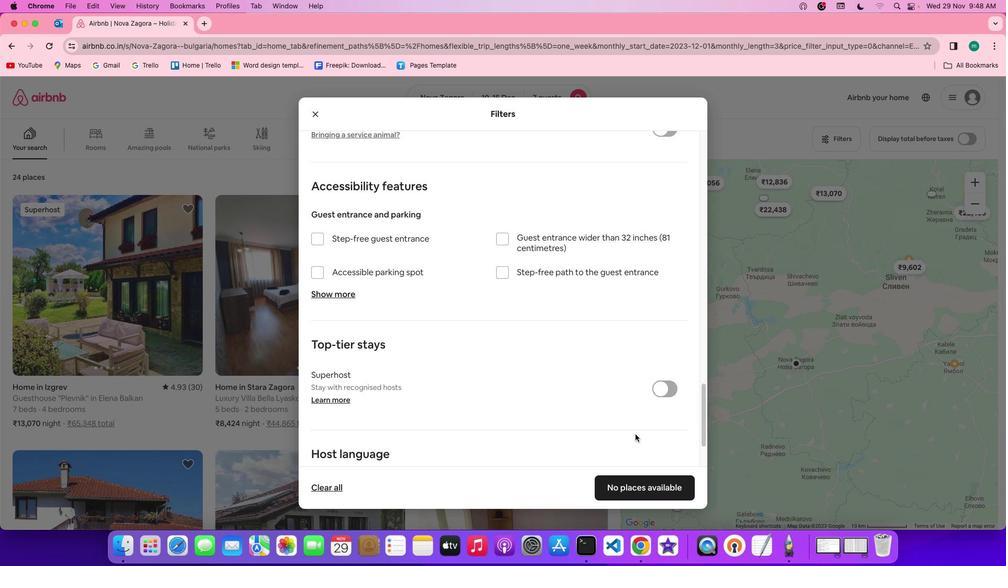 
Action: Mouse scrolled (636, 434) with delta (0, -2)
Screenshot: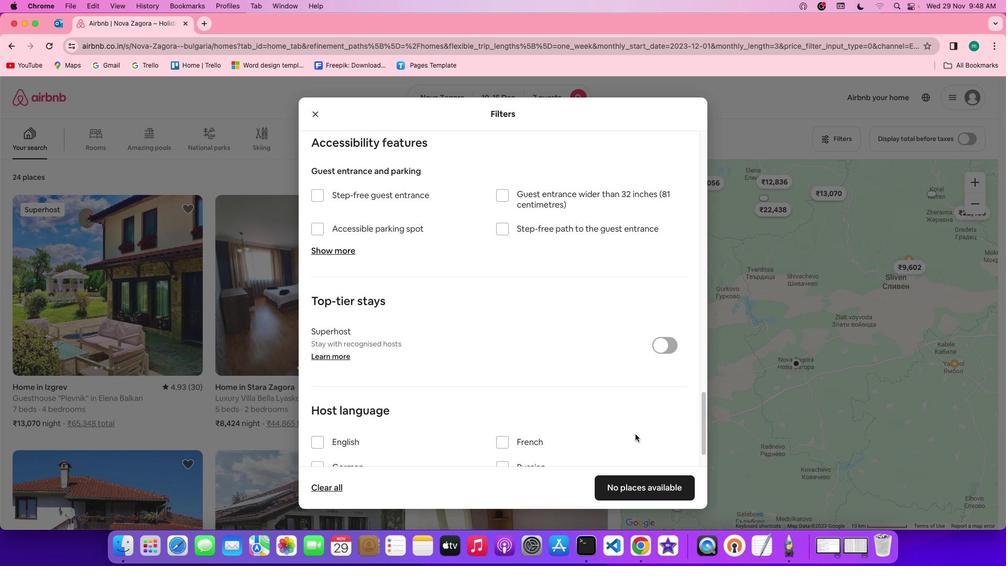 
Action: Mouse scrolled (636, 434) with delta (0, 0)
Screenshot: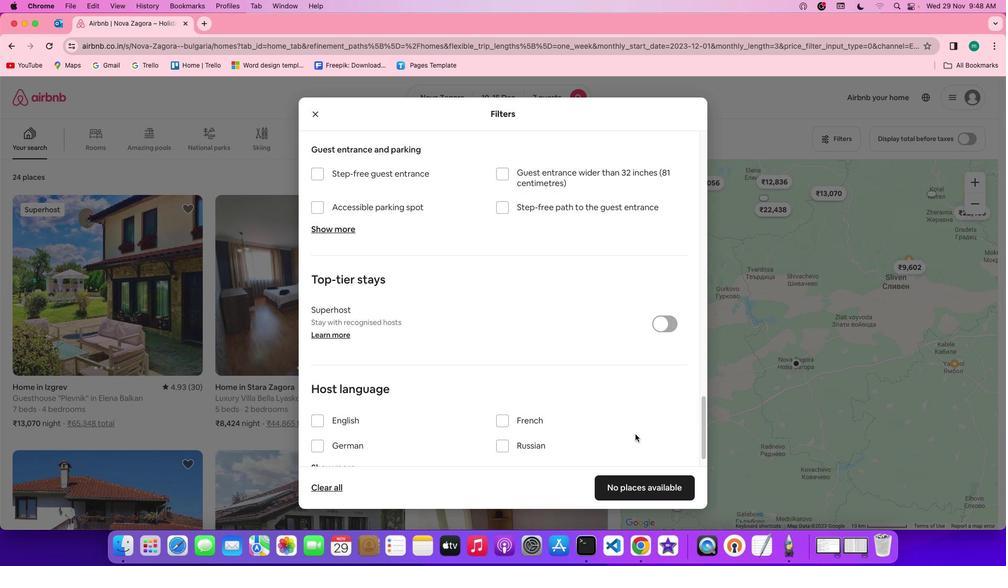 
Action: Mouse scrolled (636, 434) with delta (0, 0)
Screenshot: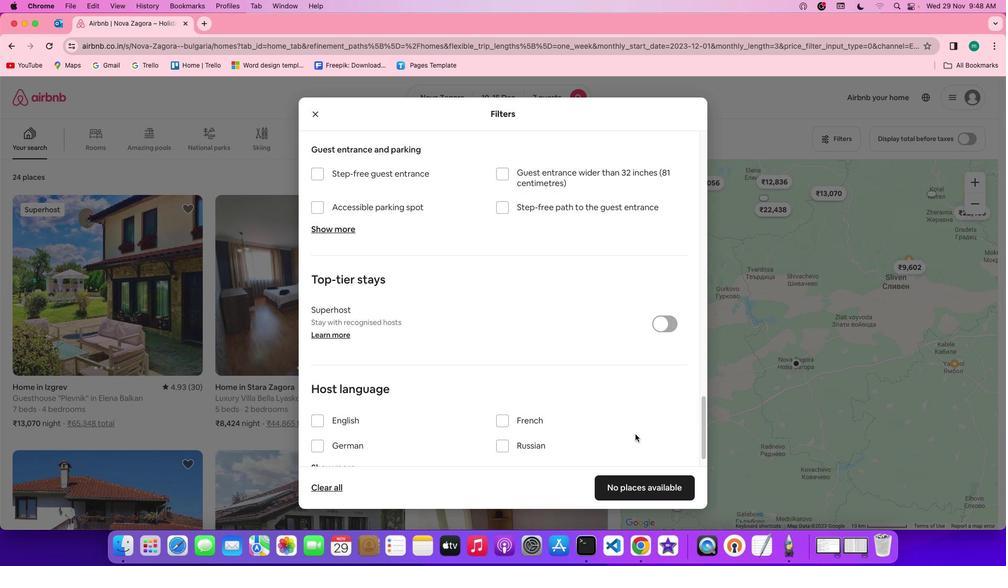 
Action: Mouse scrolled (636, 434) with delta (0, -1)
Screenshot: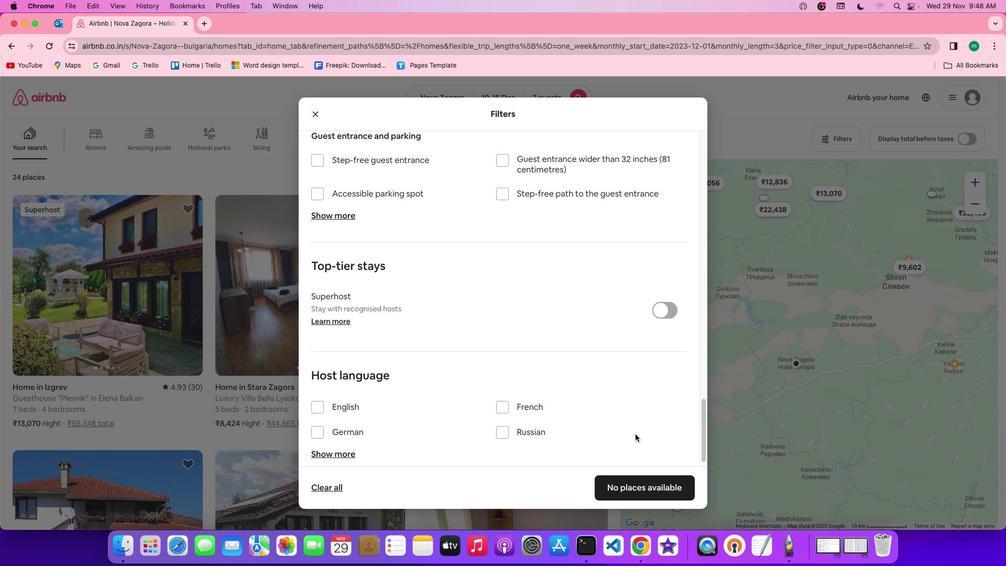 
Action: Mouse scrolled (636, 434) with delta (0, -2)
Screenshot: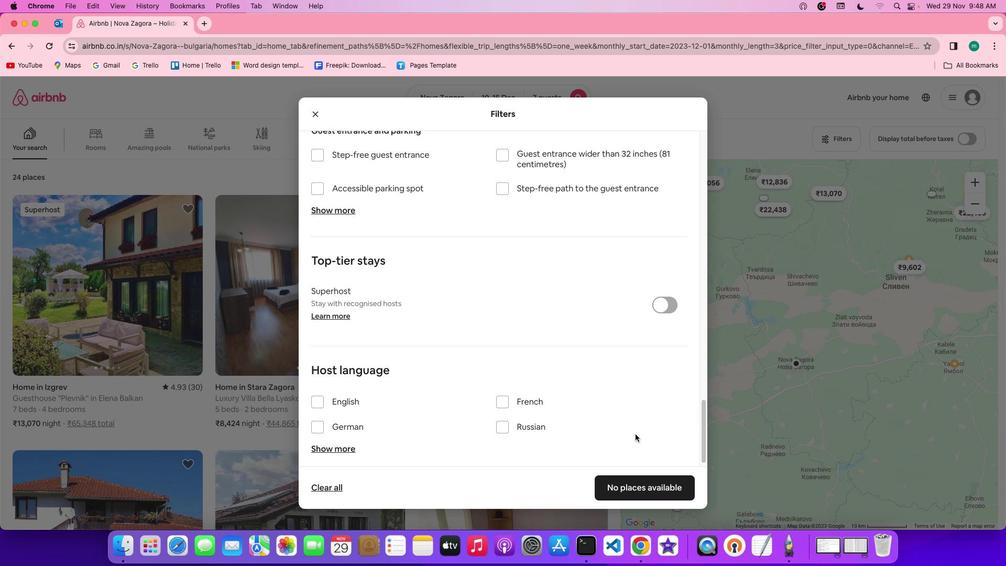 
Action: Mouse scrolled (636, 434) with delta (0, -2)
Screenshot: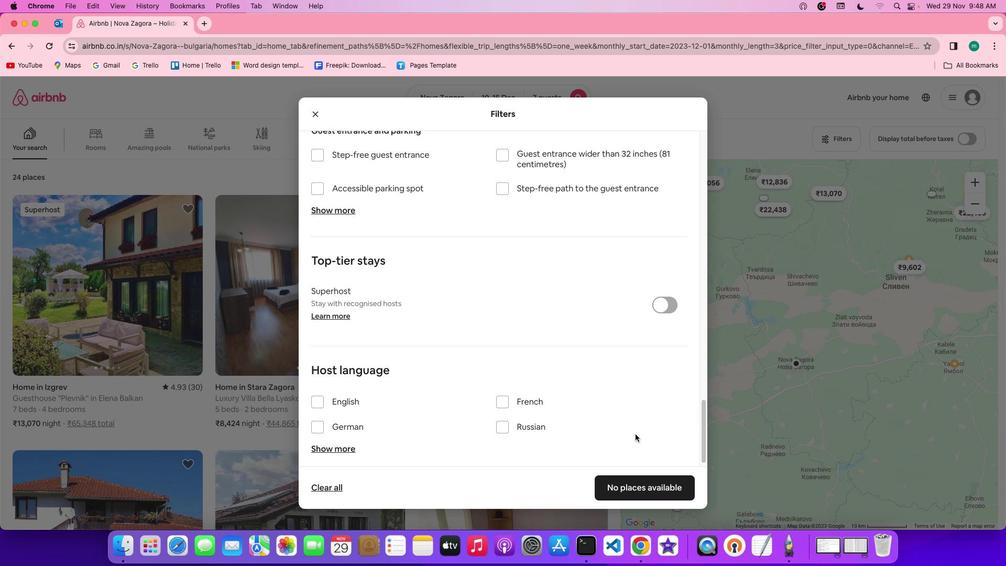 
Action: Mouse moved to (628, 459)
Screenshot: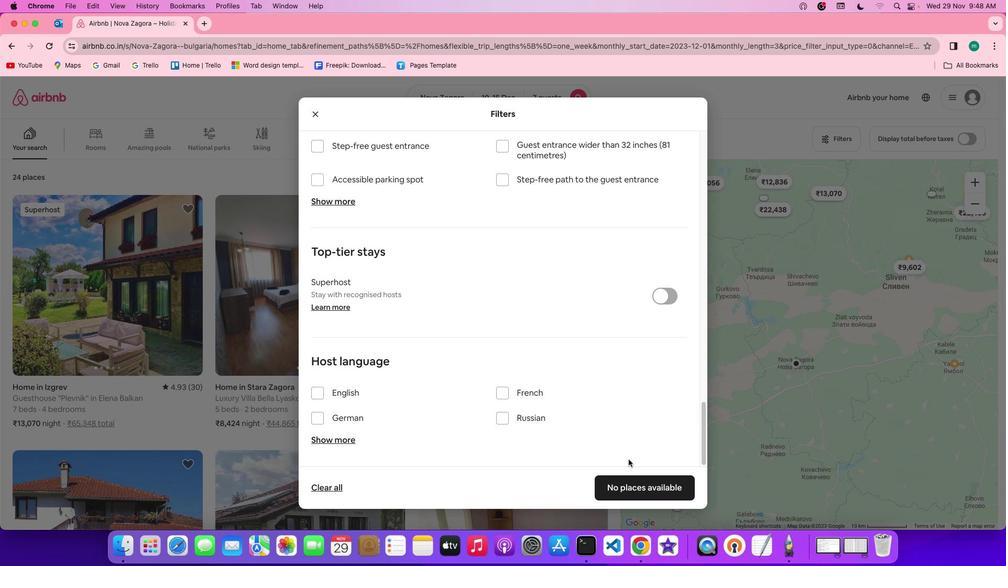 
Action: Mouse scrolled (628, 459) with delta (0, 0)
Screenshot: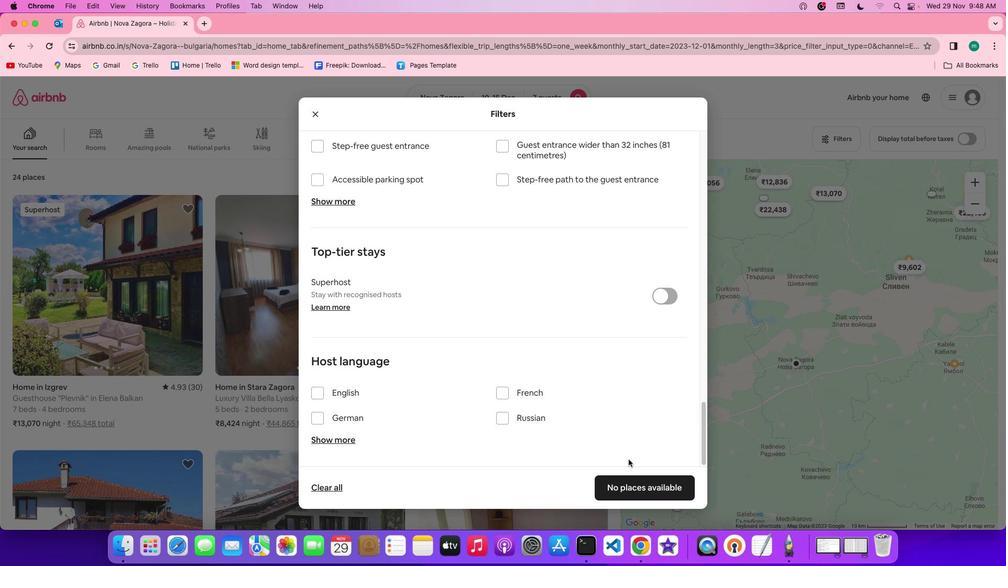 
Action: Mouse scrolled (628, 459) with delta (0, 0)
Screenshot: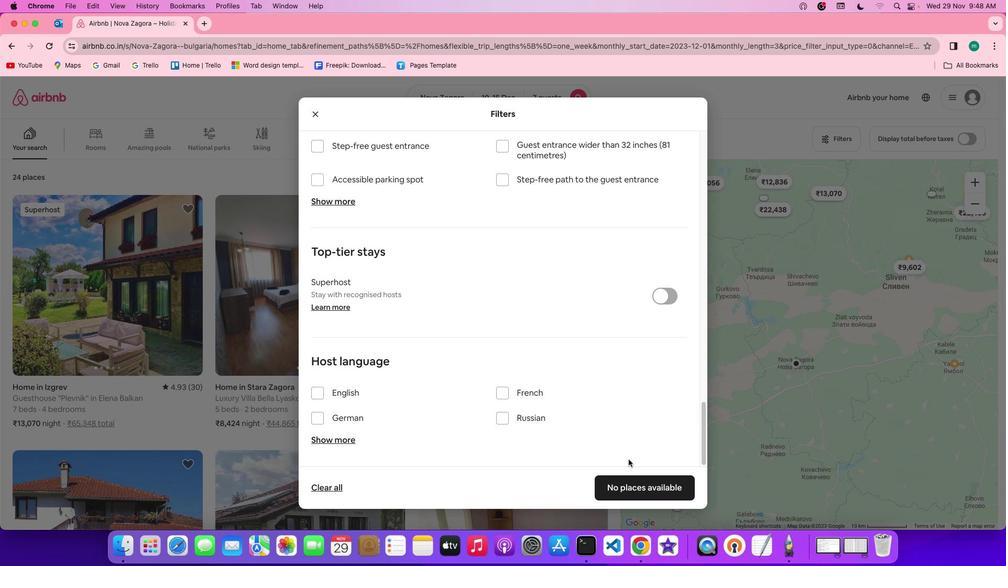 
Action: Mouse scrolled (628, 459) with delta (0, -1)
Screenshot: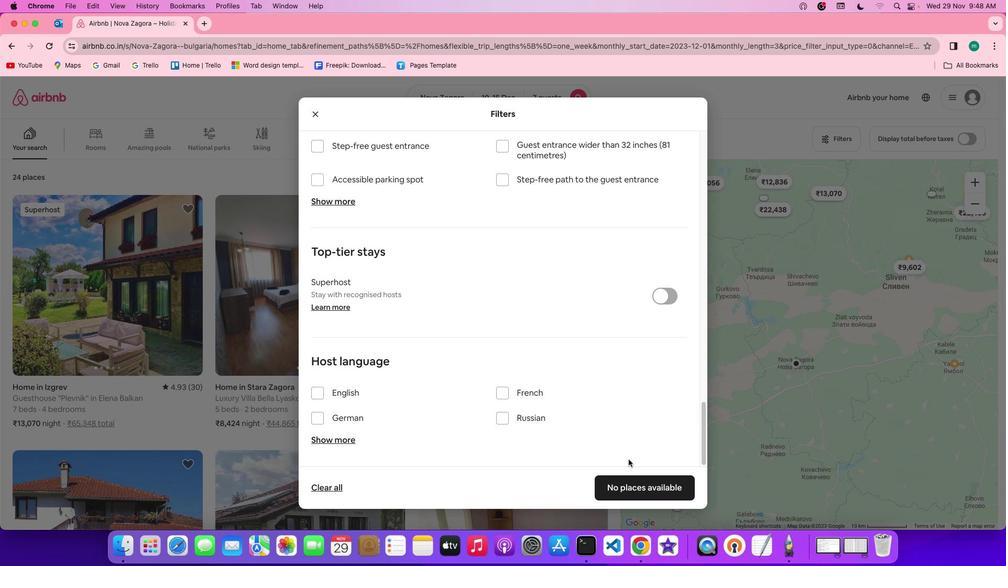 
Action: Mouse scrolled (628, 459) with delta (0, -2)
Screenshot: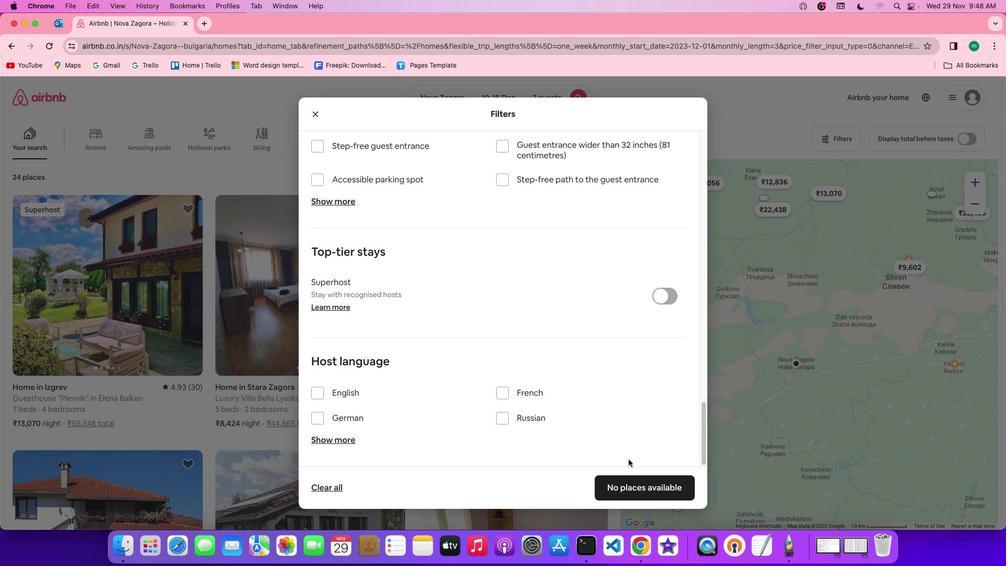 
Action: Mouse scrolled (628, 459) with delta (0, -2)
Screenshot: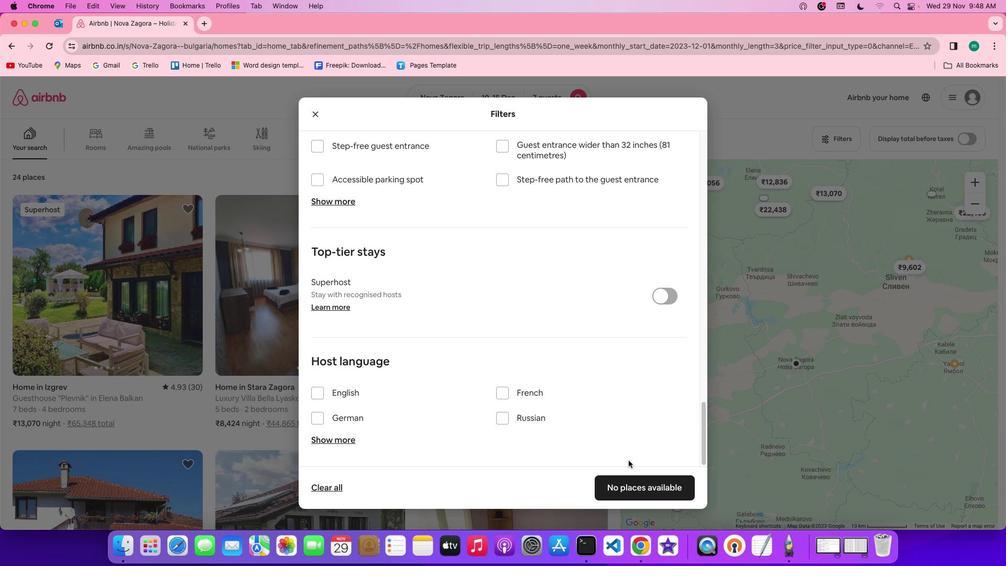 
Action: Mouse moved to (650, 488)
Screenshot: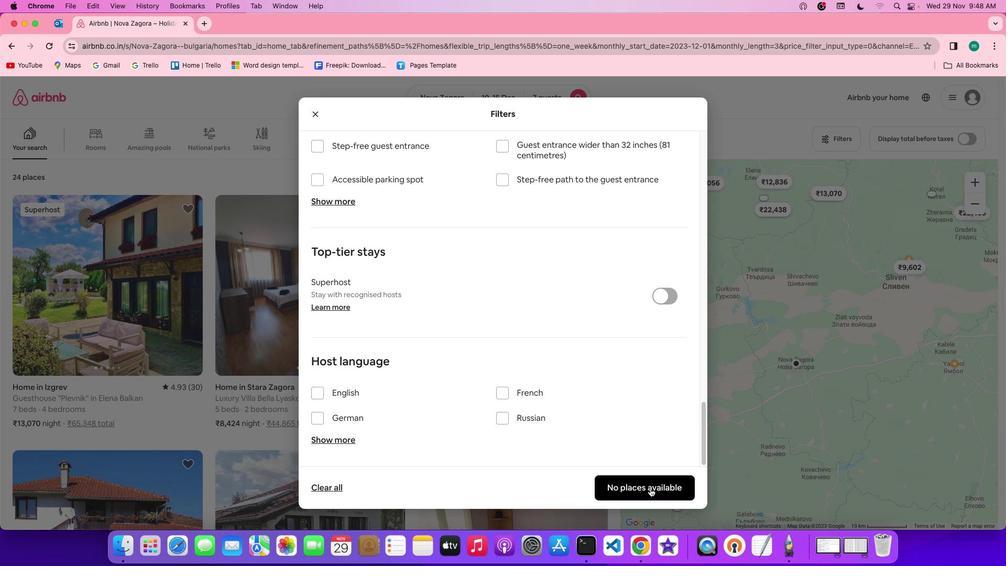 
Action: Mouse pressed left at (650, 488)
Screenshot: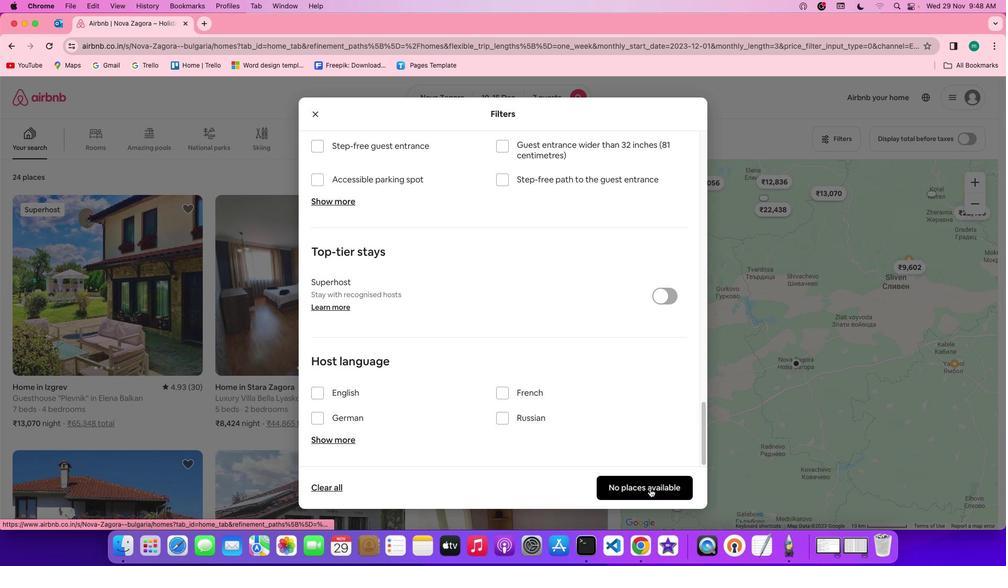 
Action: Mouse moved to (393, 384)
Screenshot: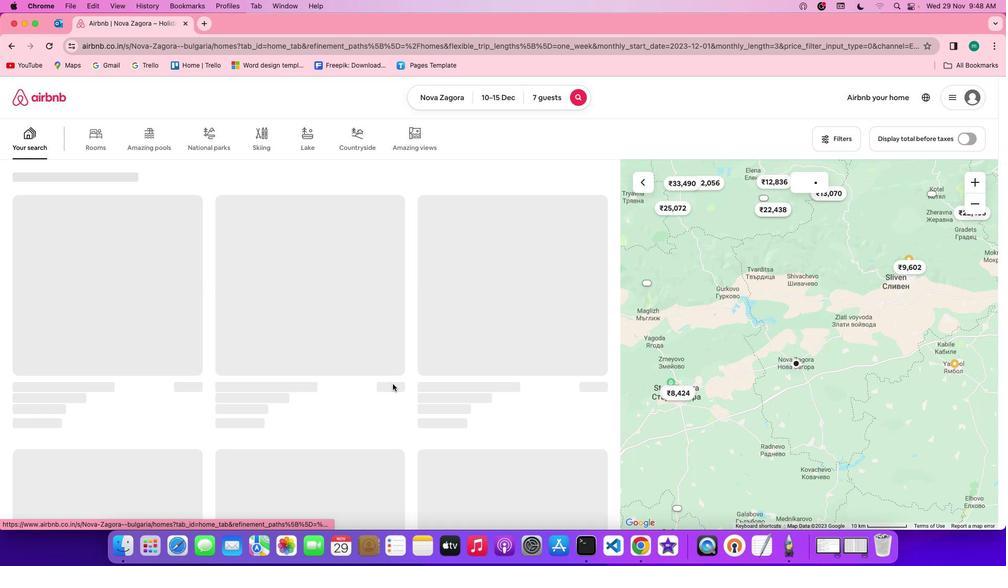
